 Task: Add an event  with title  Lunch and Learn: Effective Networking Skills, date '2023/11/10' to 2023/11/12 & Select Event type as  Collective. Add location for the event as  987 Unter den Linden, Berlin, Germany and add a description: The session will begin with a brief overview of the current state of transportation and its environmental implications, emphasizing the need for transformative changes. We will then delve into a series of brainstorming exercises designed to spark innovation and encourage out-of-the-box thinking.Create an event link  http-lunchandlearn:effectivenetworkingskillscom & Select the event color as  Light Pink. , logged in from the account softage.1@softage.netand send the event invitation to softage.5@softage.net and softage.6@softage.net
Action: Mouse moved to (935, 129)
Screenshot: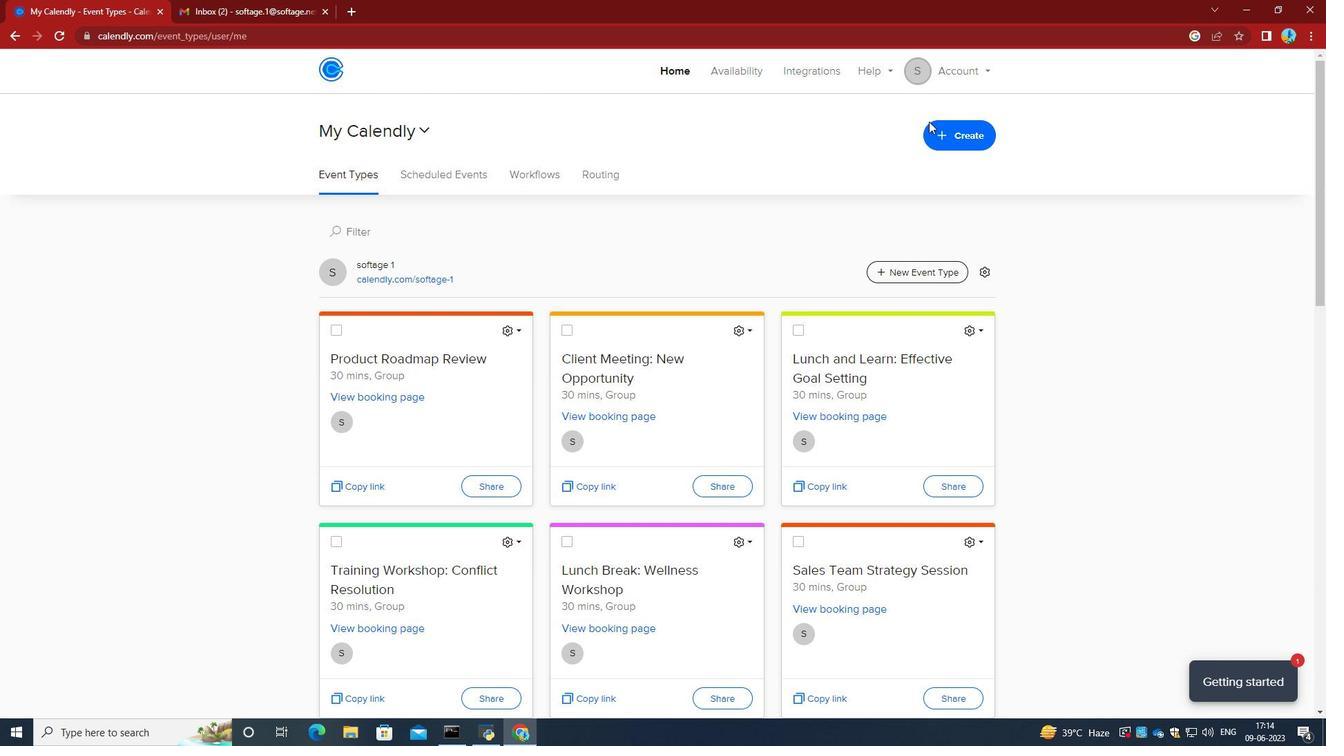 
Action: Mouse pressed left at (935, 129)
Screenshot: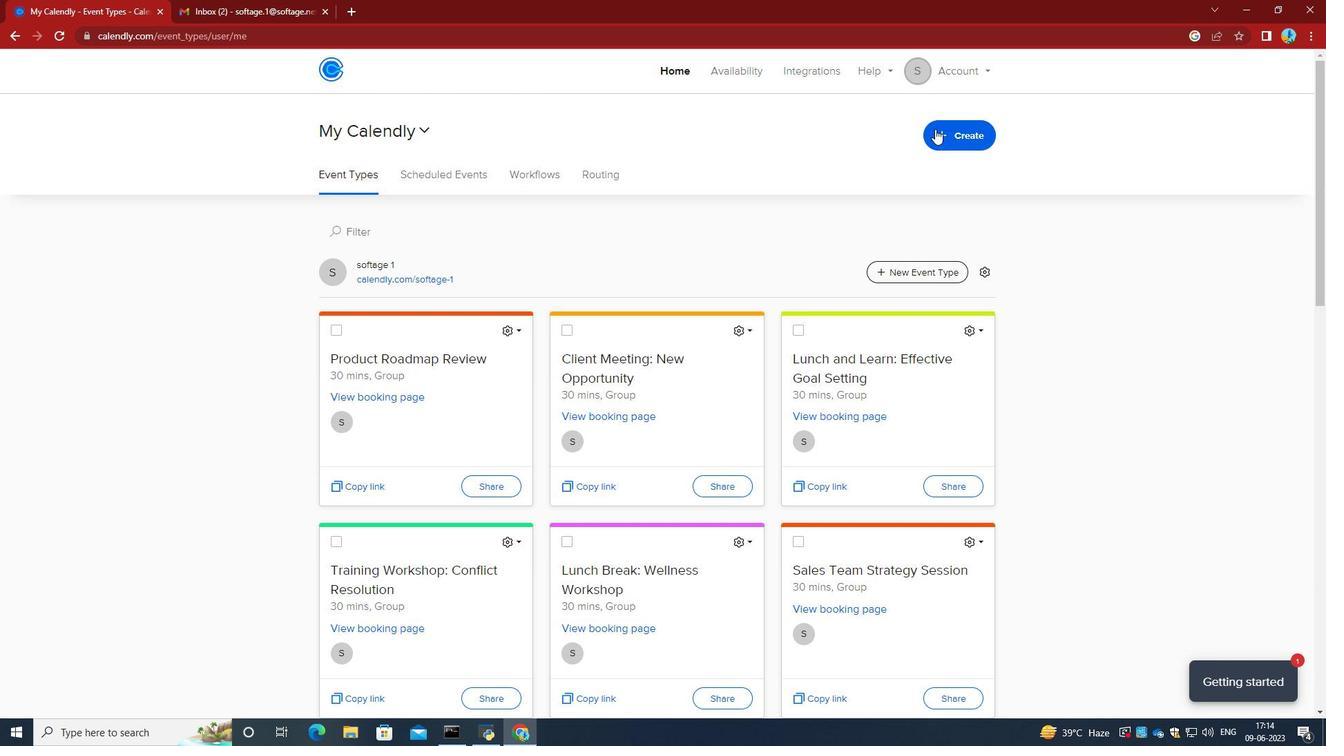 
Action: Mouse moved to (873, 181)
Screenshot: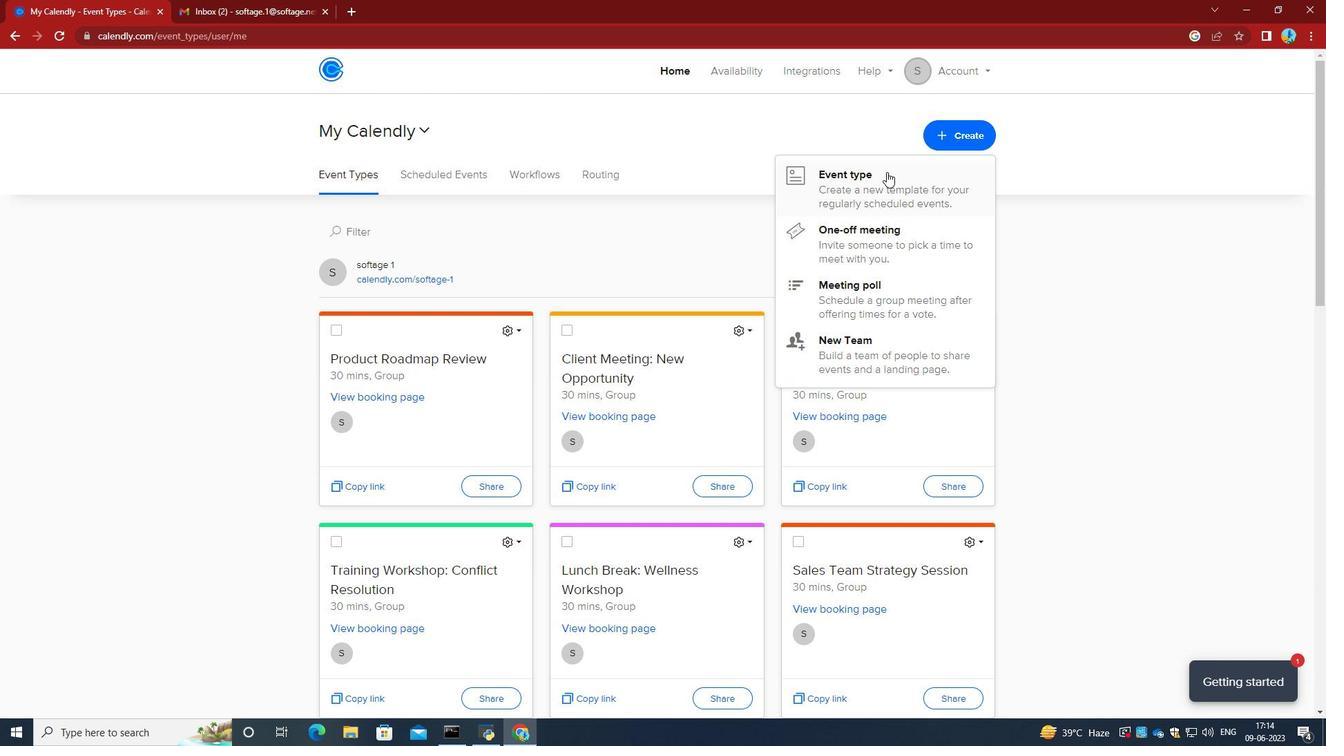 
Action: Mouse pressed left at (873, 181)
Screenshot: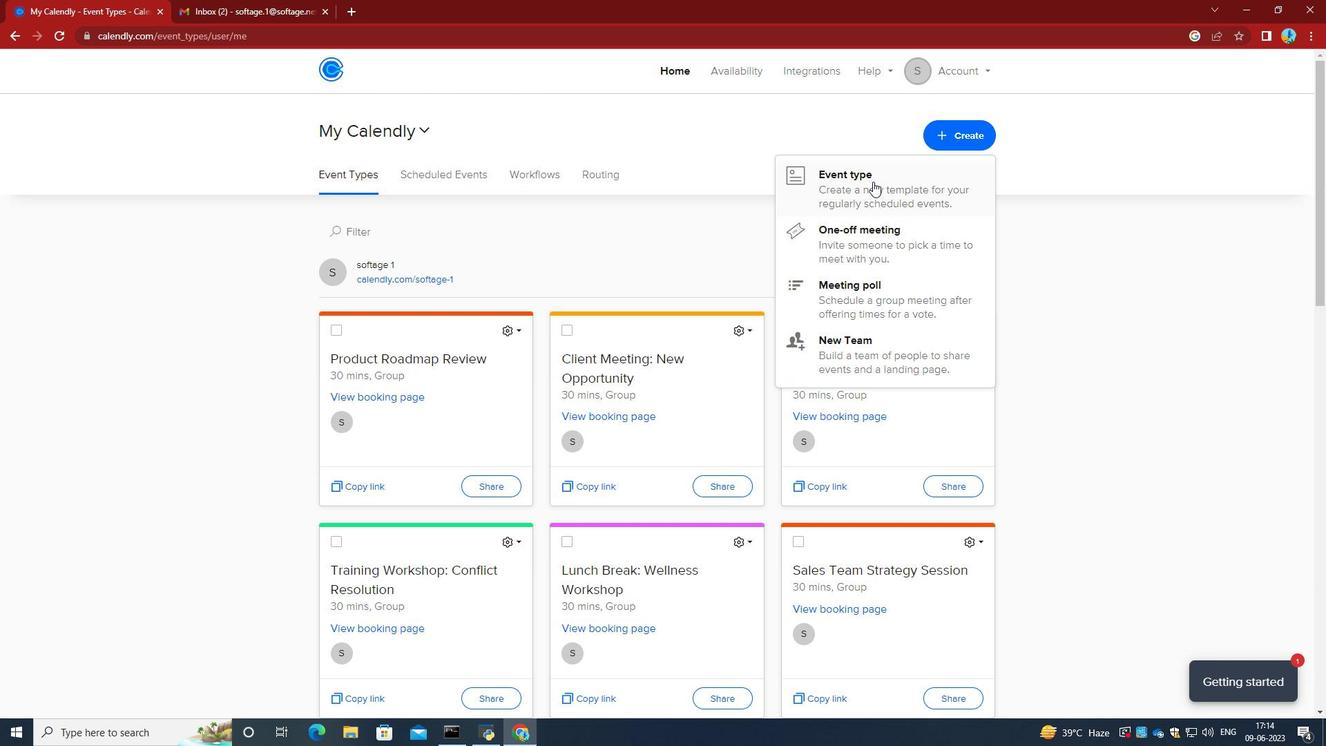 
Action: Mouse moved to (646, 403)
Screenshot: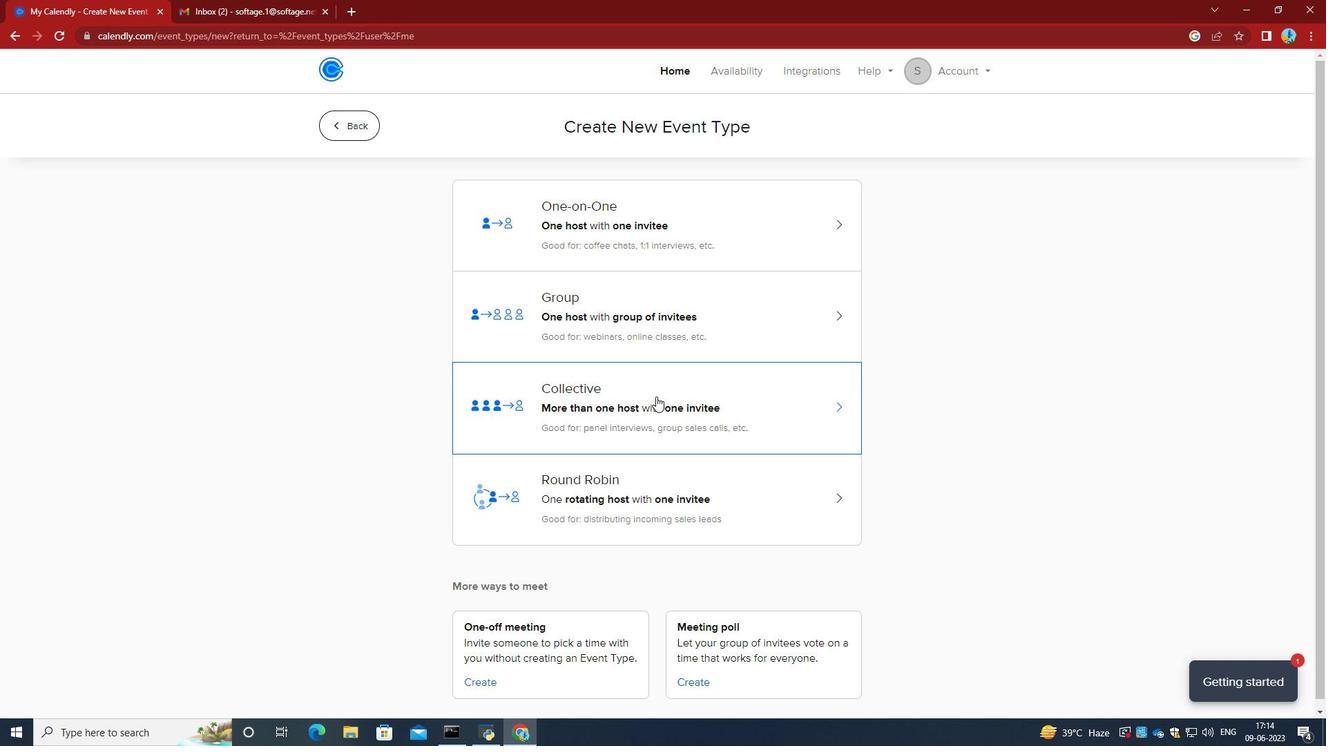 
Action: Mouse pressed left at (646, 403)
Screenshot: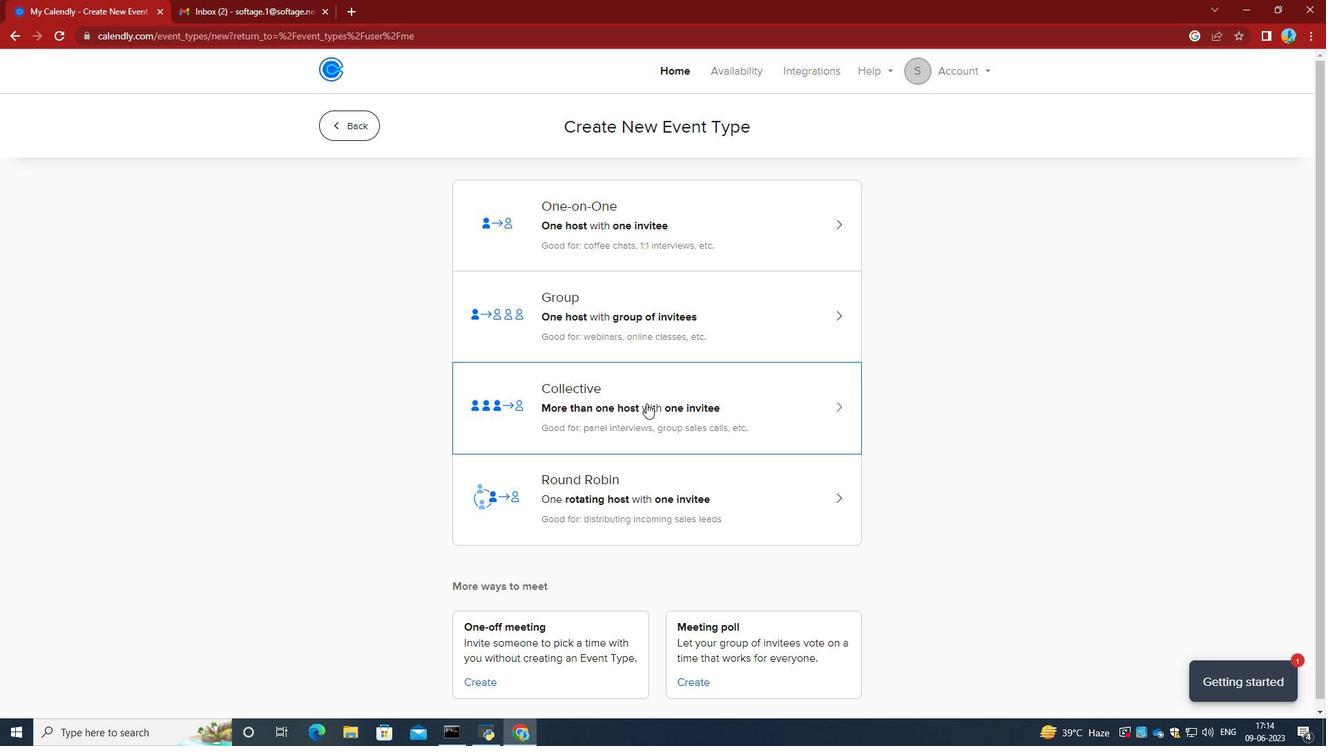 
Action: Mouse moved to (809, 301)
Screenshot: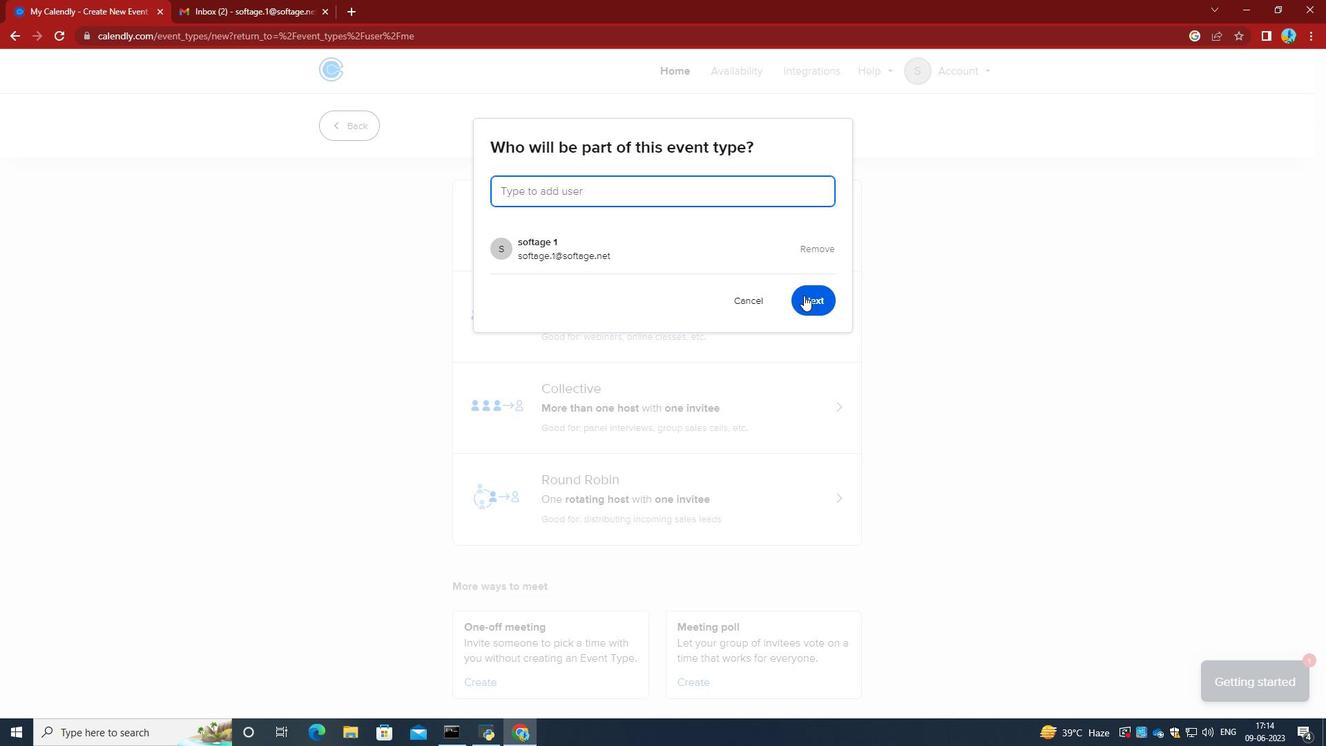 
Action: Mouse pressed left at (809, 301)
Screenshot: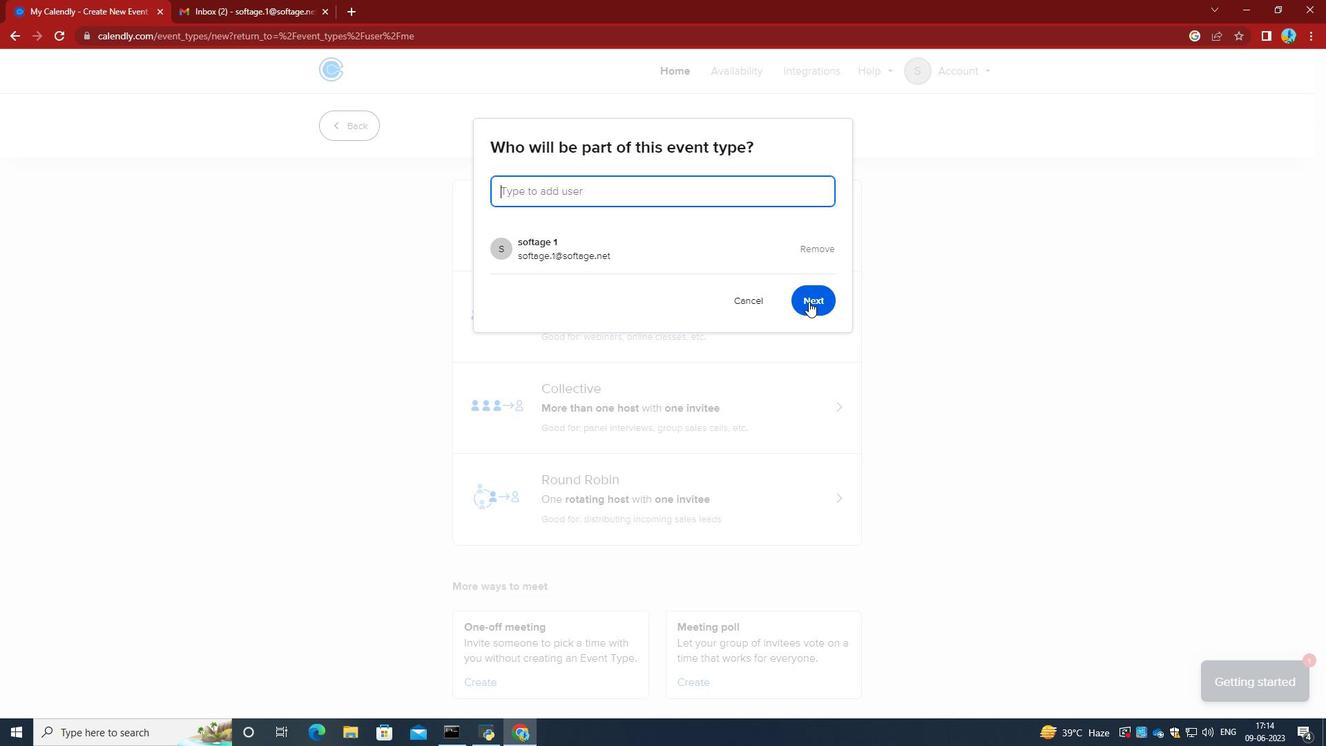 
Action: Mouse moved to (427, 325)
Screenshot: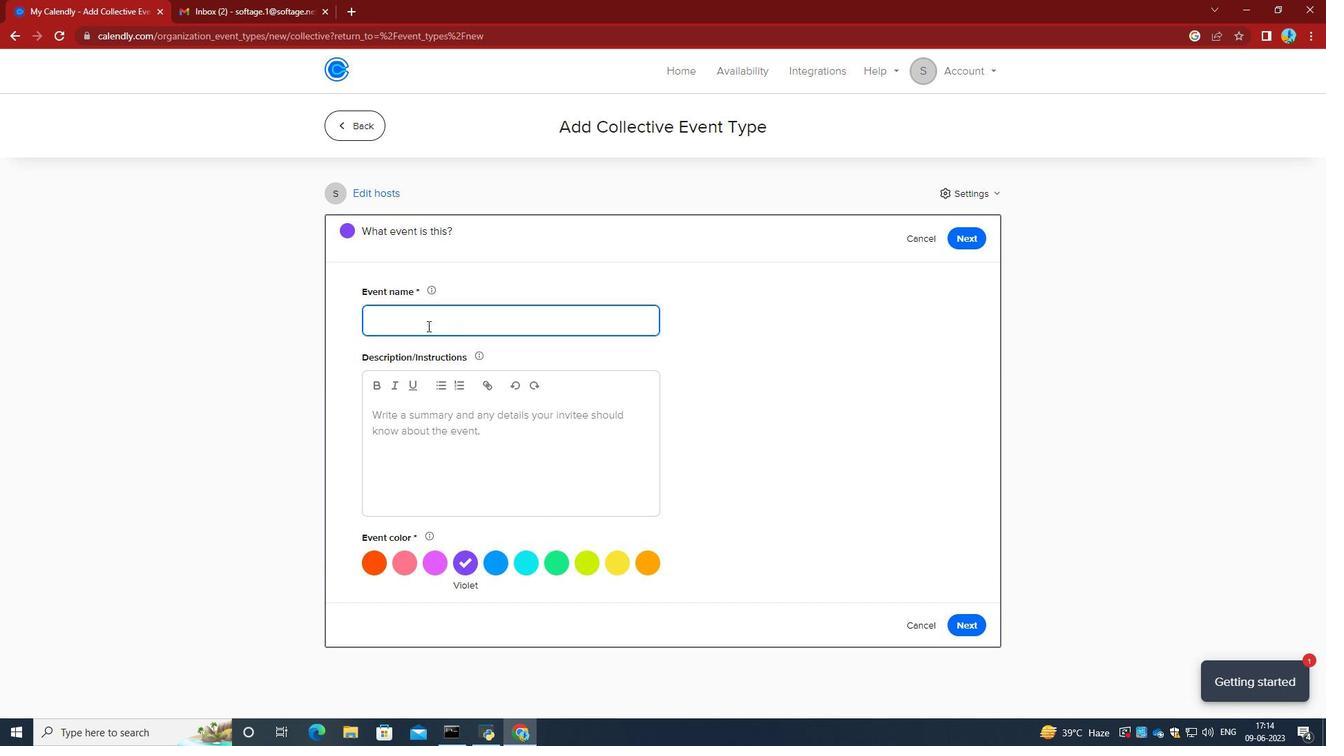 
Action: Mouse pressed left at (427, 325)
Screenshot: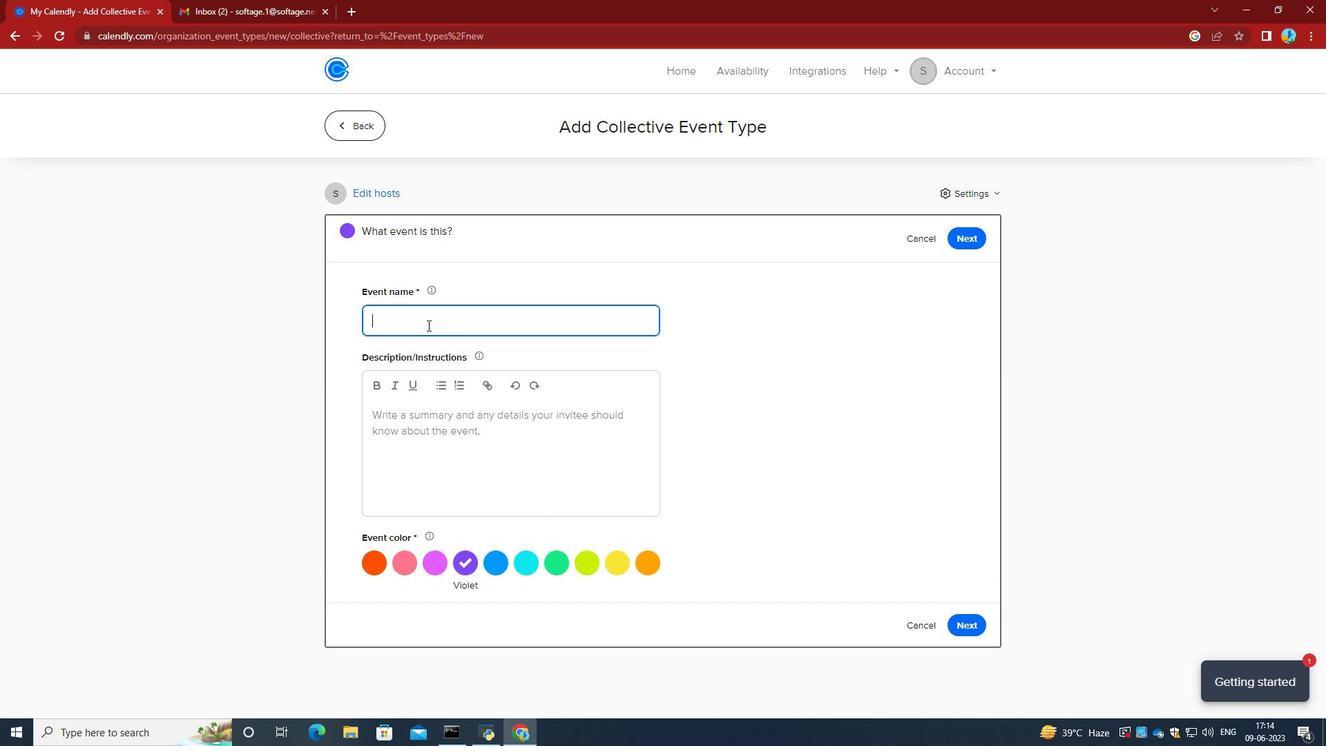 
Action: Key pressed <Key.caps_lock>L<Key.caps_lock>uc<Key.backspace>nch<Key.space>and<Key.space><Key.caps_lock>L<Key.caps_lock>earn<Key.shift_r>:<Key.space><Key.caps_lock>E<Key.caps_lock>ffective<Key.space><Key.caps_lock>N<Key.caps_lock>etow<Key.backspace><Key.backspace>working<Key.space><Key.caps_lock>S<Key.caps_lock>kills
Screenshot: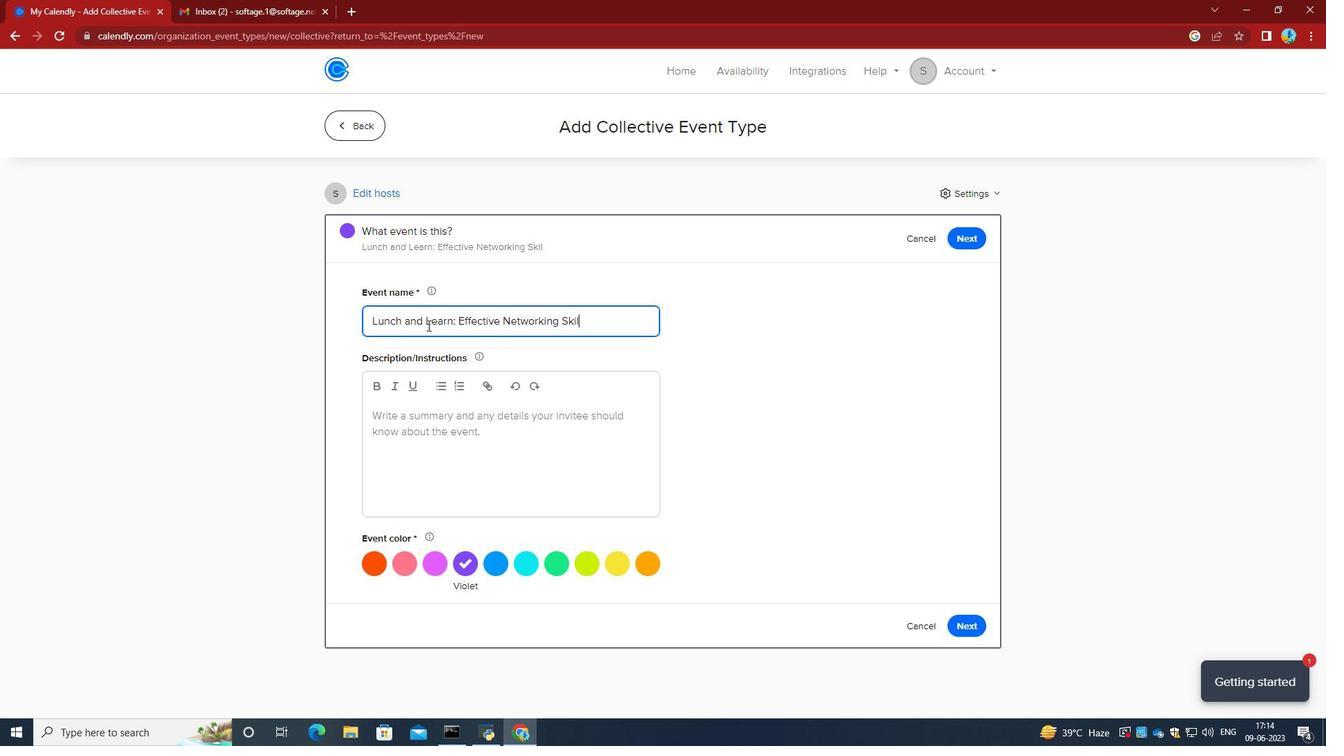 
Action: Mouse moved to (449, 438)
Screenshot: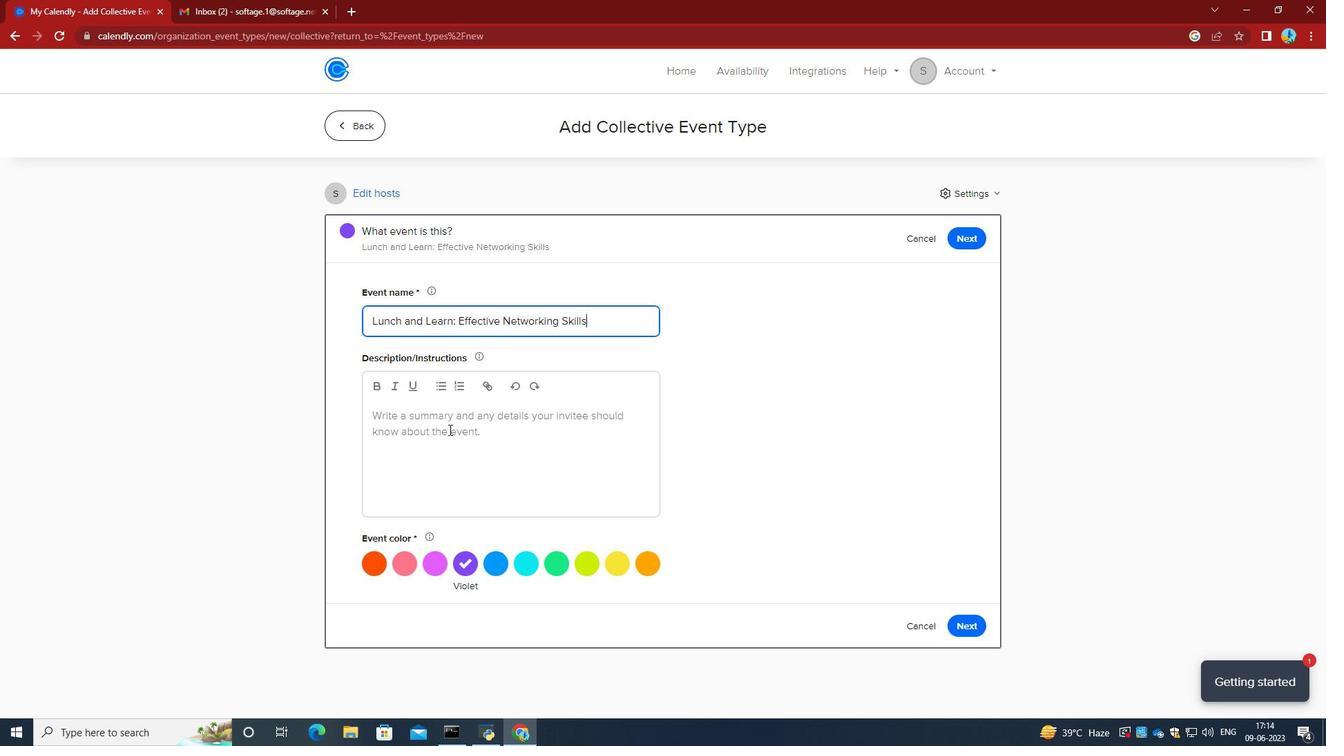 
Action: Mouse pressed left at (449, 438)
Screenshot: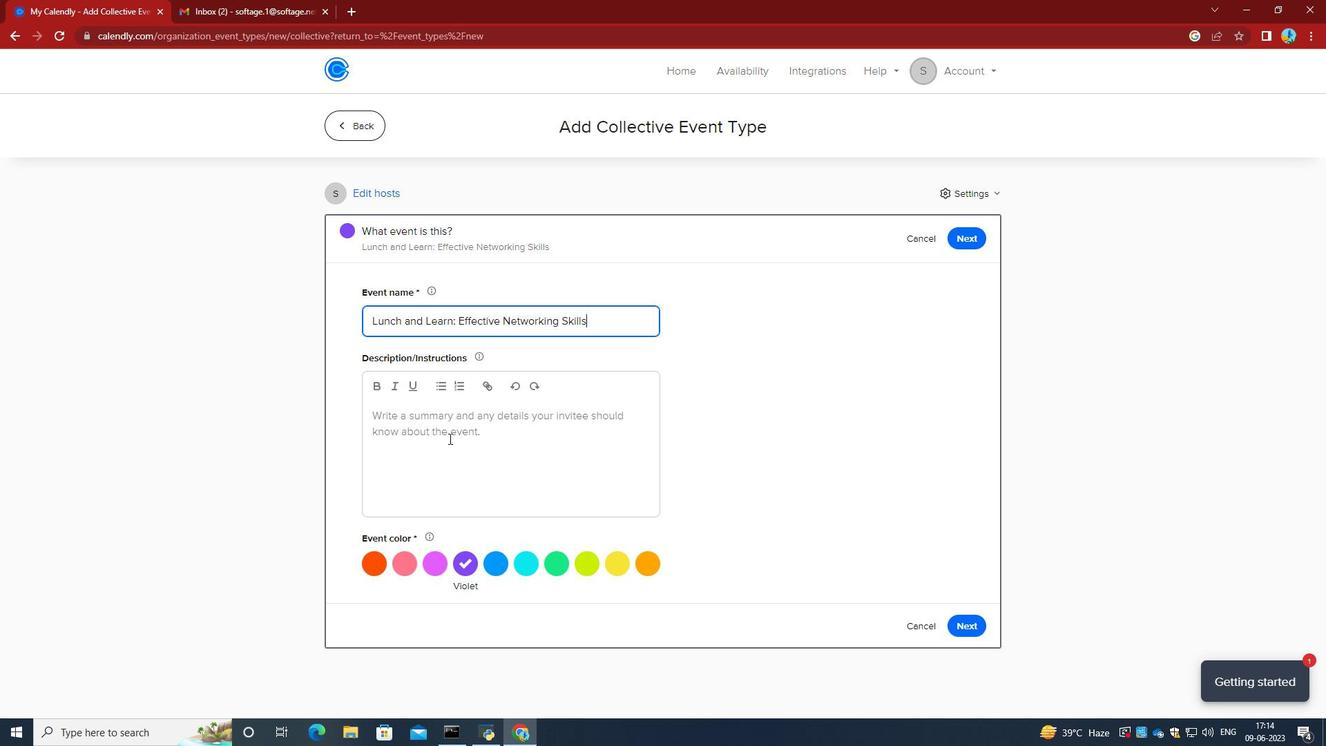 
Action: Key pressed <Key.caps_lock>T<Key.caps_lock>he<Key.space>session<Key.space>will<Key.space><Key.space>begin<Key.space>with<Key.space>a<Key.space>bried<Key.backspace>f<Key.space>overview<Key.space>of<Key.space>the<Key.space>current<Key.space>state<Key.space>of<Key.space>transportation<Key.space>and<Key.space>its<Key.space>environmental<Key.space>implications,<Key.space>emphasizing<Key.space>the<Key.space>need<Key.space>for<Key.space>transformative<Key.space>changes.<Key.space><Key.caps_lock>W<Key.caps_lock>e<Key.space>will<Key.space>then<Key.space>delve<Key.space>into<Key.space>a<Key.space>series<Key.space>of<Key.space>brainstorming<Key.space>exercise<Key.space>desinged<Key.space>to<Key.space>spark<Key.backspace><Key.backspace><Key.backspace><Key.backspace><Key.backspace><Key.backspace><Key.backspace><Key.backspace><Key.backspace><Key.backspace><Key.backspace><Key.backspace><Key.backspace>gned<Key.space>to<Key.space>spark<Key.space>inn<Key.backspace>novation<Key.space>and<Key.space>encourage<Key.space>out-of-the-box<Key.space>thingking<Key.backspace><Key.backspace><Key.backspace><Key.backspace><Key.backspace><Key.backspace>ni<Key.backspace>king.
Screenshot: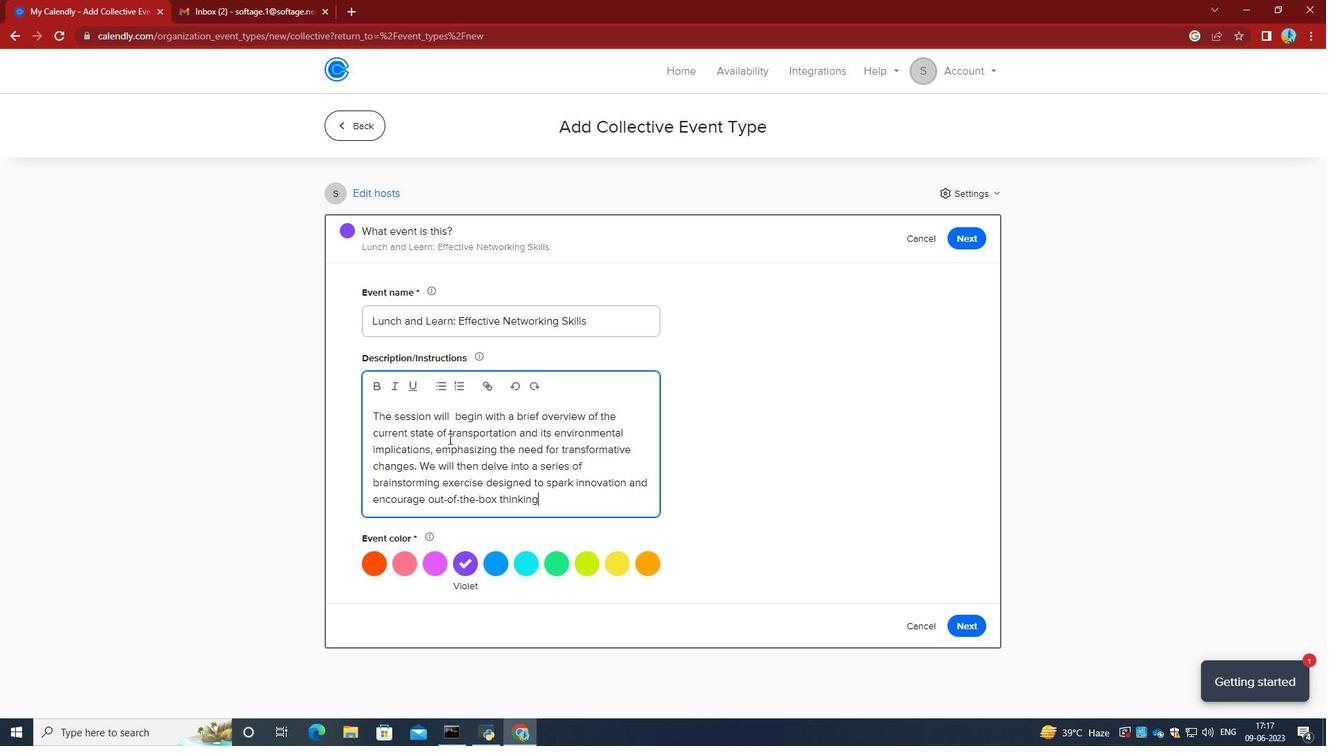 
Action: Mouse moved to (402, 566)
Screenshot: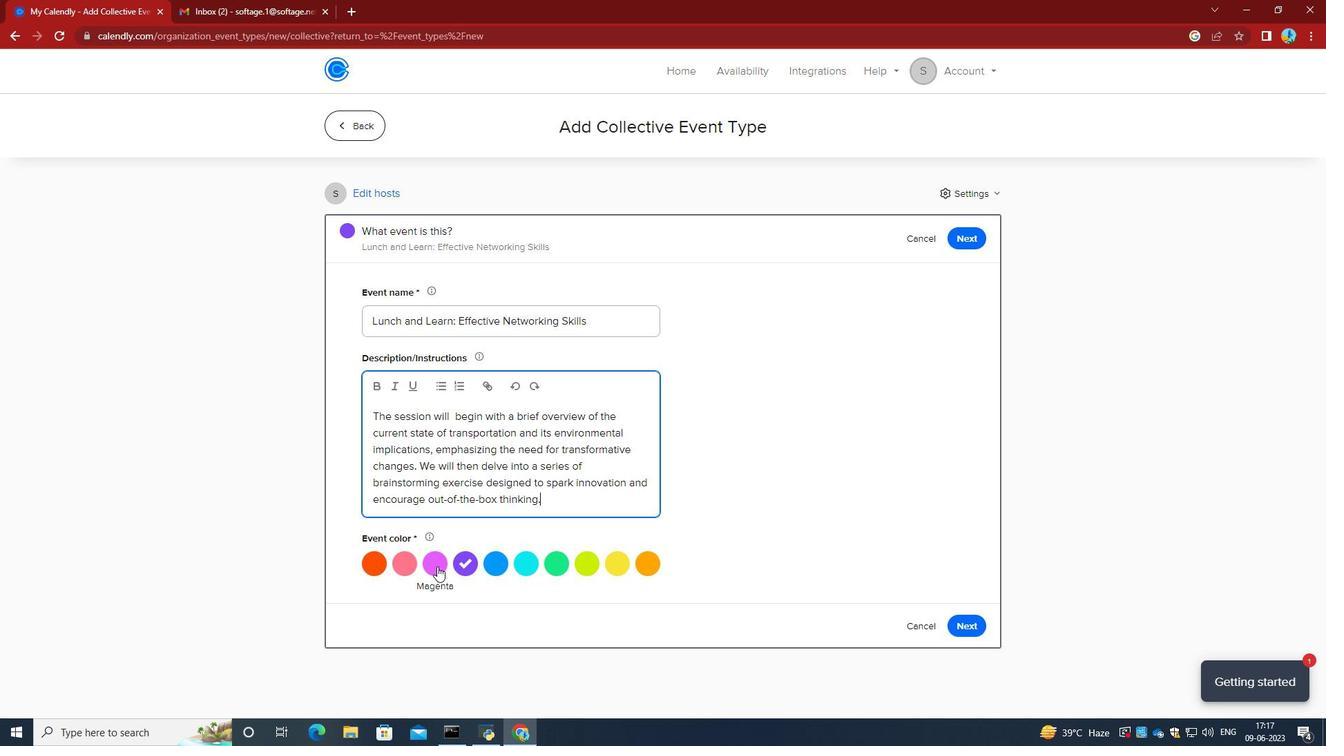 
Action: Mouse pressed left at (402, 566)
Screenshot: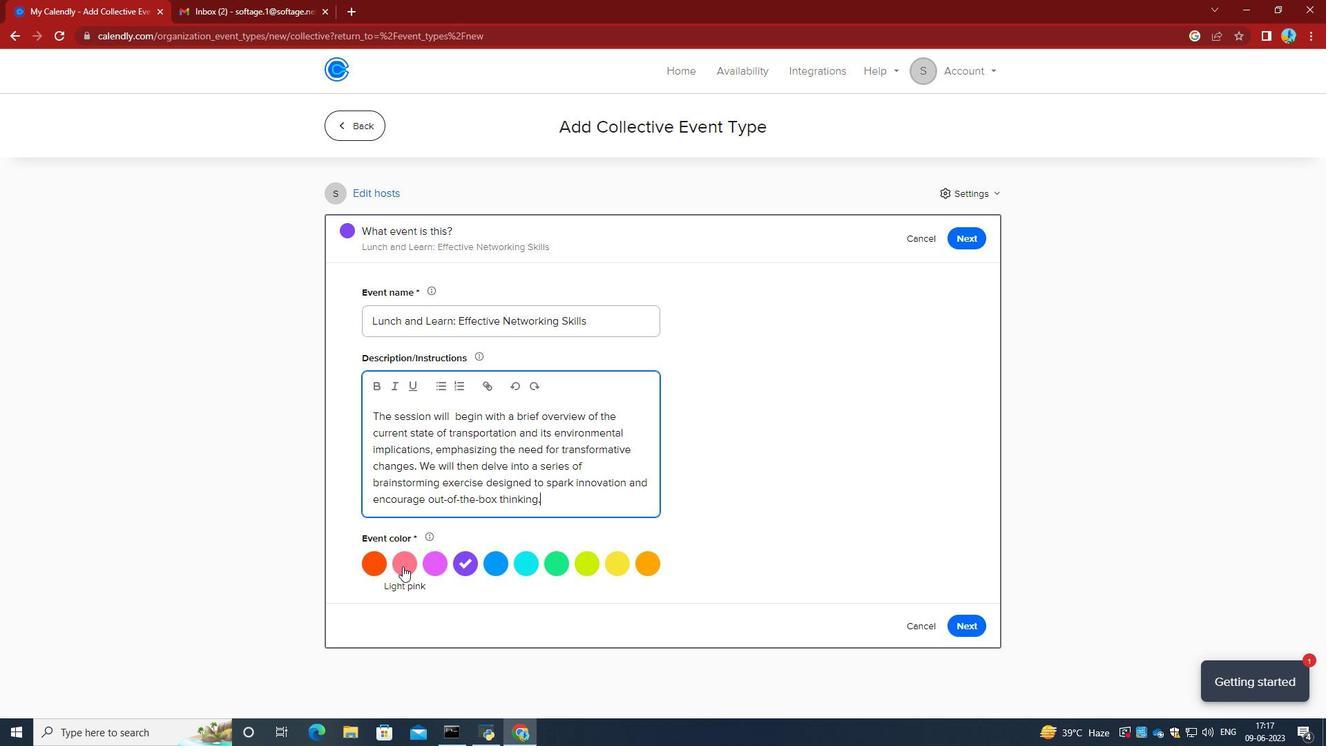 
Action: Mouse moved to (963, 623)
Screenshot: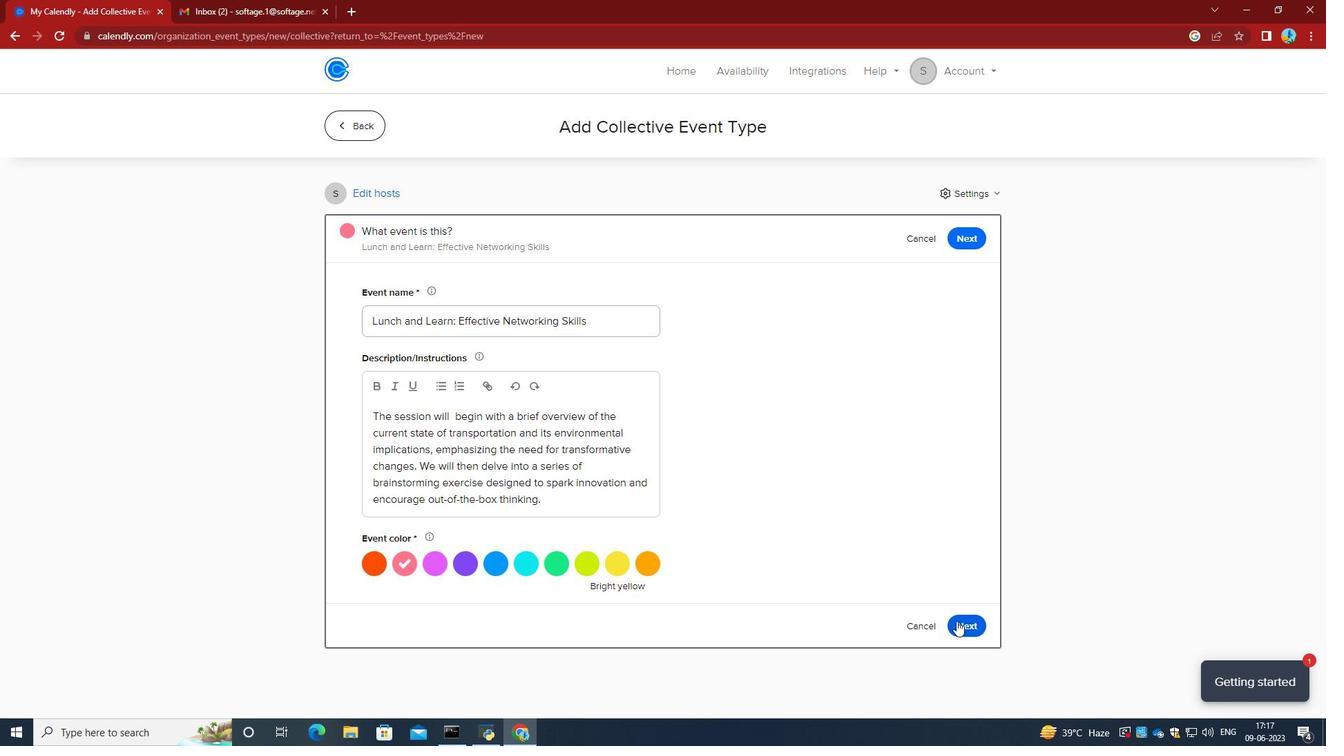 
Action: Mouse pressed left at (963, 623)
Screenshot: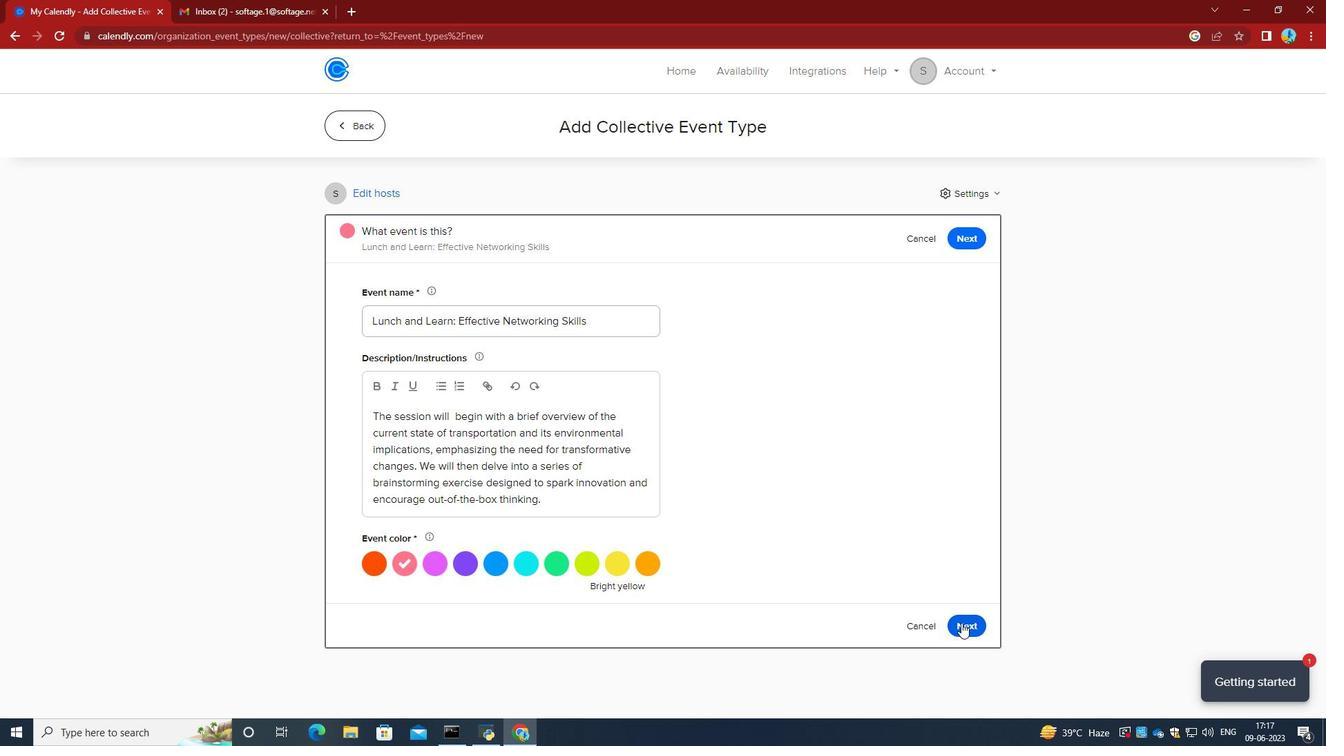 
Action: Mouse moved to (443, 412)
Screenshot: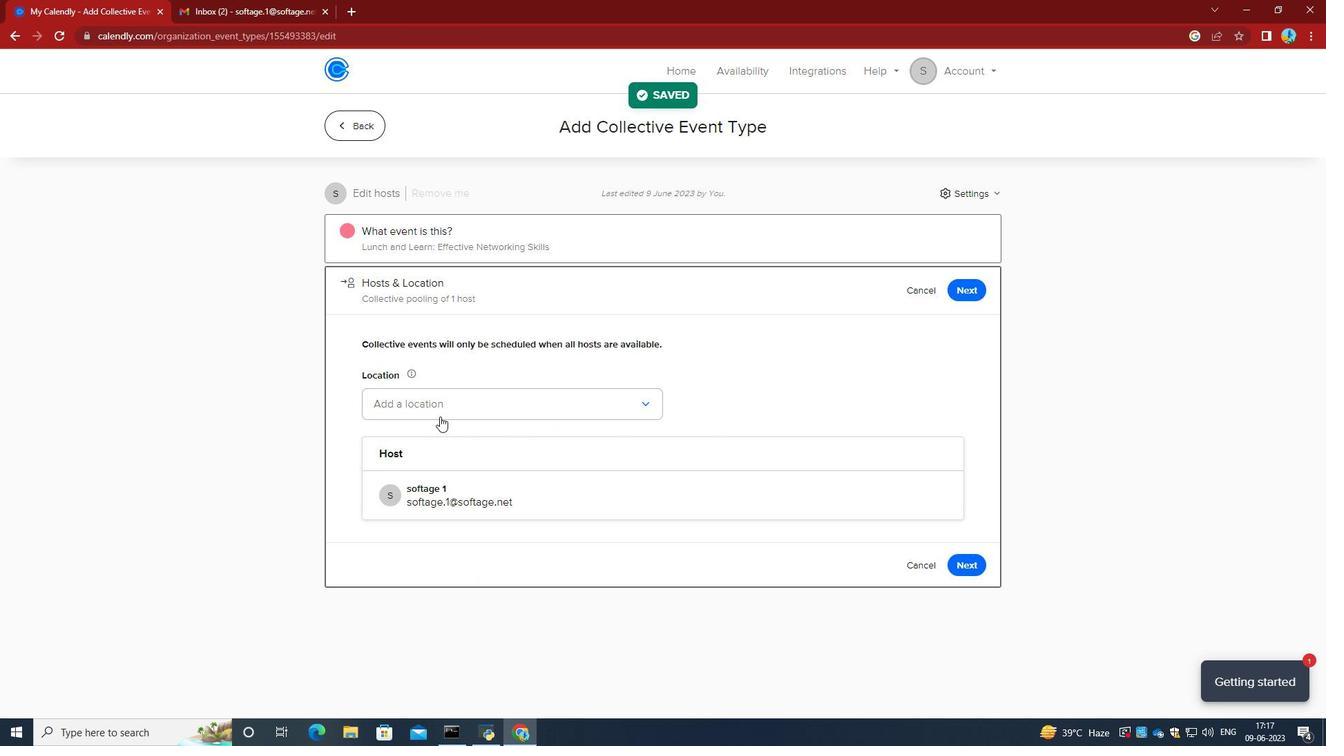 
Action: Mouse pressed left at (443, 412)
Screenshot: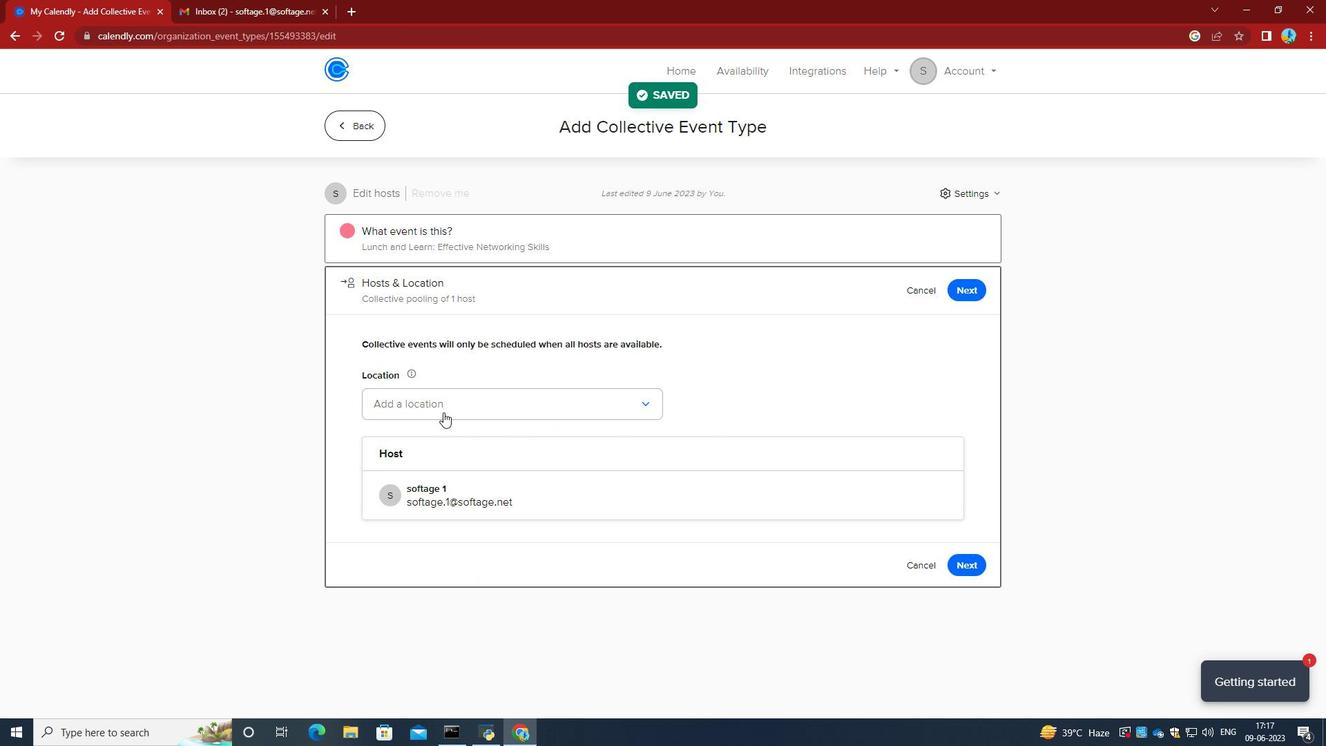 
Action: Mouse moved to (446, 449)
Screenshot: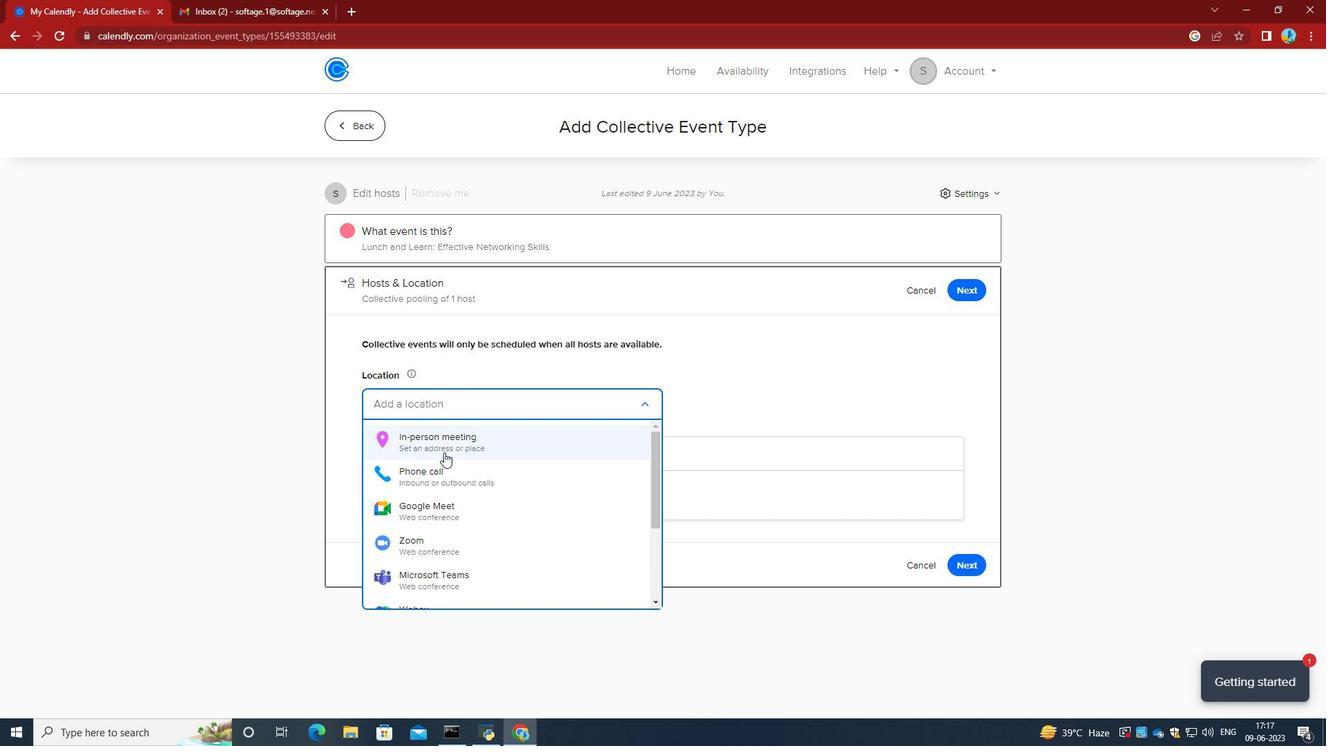 
Action: Mouse pressed left at (446, 449)
Screenshot: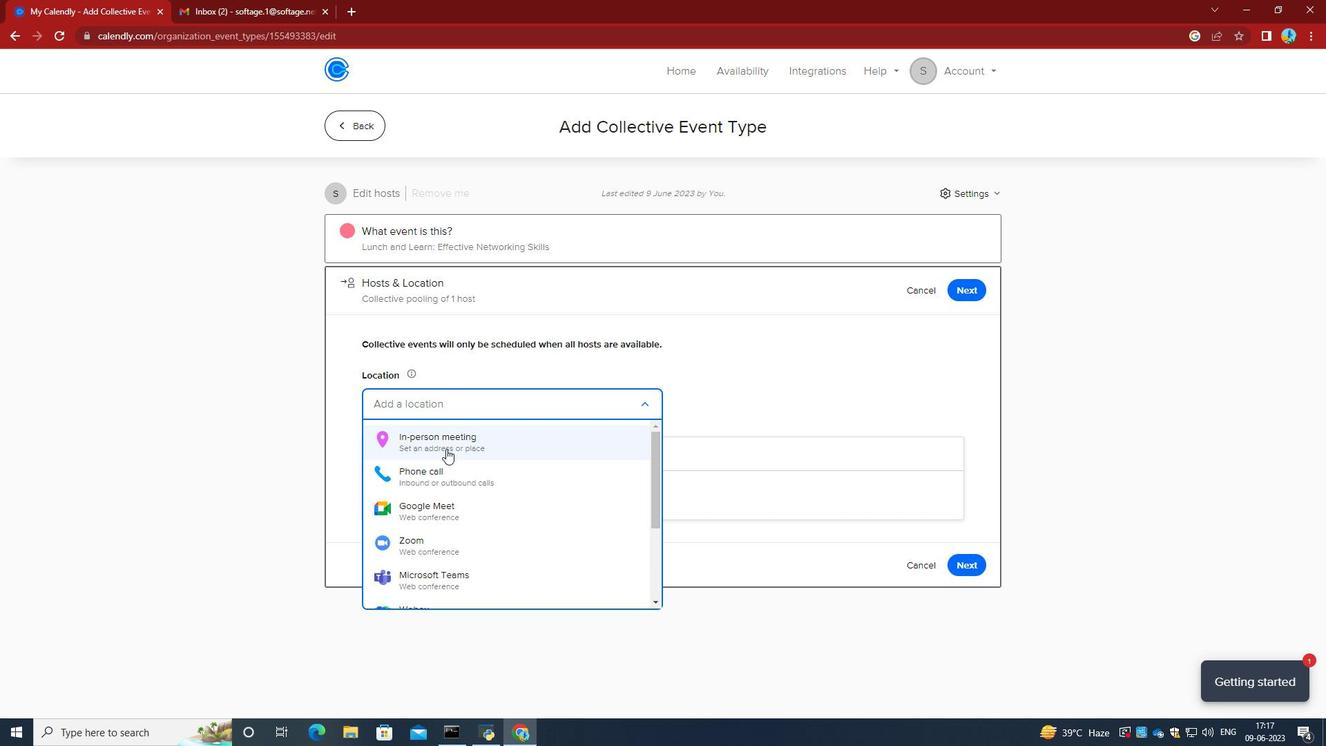 
Action: Mouse moved to (601, 234)
Screenshot: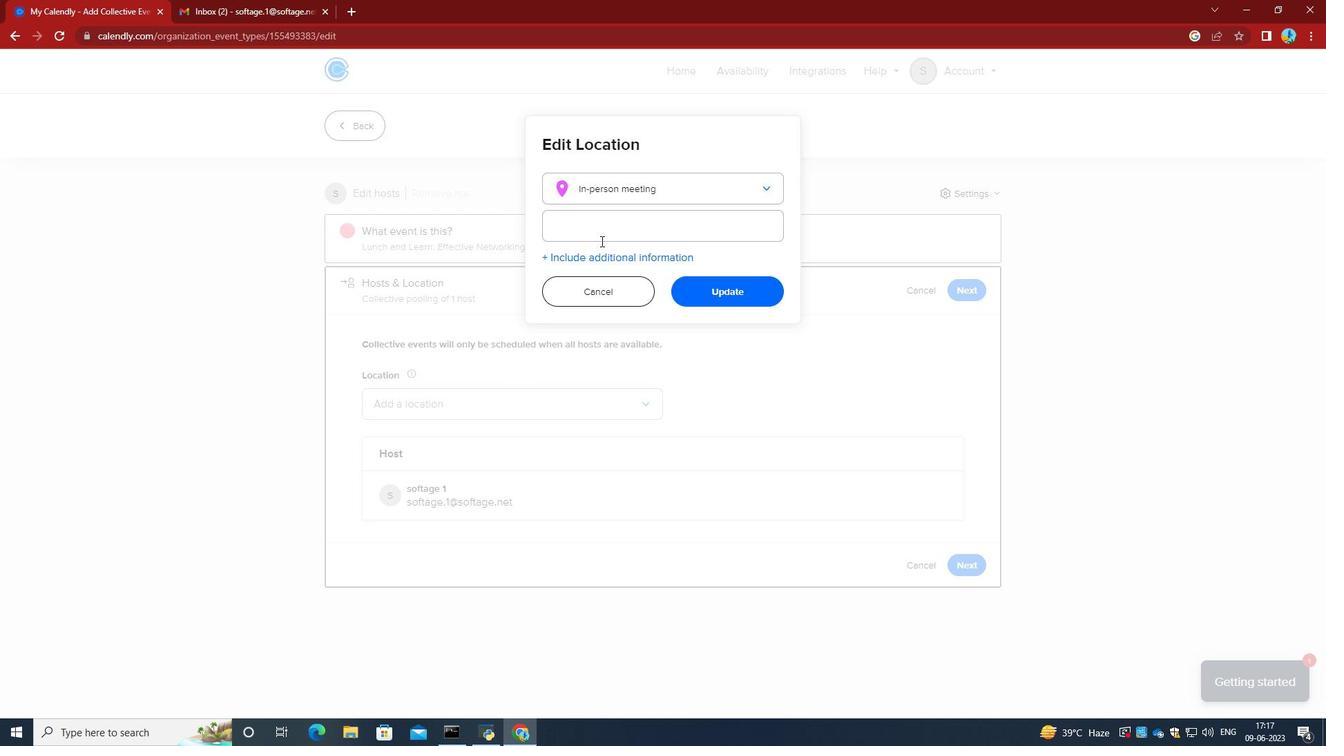 
Action: Mouse pressed left at (601, 234)
Screenshot: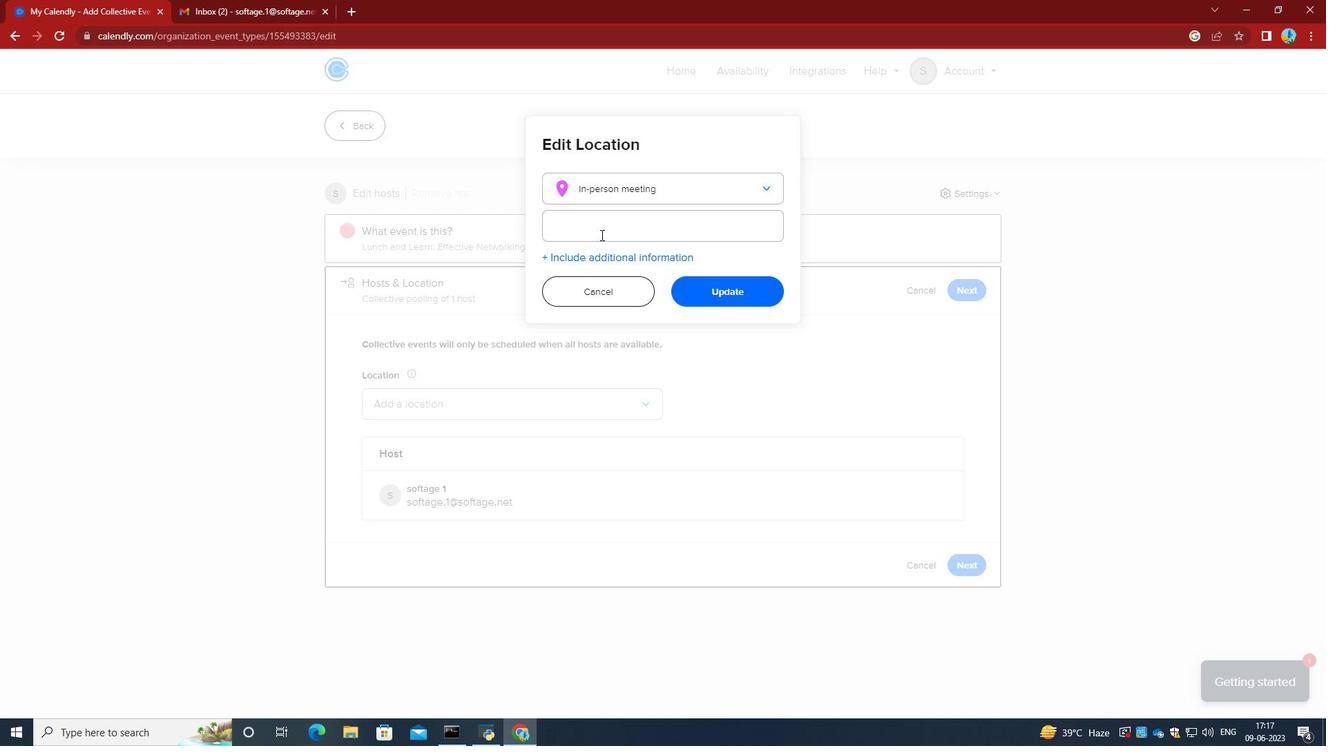 
Action: Key pressed 987<Key.space><Key.caps_lock>U<Key.caps_lock>nter<Key.space><Key.caps_lock>D<Key.caps_lock><Key.backspace><Key.backspace><Key.space>den<Key.space><Key.caps_lock>L<Key.caps_lock>inden,<Key.space><Key.caps_lock>B<Key.caps_lock>erlin,<Key.caps_lock><Key.space>G<Key.caps_lock>ermany
Screenshot: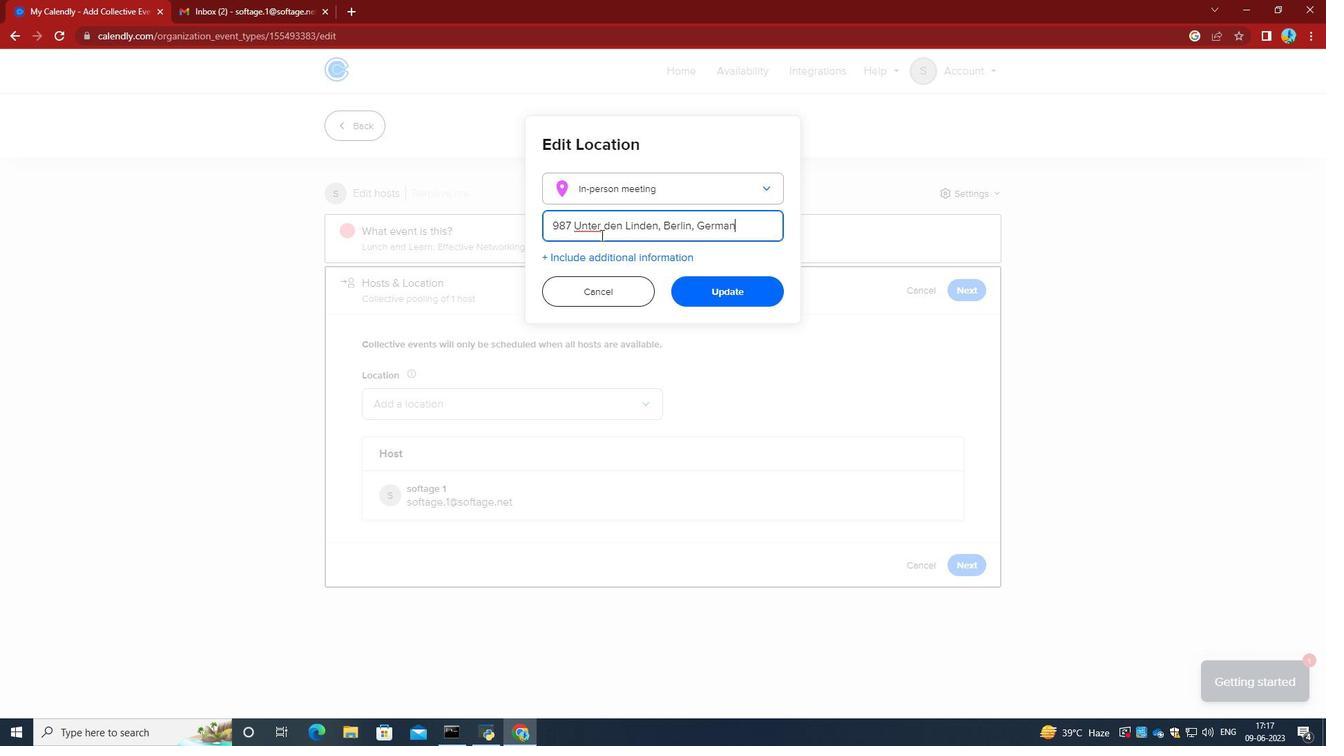 
Action: Mouse moved to (751, 286)
Screenshot: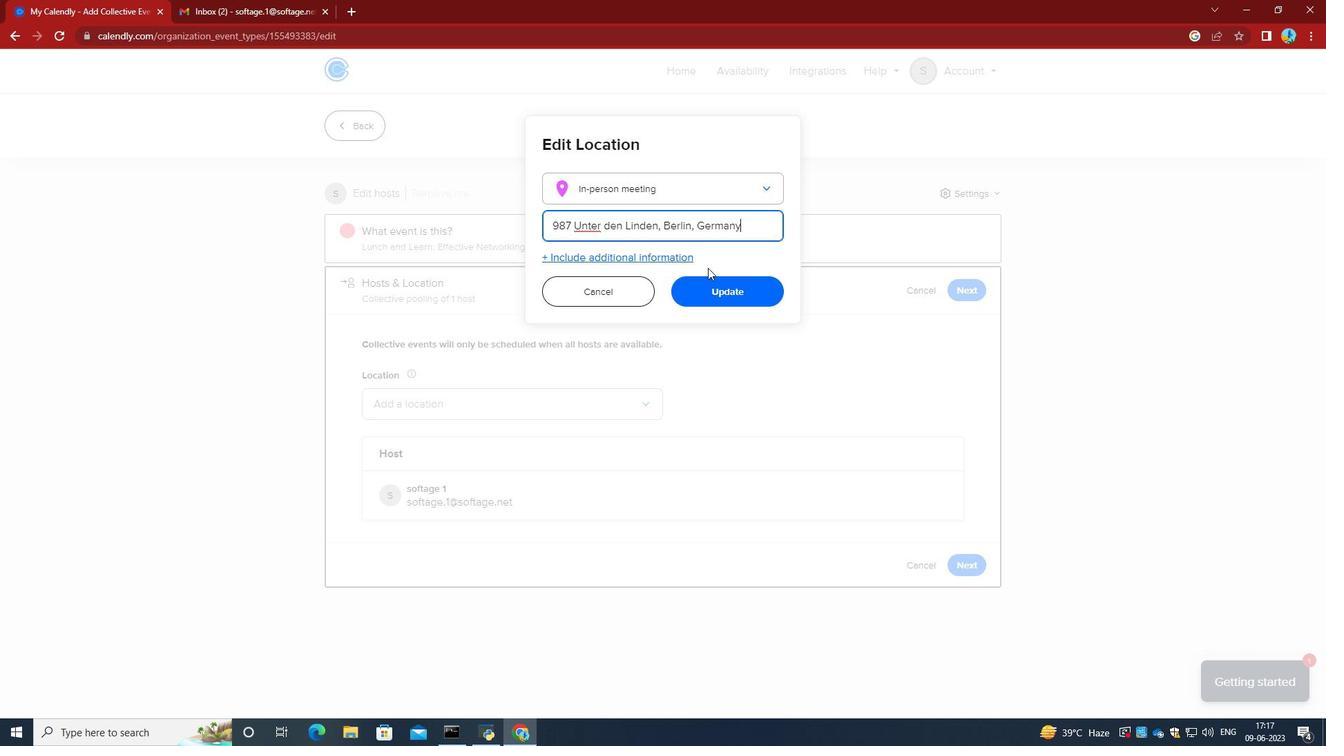 
Action: Mouse pressed left at (751, 286)
Screenshot: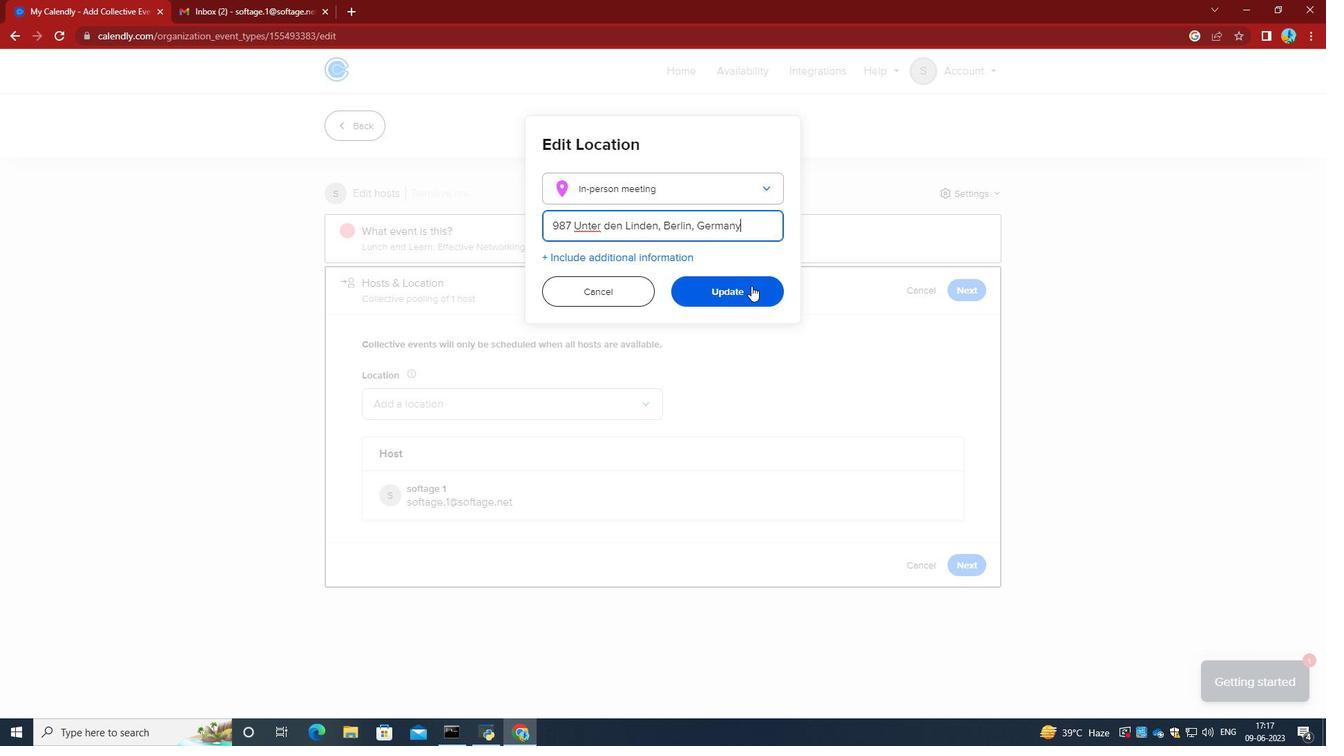 
Action: Mouse moved to (970, 576)
Screenshot: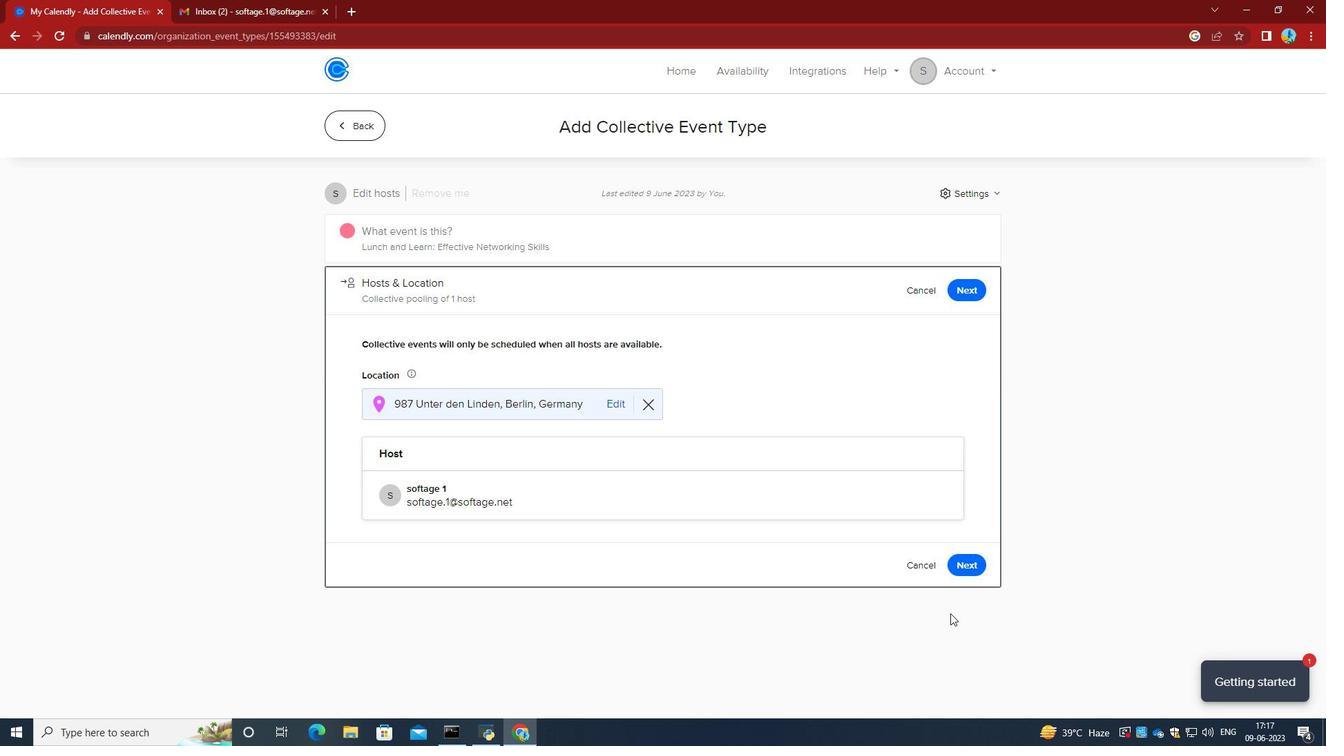 
Action: Mouse pressed left at (970, 576)
Screenshot: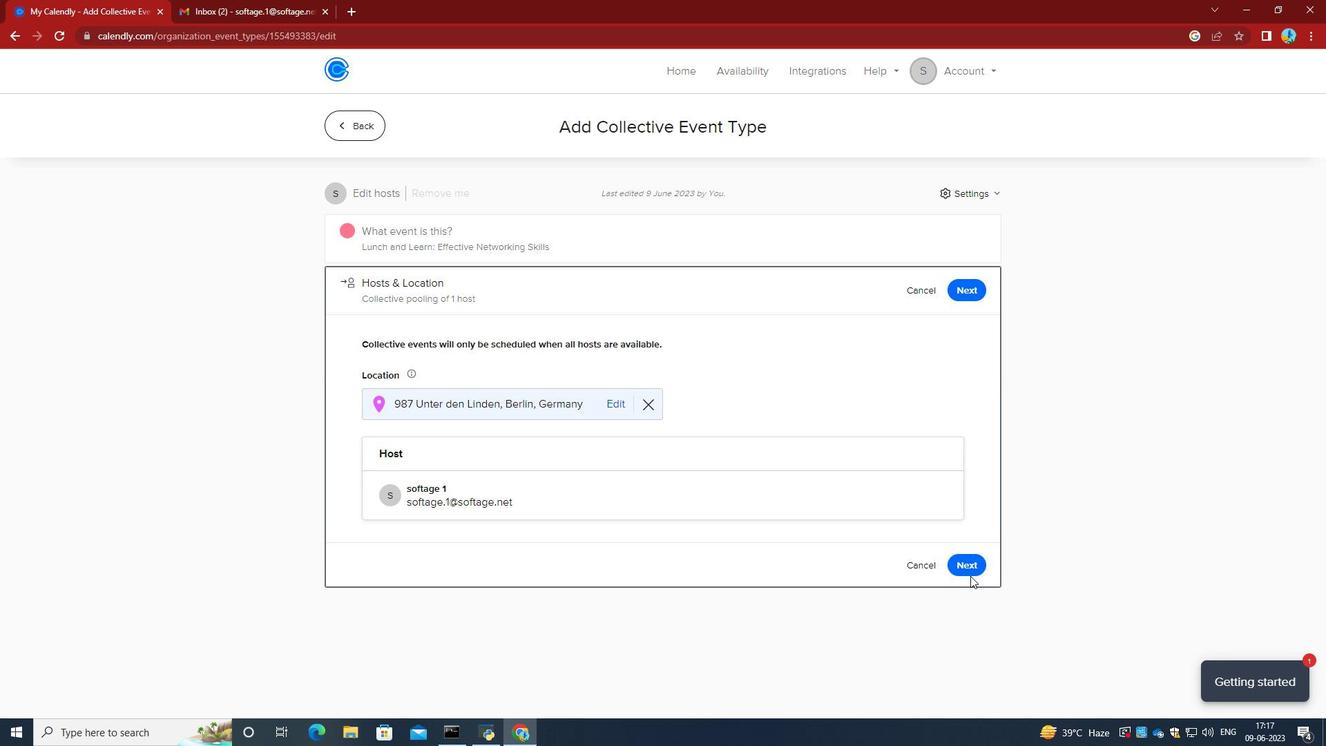 
Action: Mouse moved to (972, 572)
Screenshot: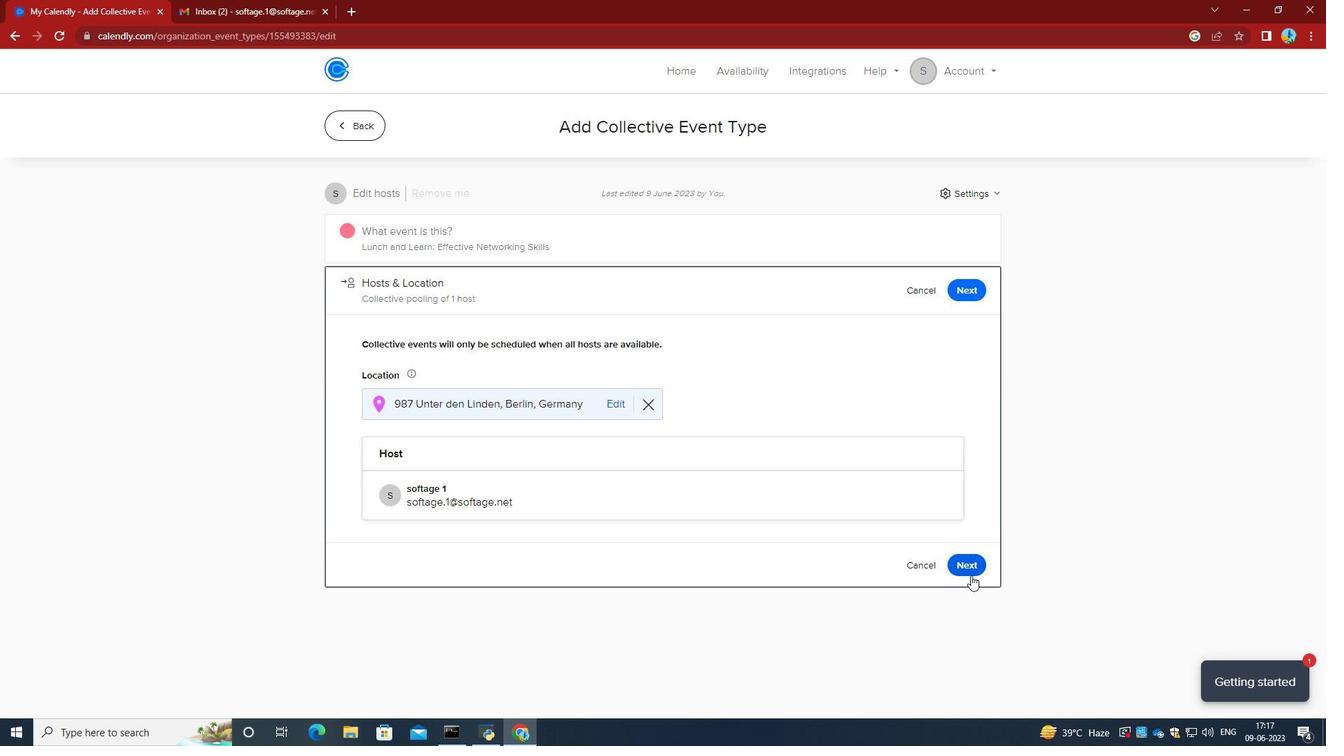 
Action: Mouse pressed left at (972, 572)
Screenshot: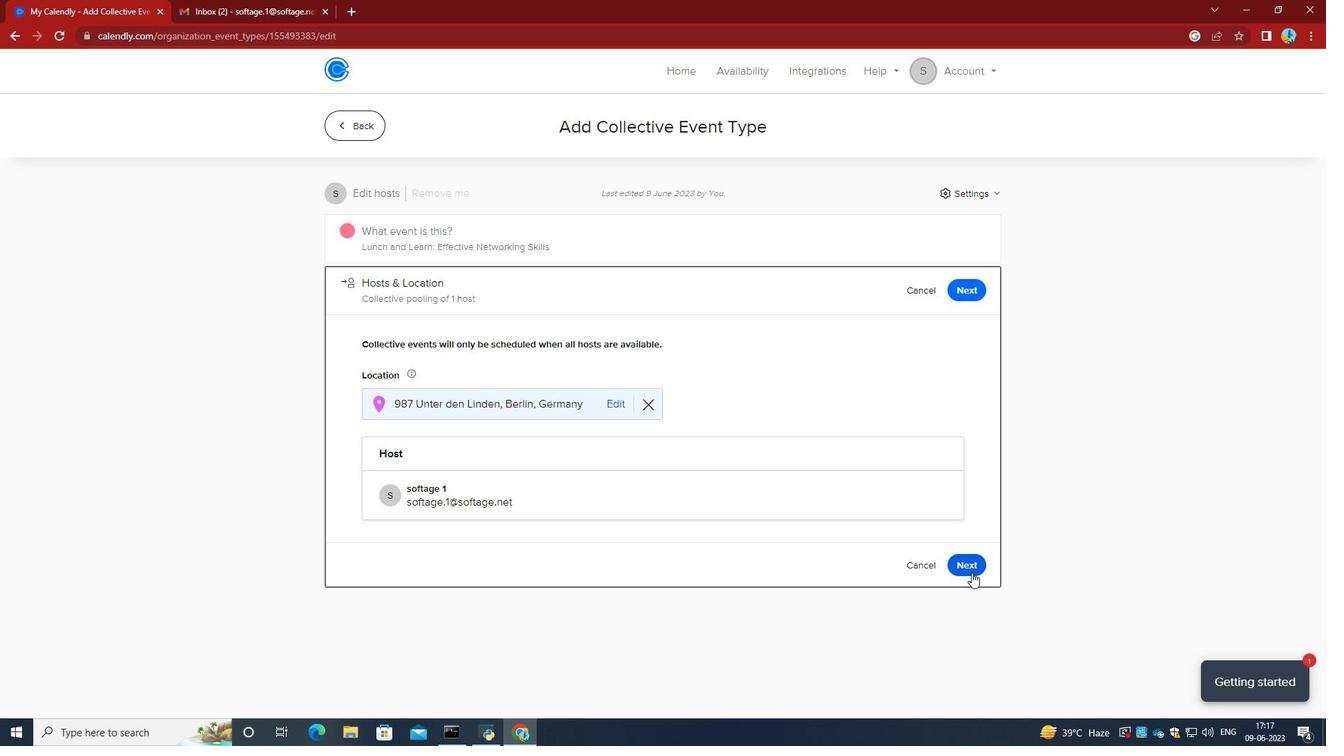 
Action: Mouse moved to (798, 398)
Screenshot: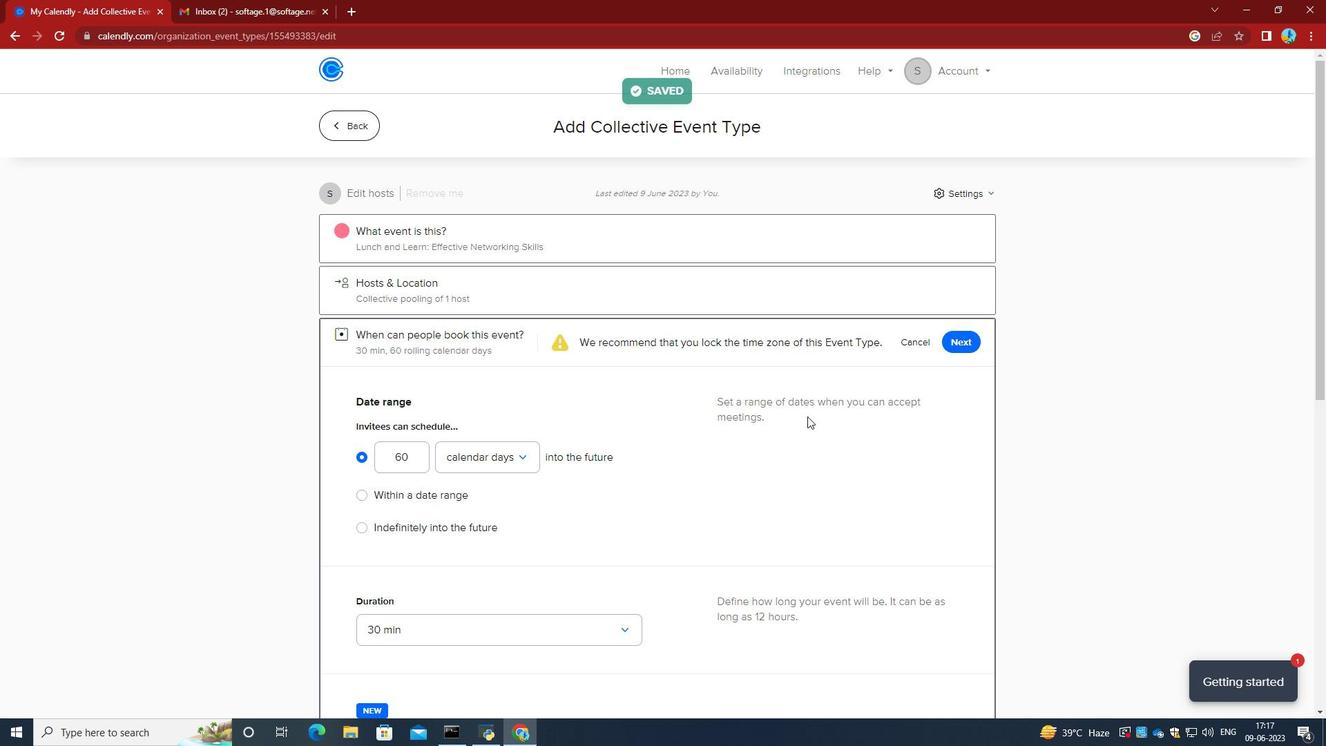 
Action: Mouse scrolled (798, 397) with delta (0, 0)
Screenshot: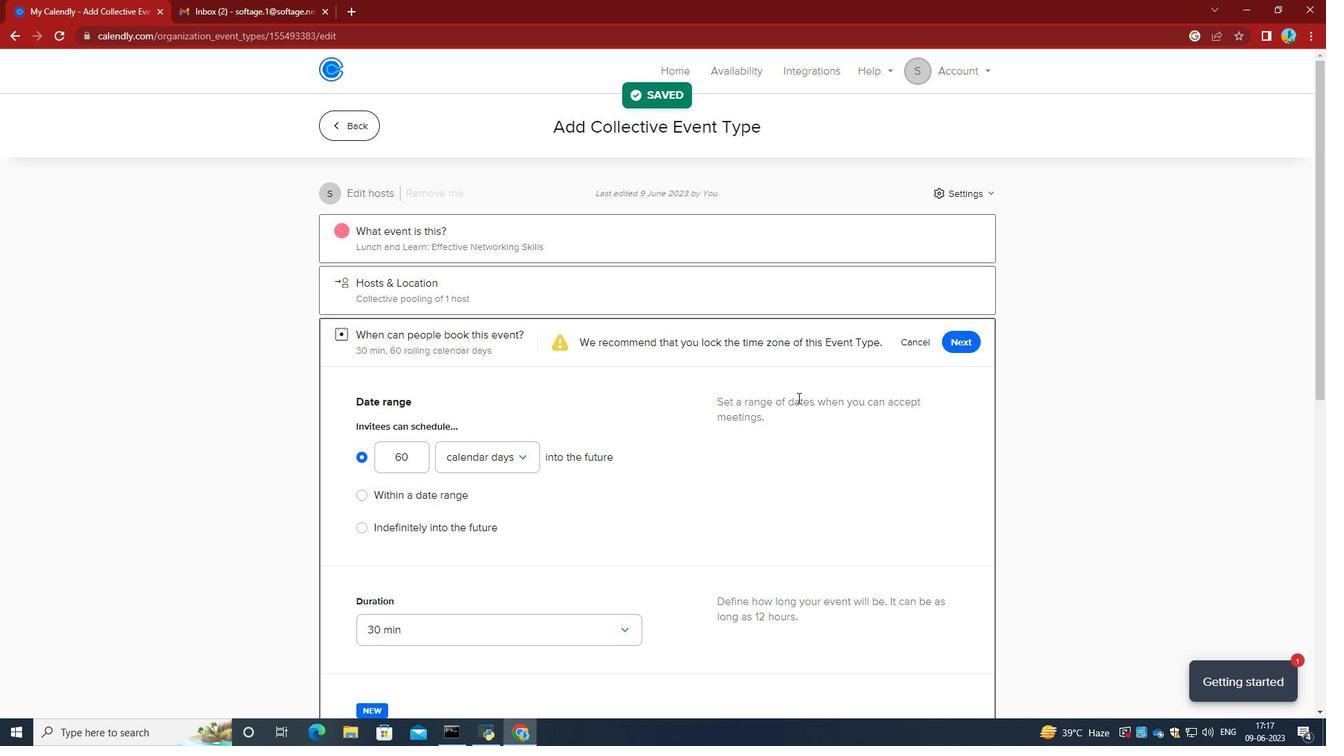 
Action: Mouse moved to (377, 423)
Screenshot: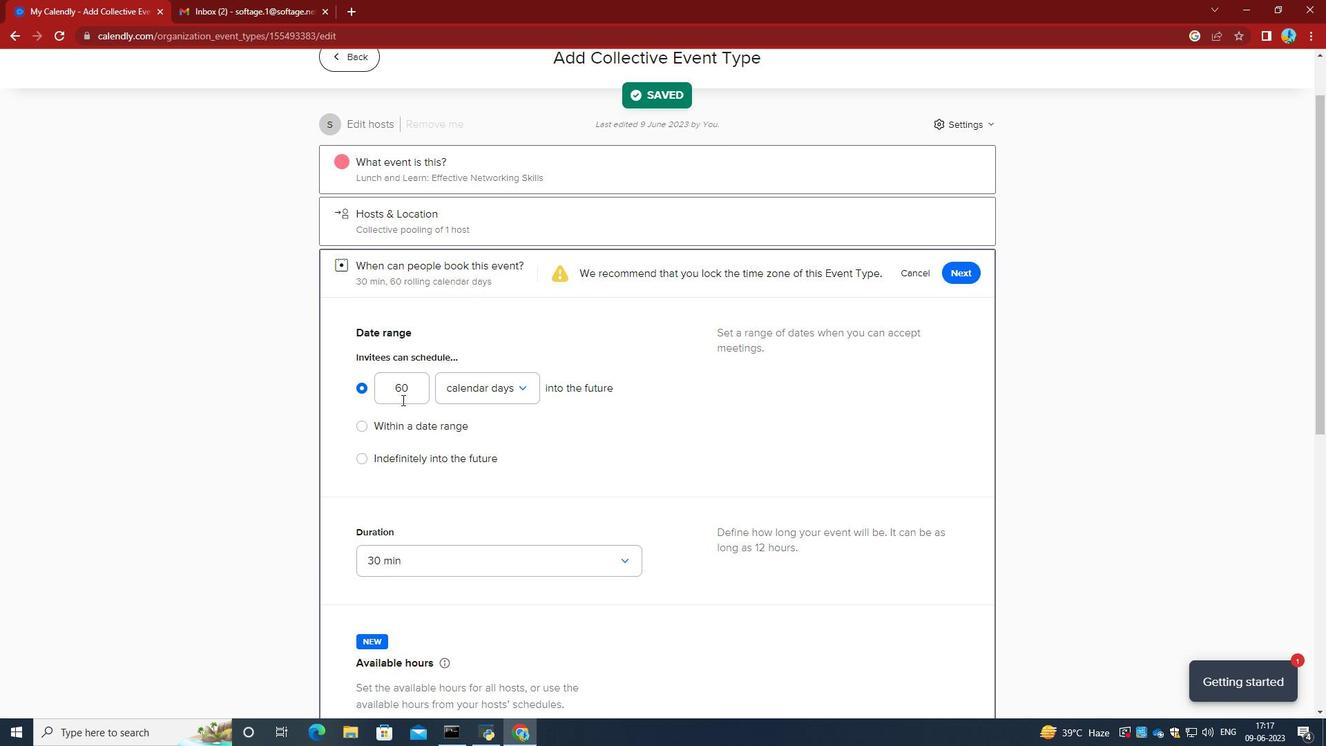 
Action: Mouse pressed left at (377, 423)
Screenshot: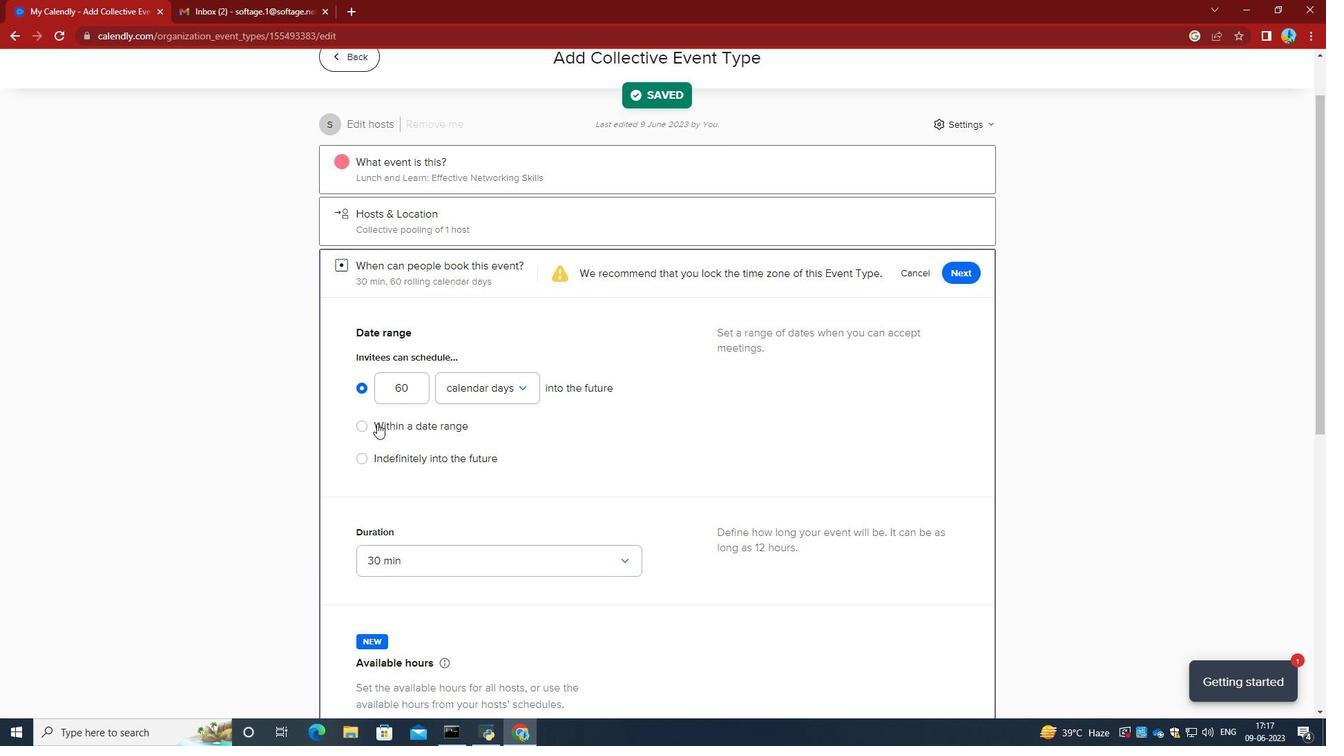 
Action: Mouse moved to (500, 440)
Screenshot: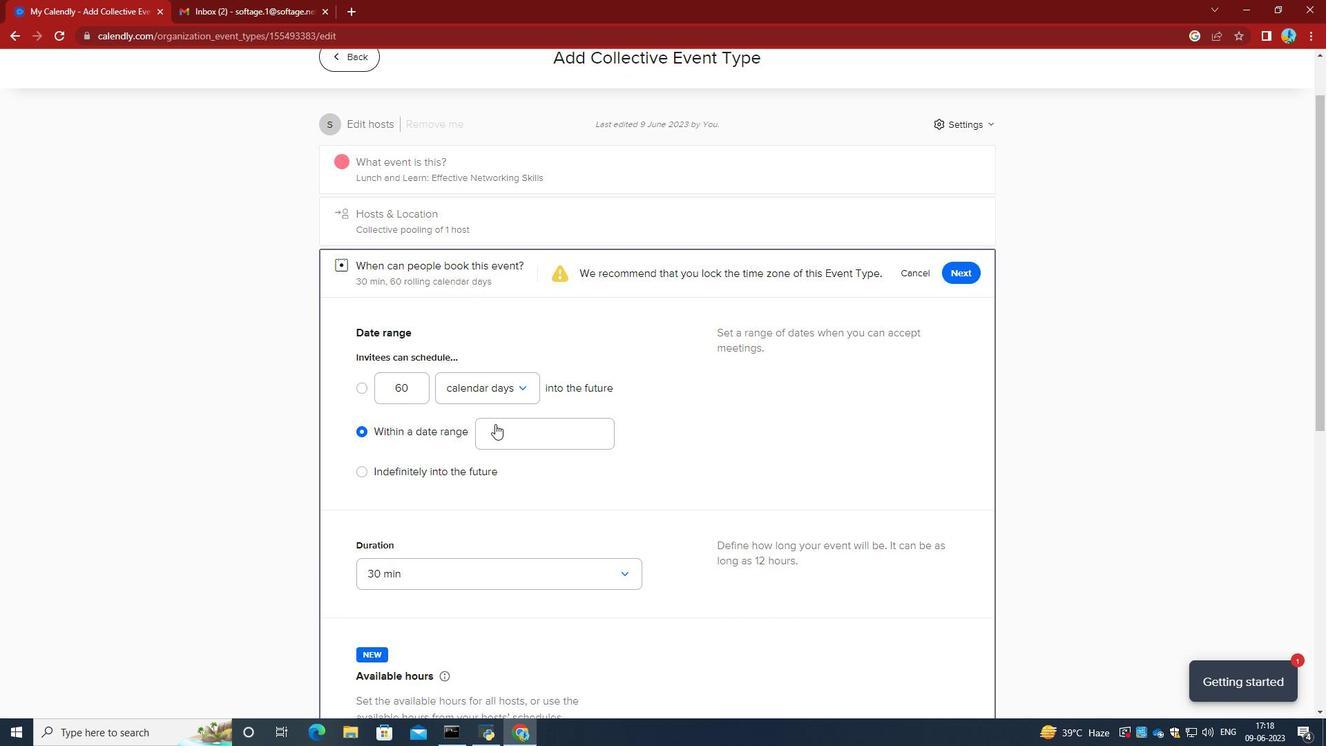 
Action: Mouse pressed left at (500, 440)
Screenshot: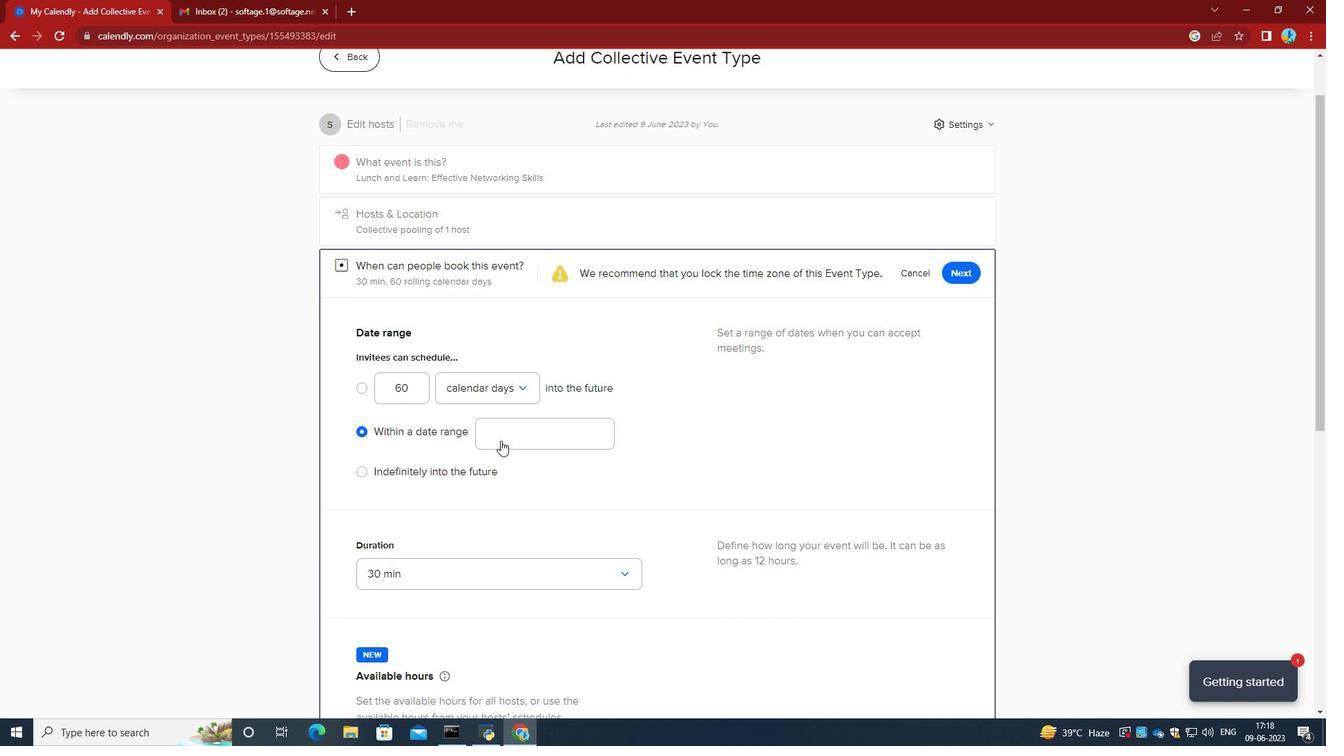 
Action: Mouse moved to (582, 485)
Screenshot: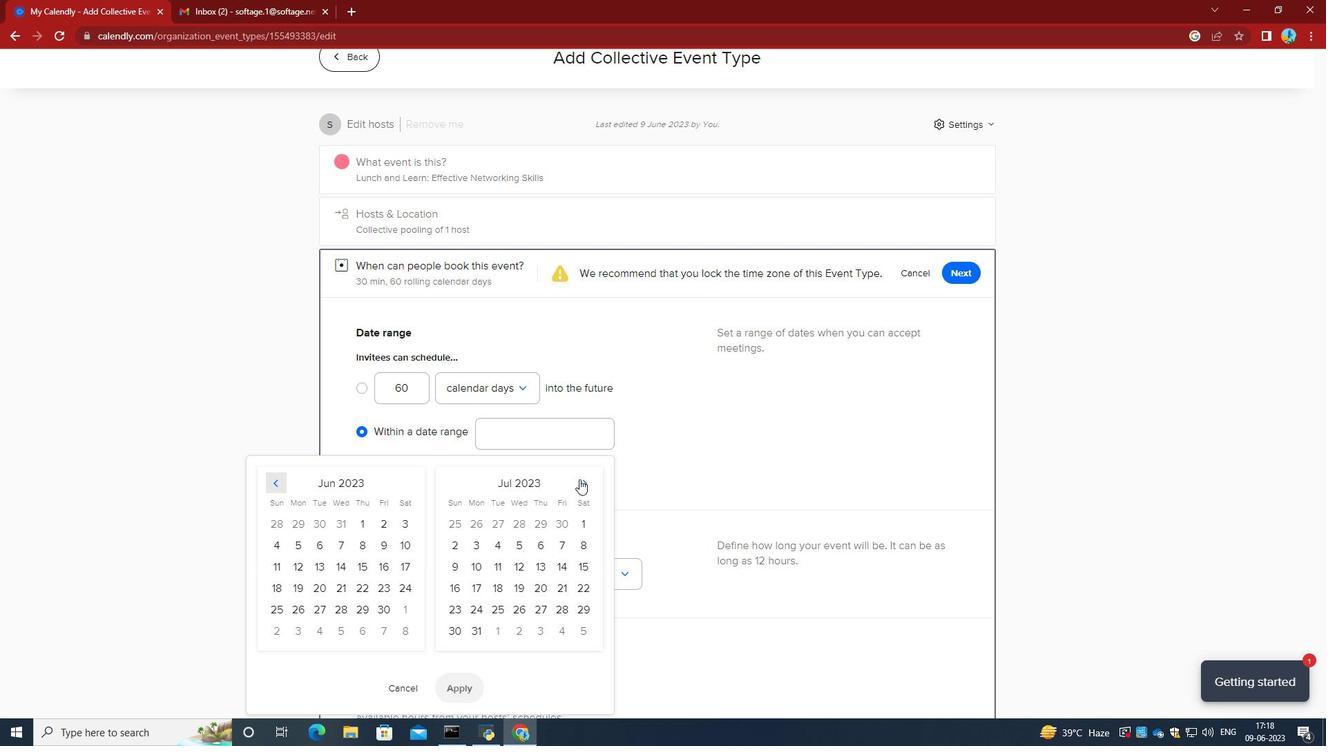 
Action: Mouse pressed left at (582, 485)
Screenshot: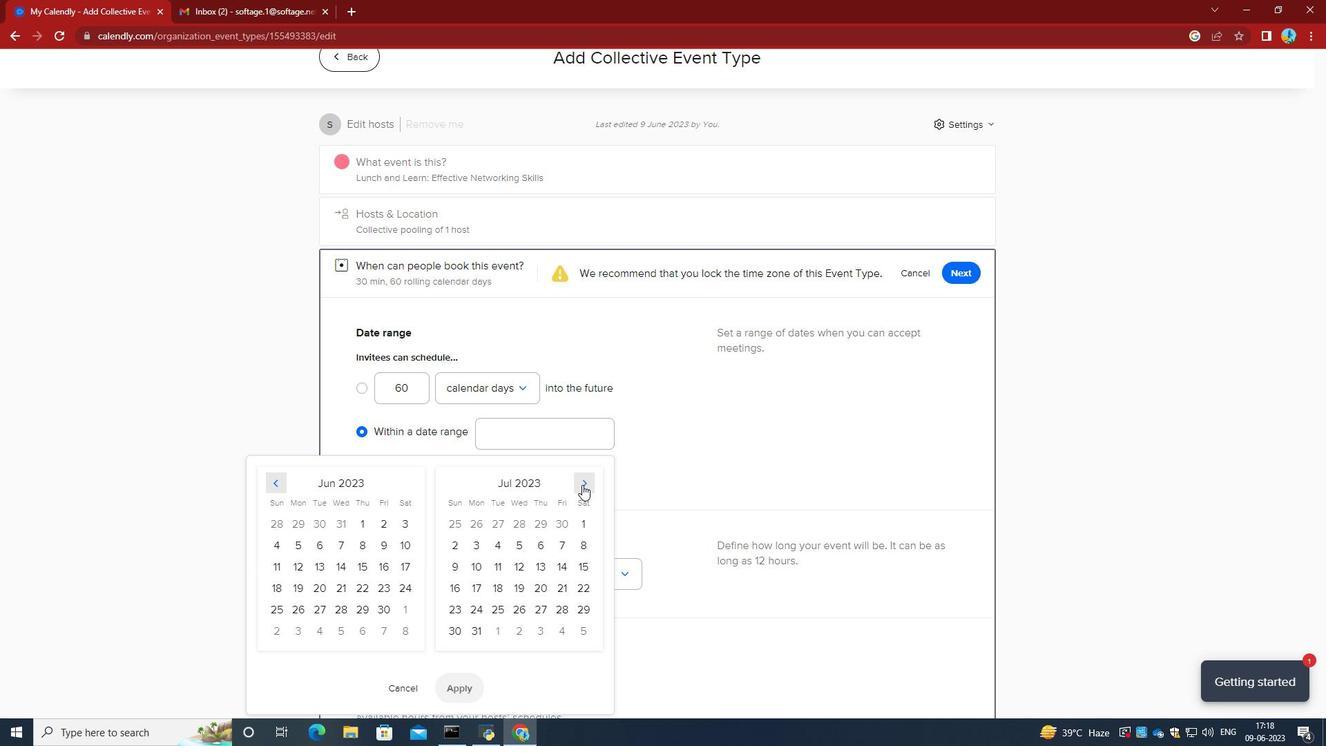 
Action: Mouse pressed left at (582, 485)
Screenshot: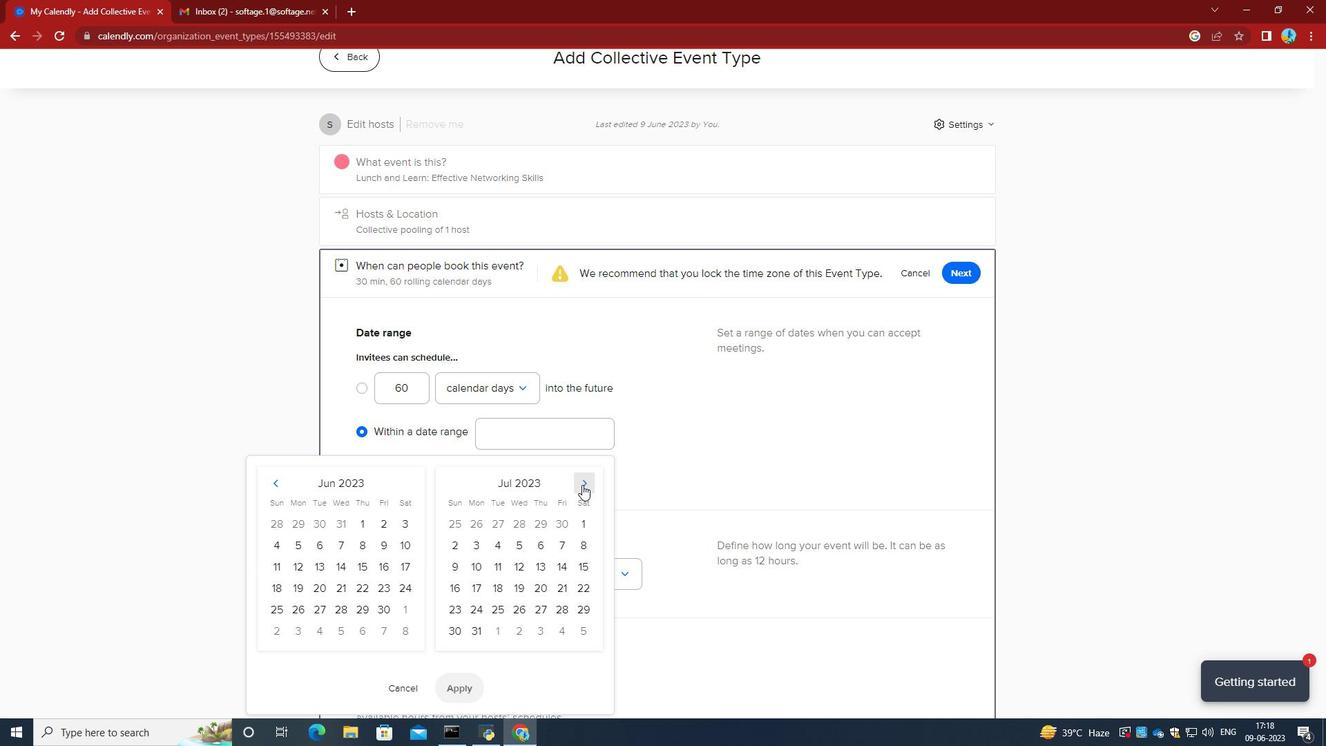 
Action: Mouse pressed left at (582, 485)
Screenshot: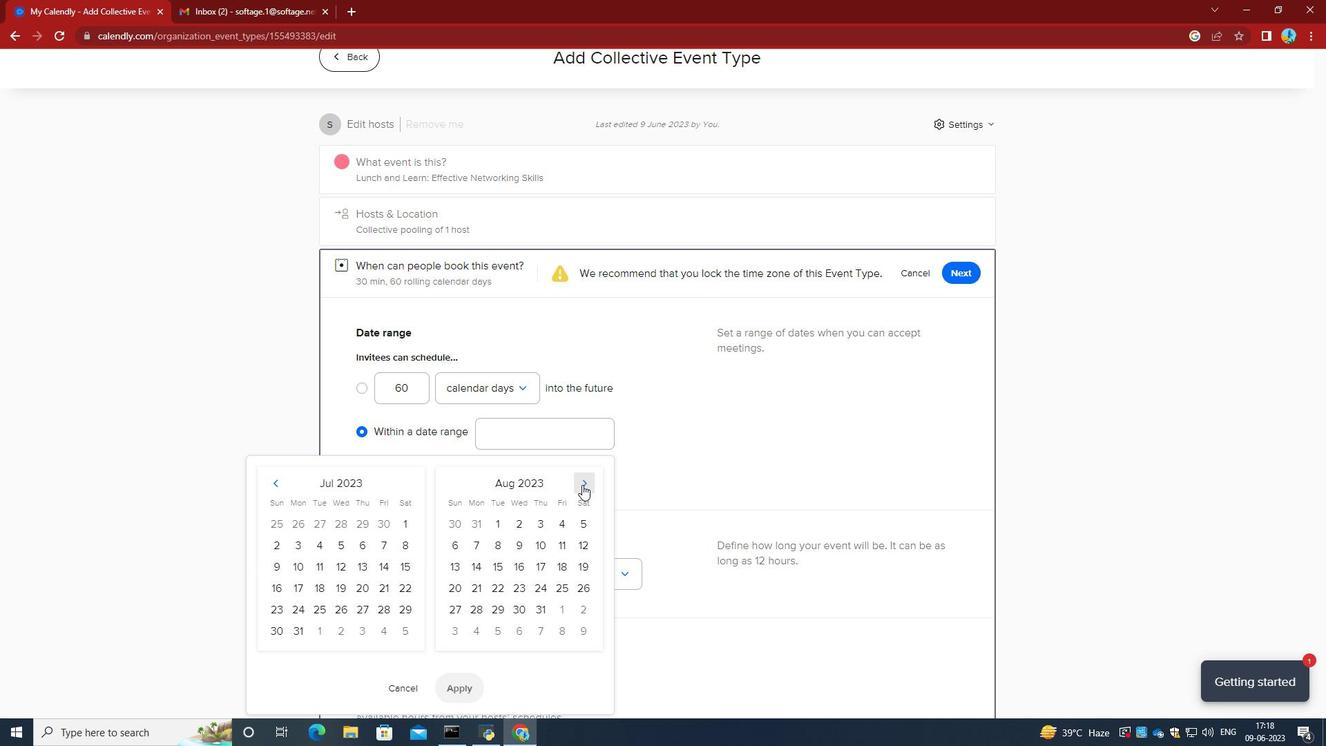 
Action: Mouse pressed left at (582, 485)
Screenshot: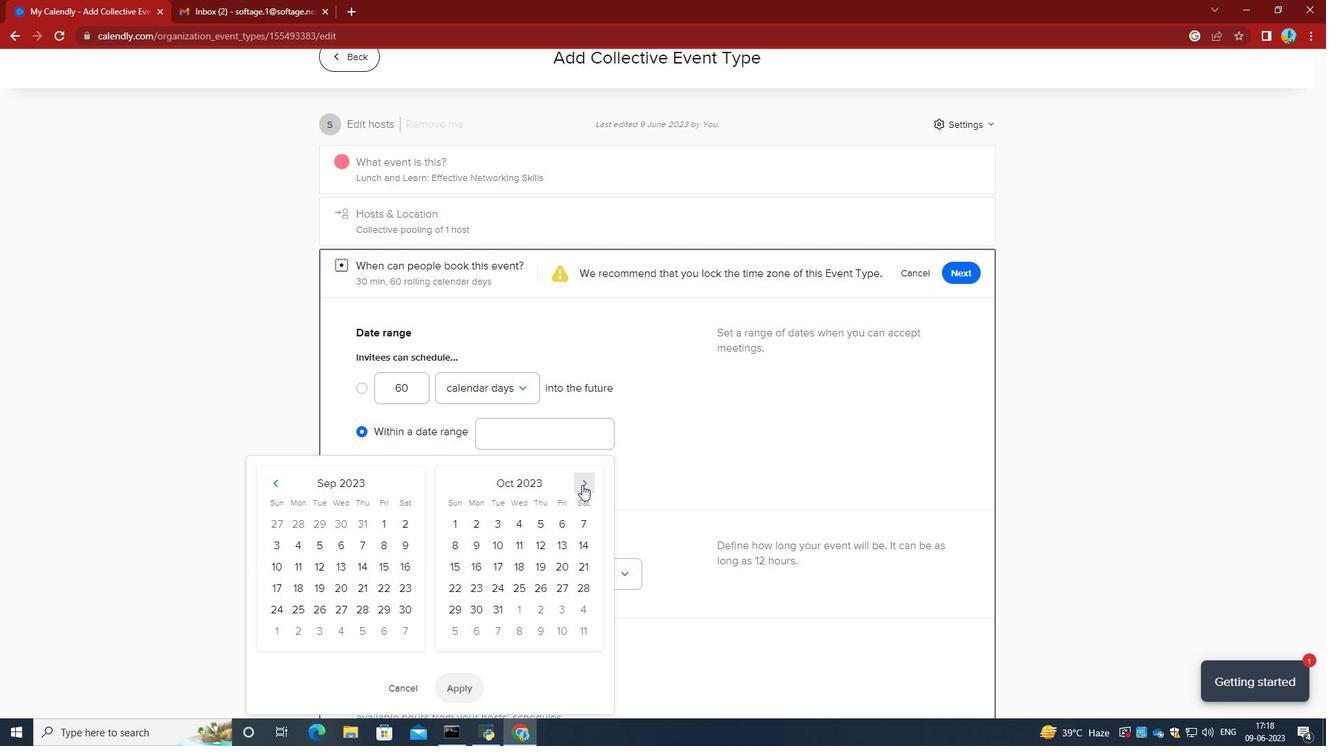 
Action: Mouse pressed left at (582, 485)
Screenshot: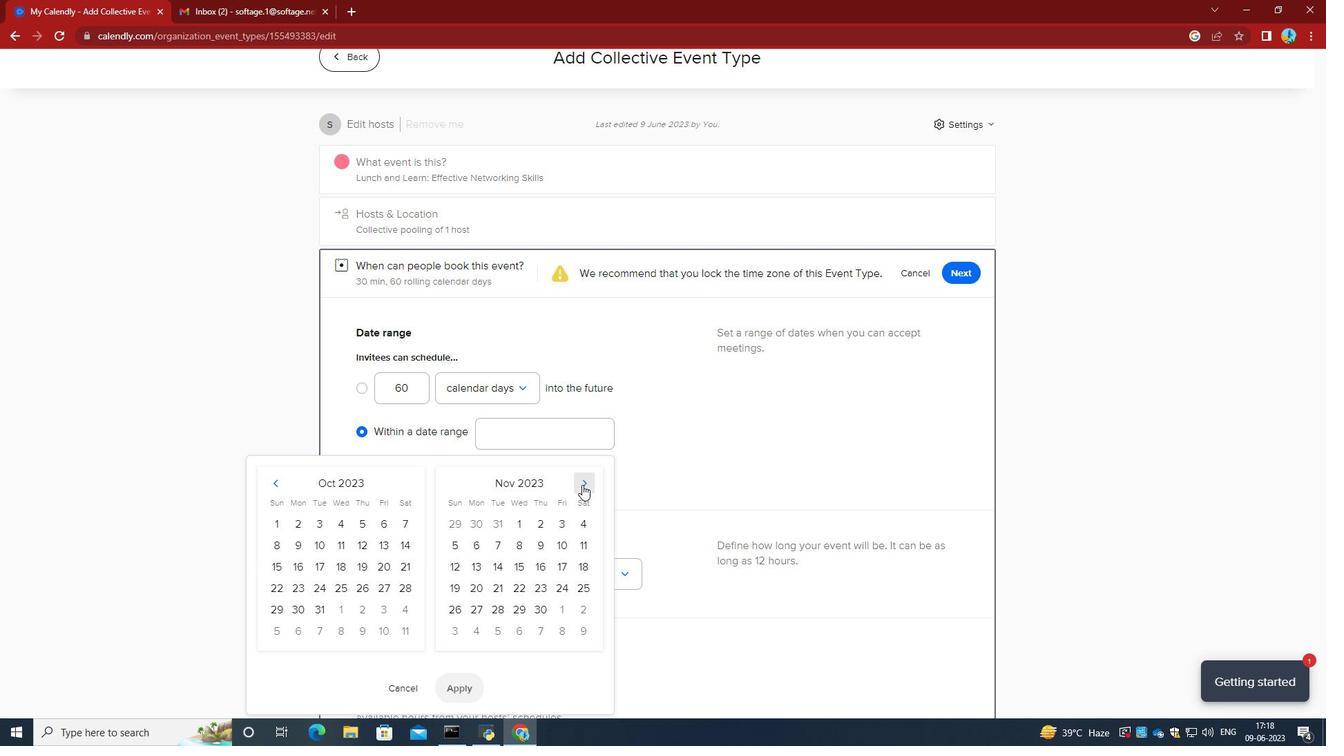 
Action: Mouse moved to (278, 483)
Screenshot: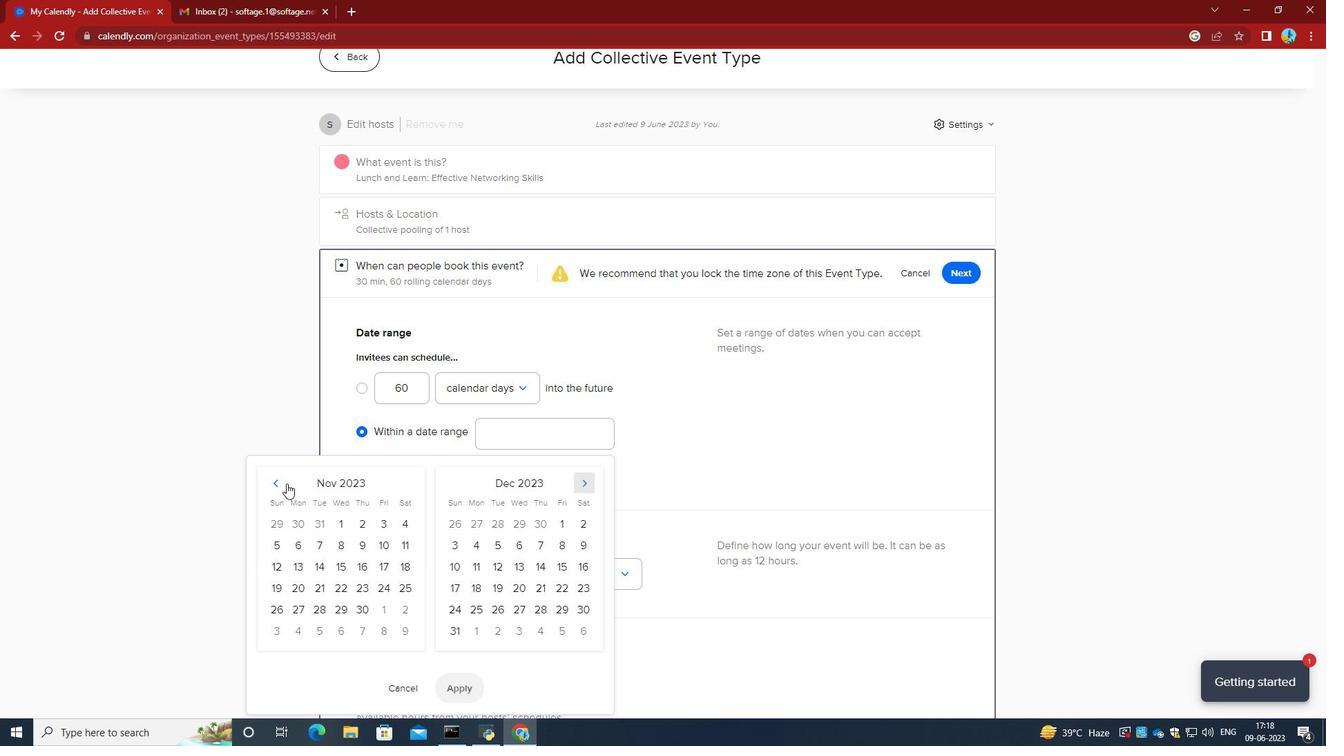 
Action: Mouse pressed left at (278, 483)
Screenshot: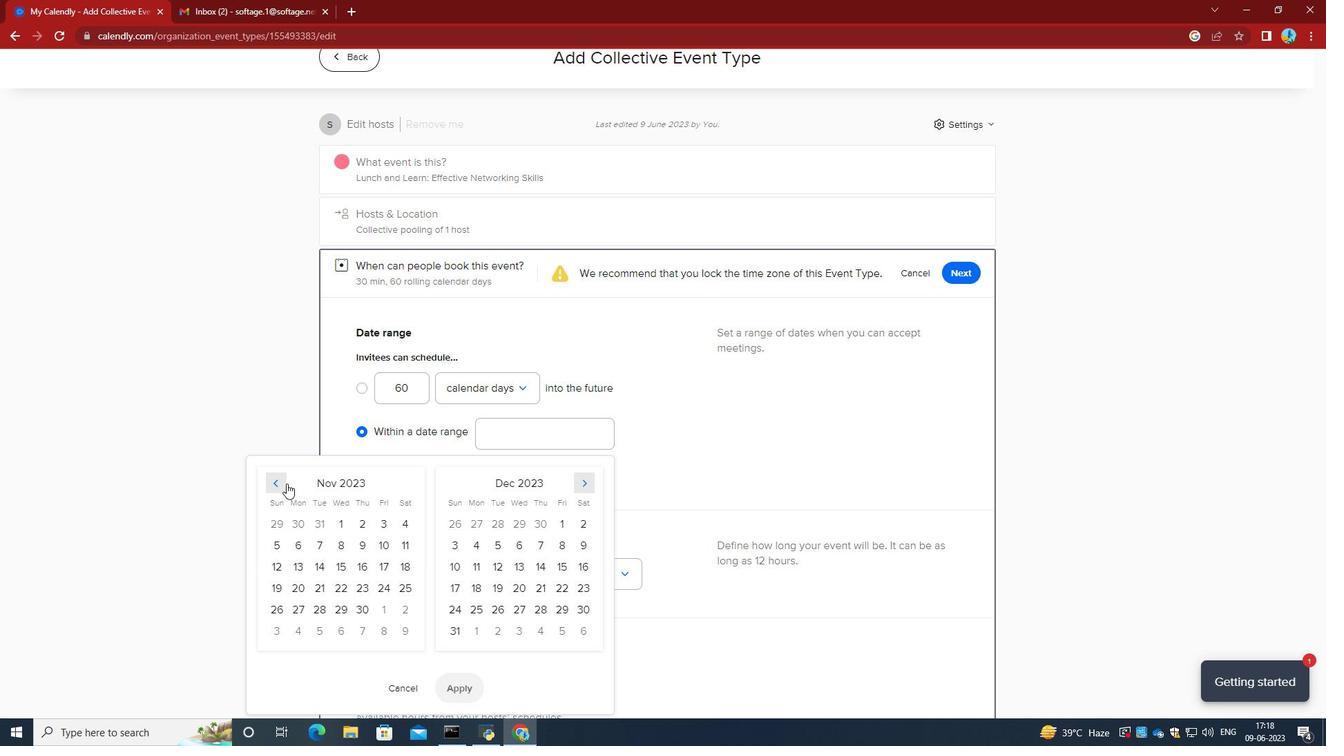 
Action: Mouse moved to (339, 543)
Screenshot: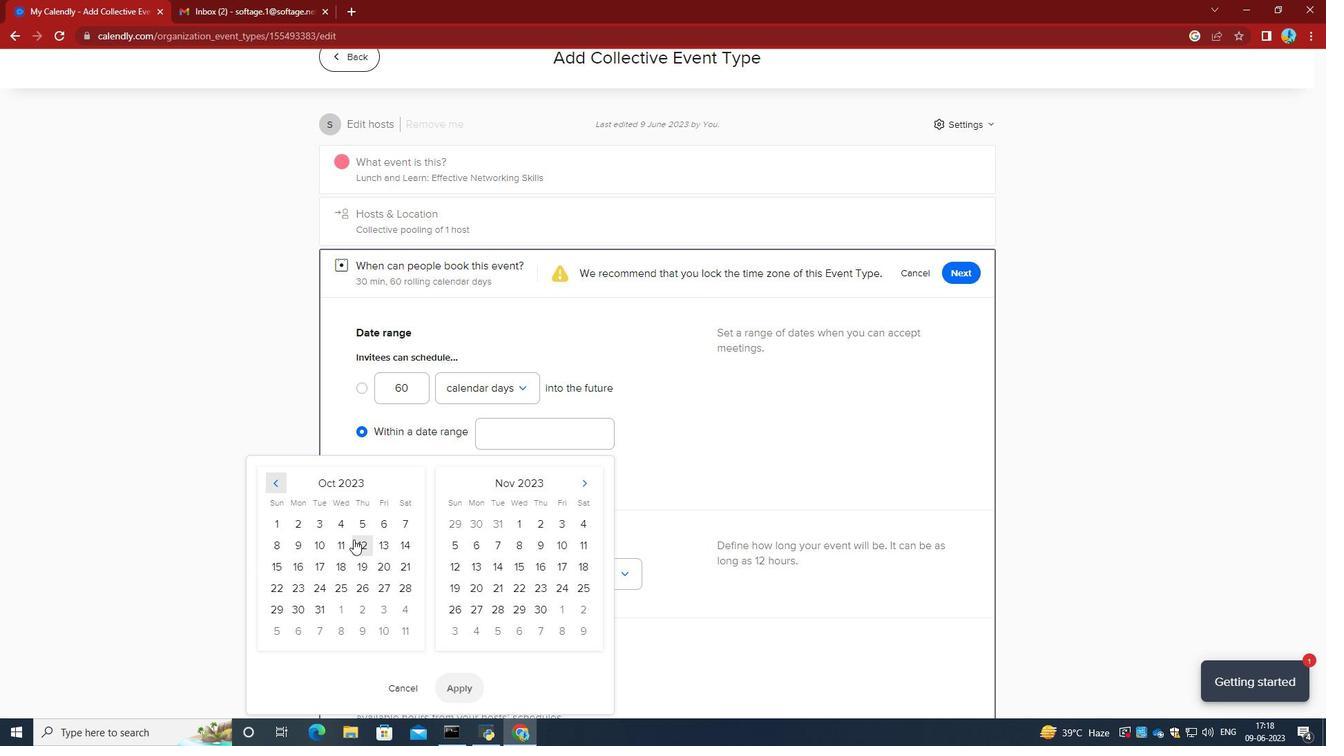
Action: Mouse pressed left at (339, 543)
Screenshot: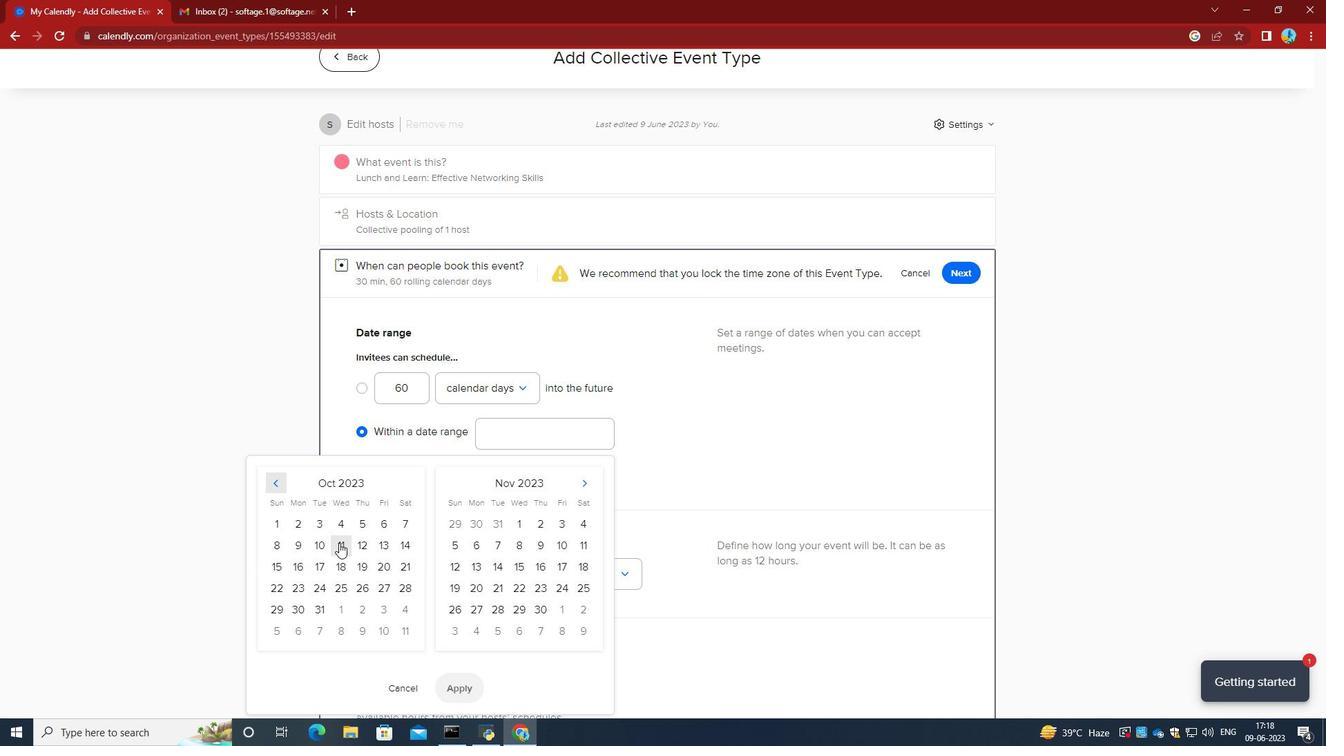 
Action: Mouse moved to (388, 545)
Screenshot: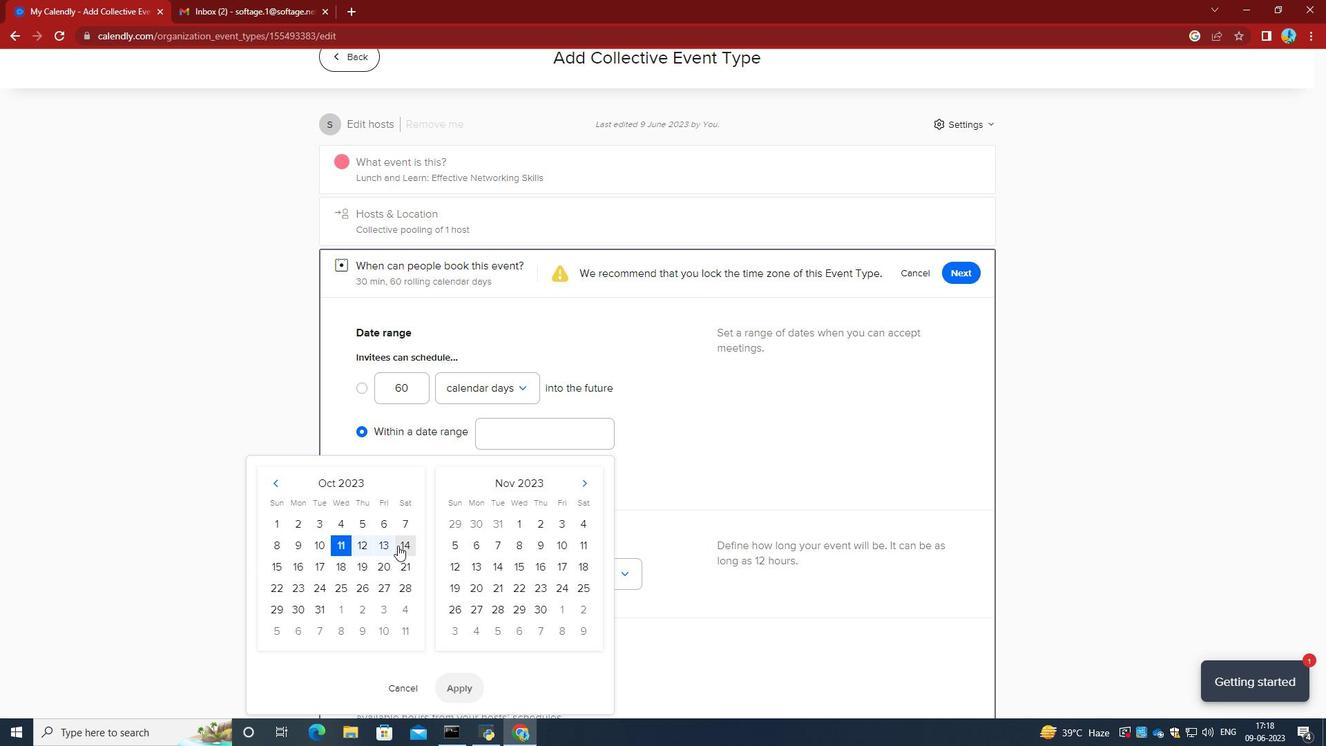 
Action: Mouse pressed left at (388, 545)
Screenshot: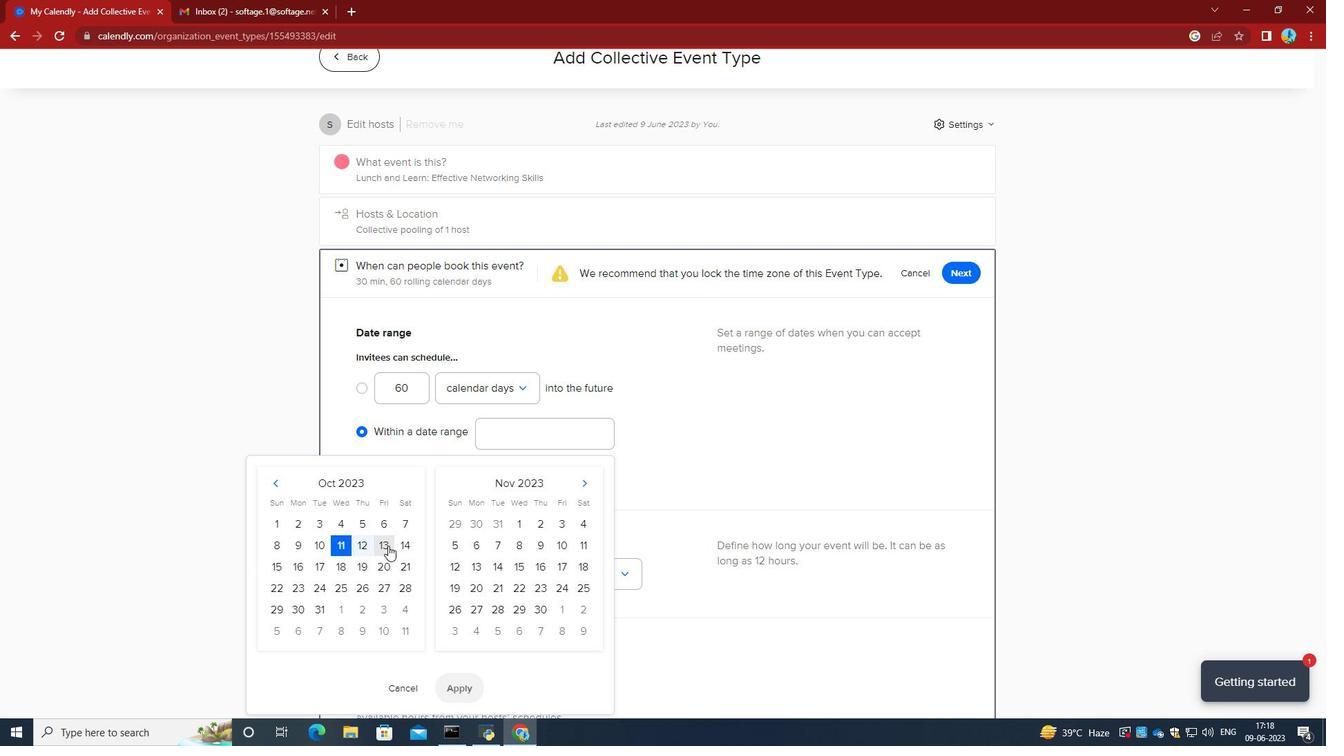 
Action: Mouse moved to (465, 685)
Screenshot: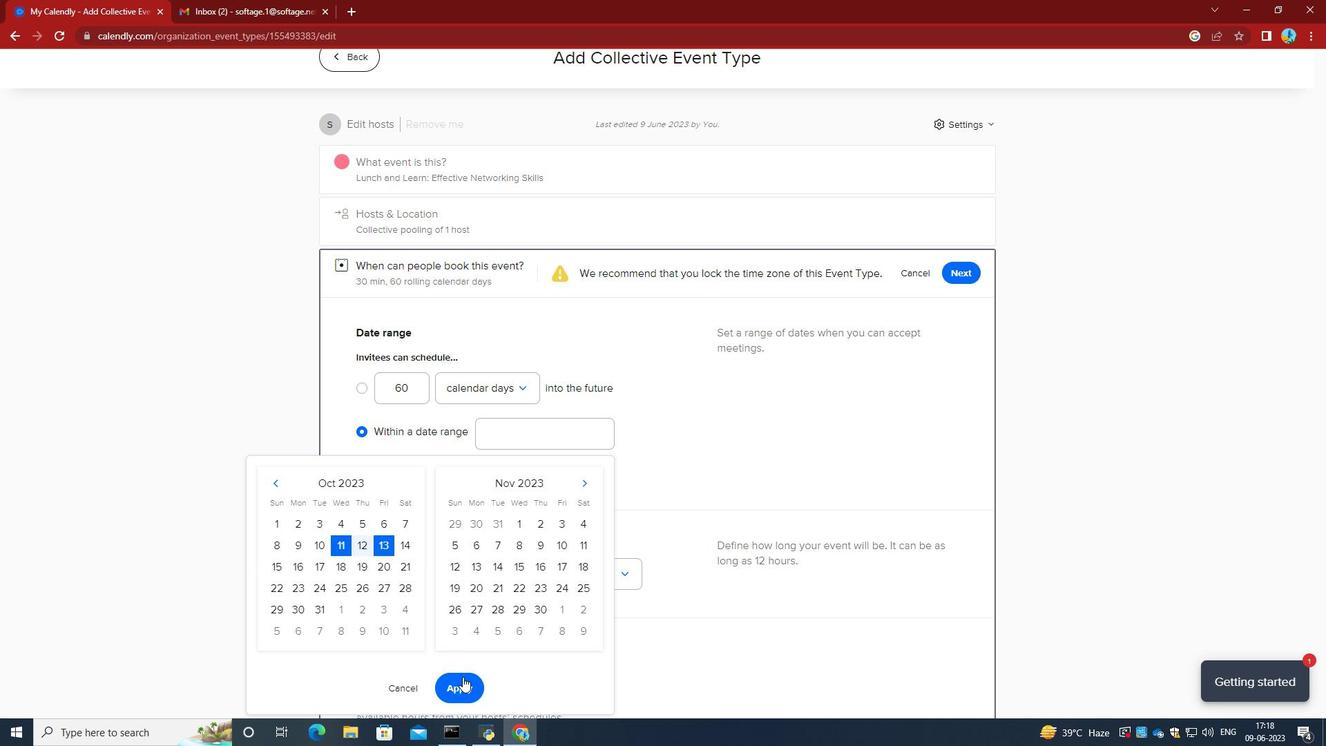 
Action: Mouse pressed left at (465, 685)
Screenshot: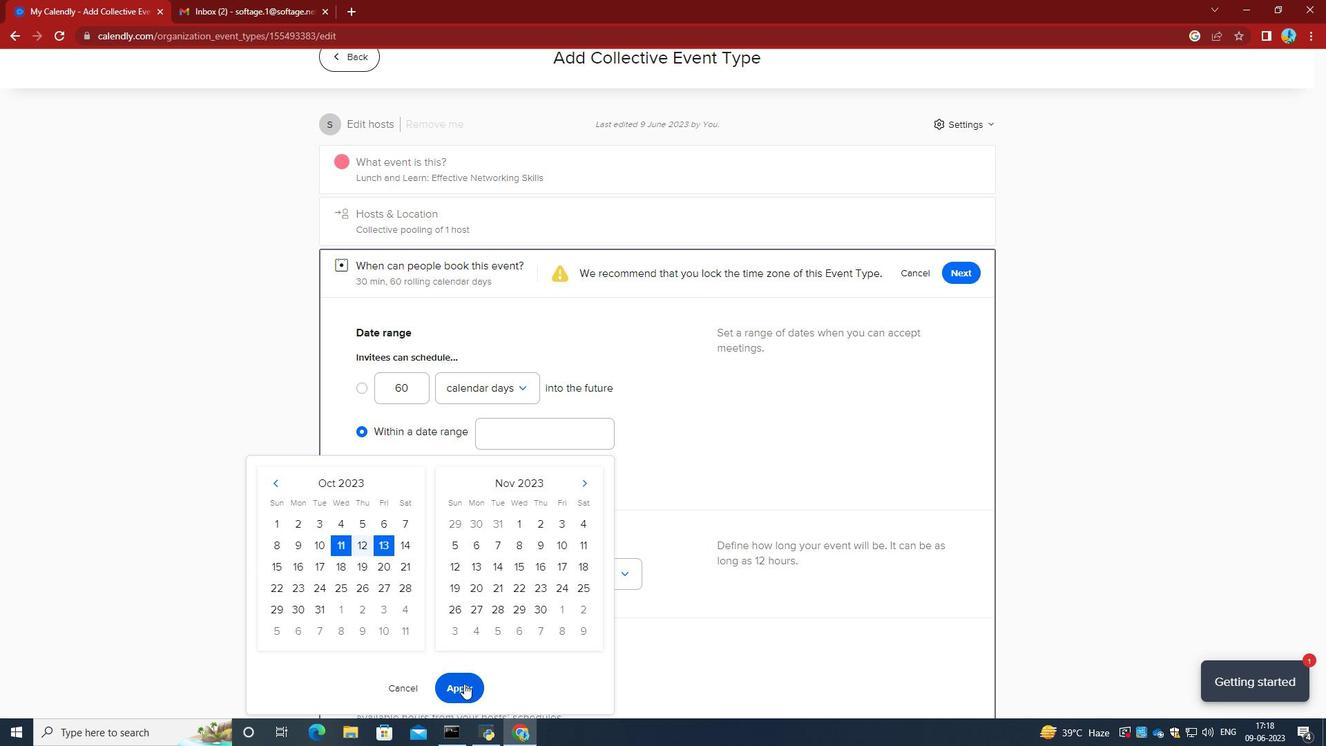 
Action: Mouse moved to (1042, 500)
Screenshot: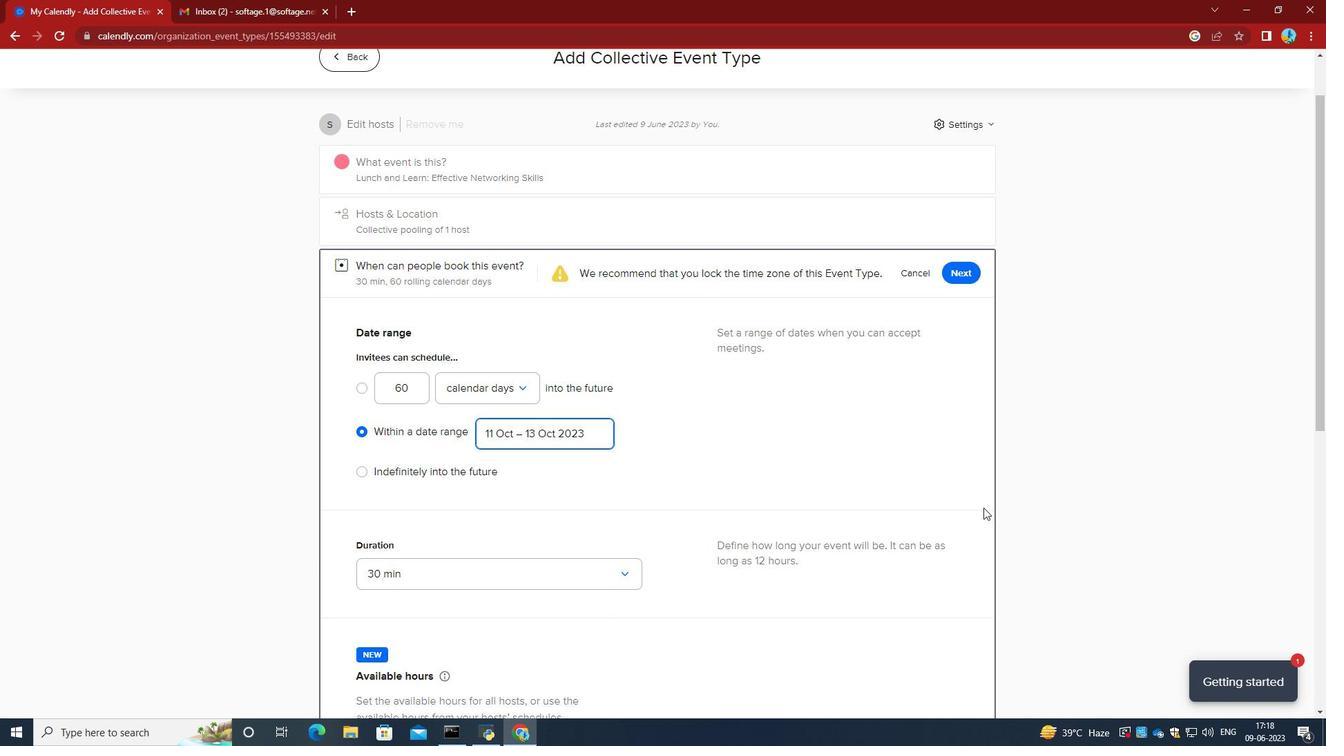 
Action: Mouse scrolled (1042, 500) with delta (0, 0)
Screenshot: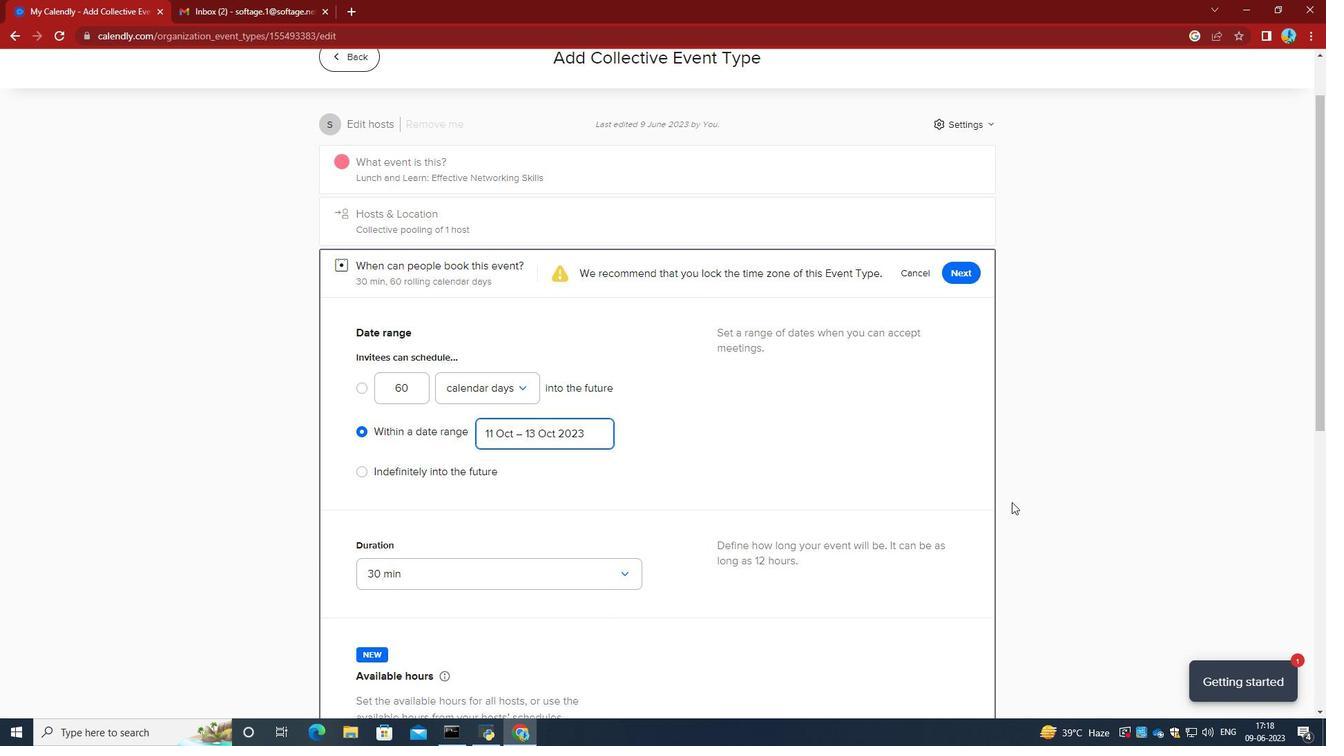 
Action: Mouse scrolled (1042, 500) with delta (0, 0)
Screenshot: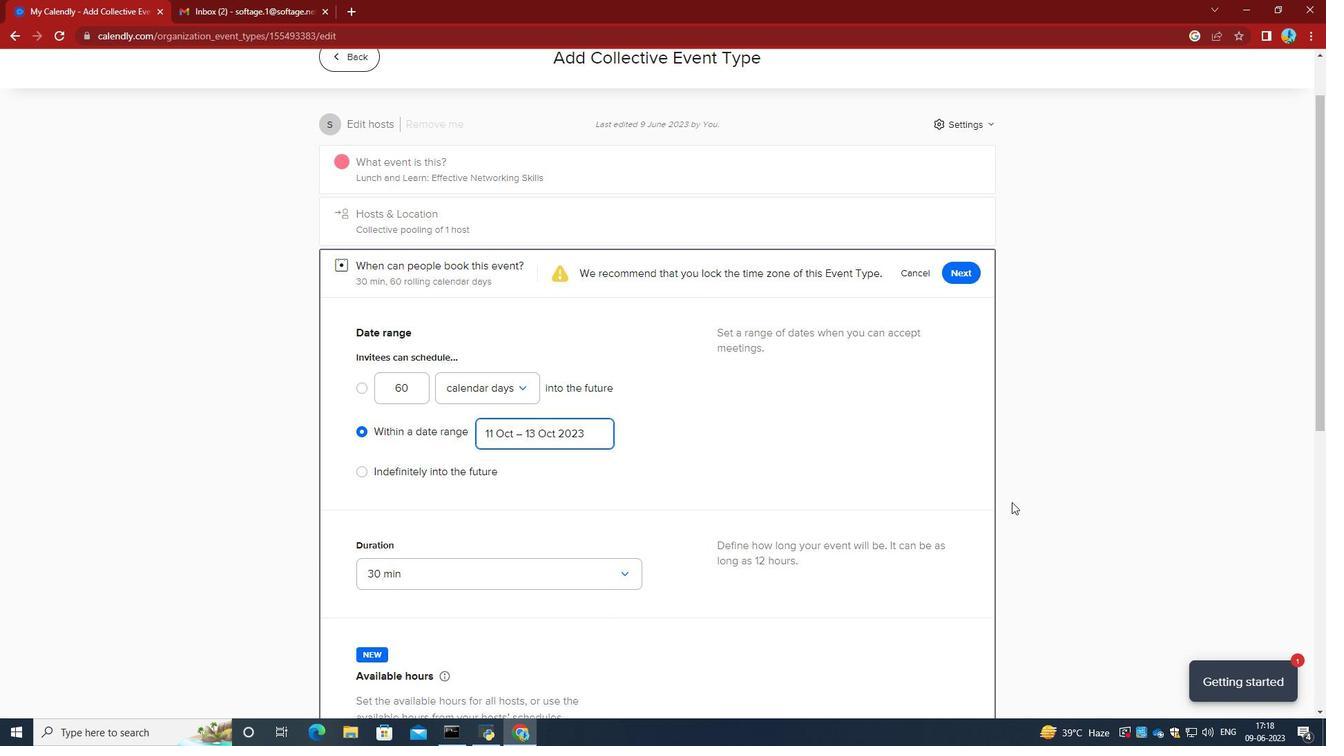 
Action: Mouse scrolled (1042, 500) with delta (0, 0)
Screenshot: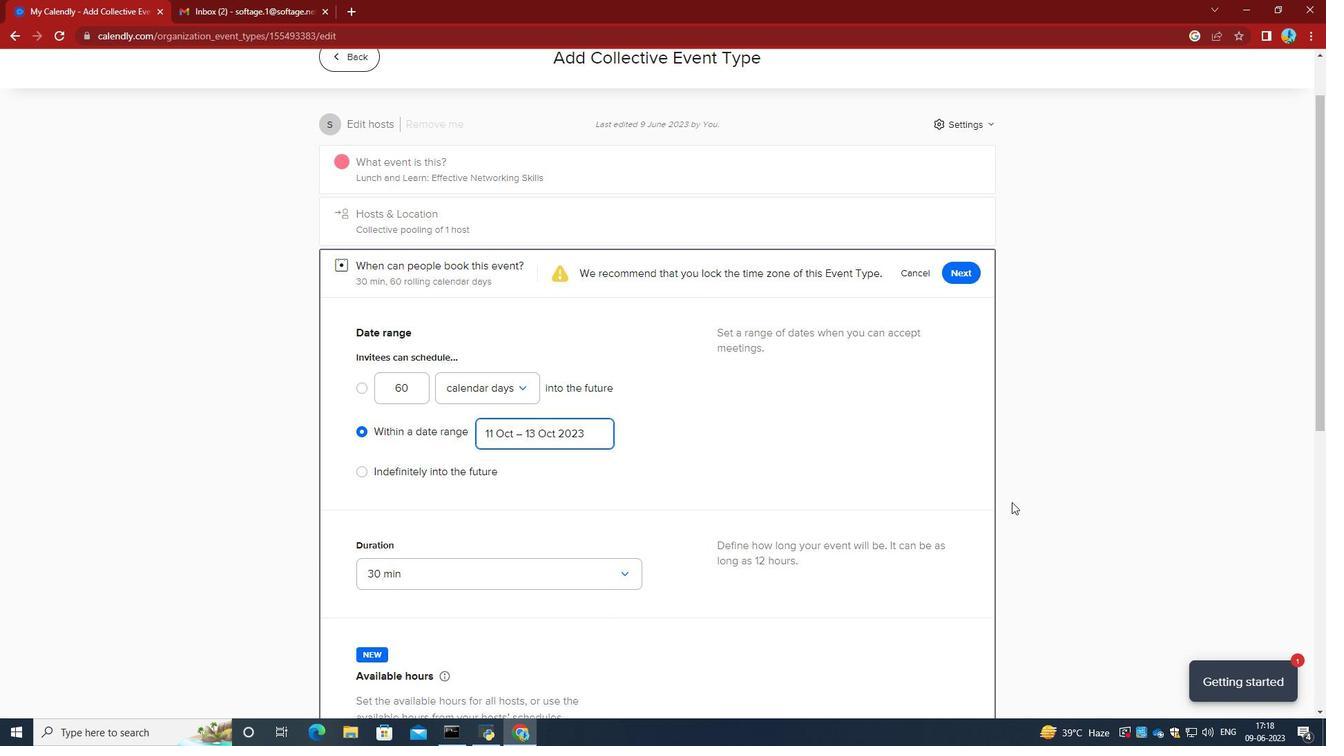 
Action: Mouse moved to (1294, 449)
Screenshot: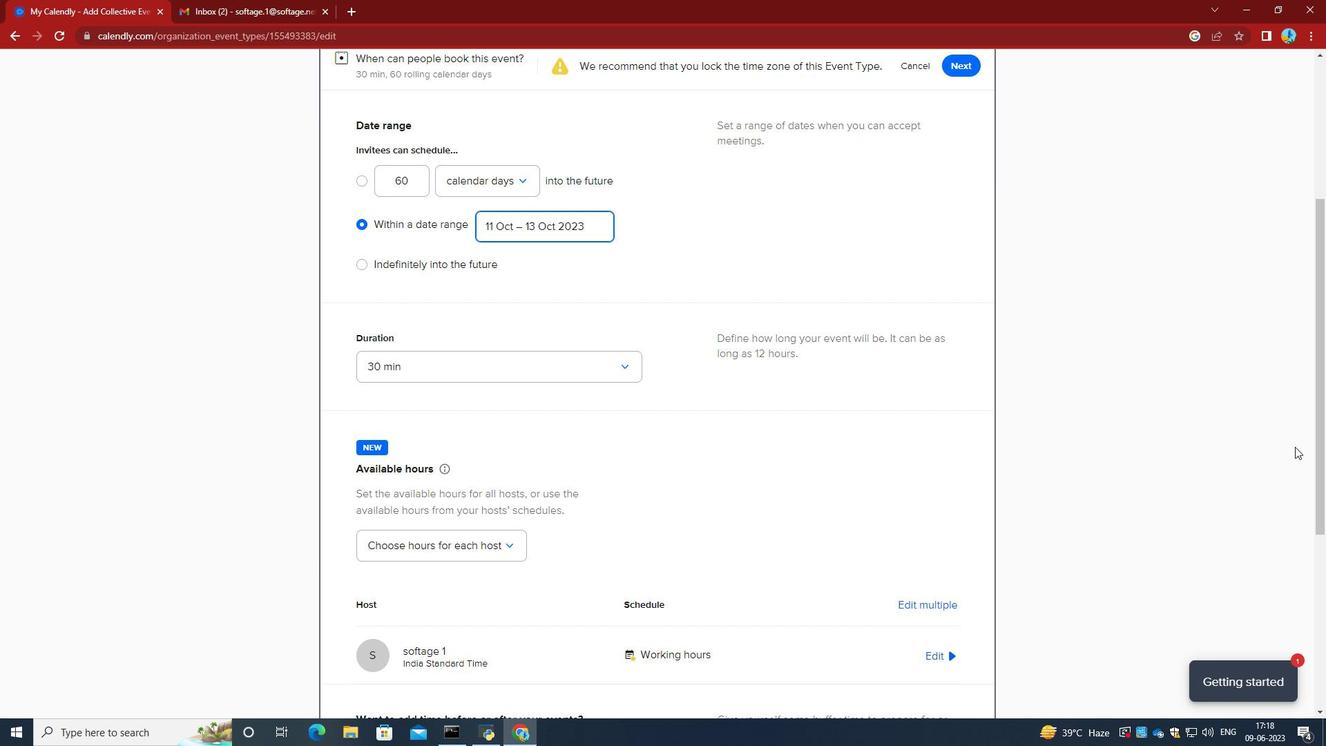 
Action: Mouse scrolled (1294, 448) with delta (0, 0)
Screenshot: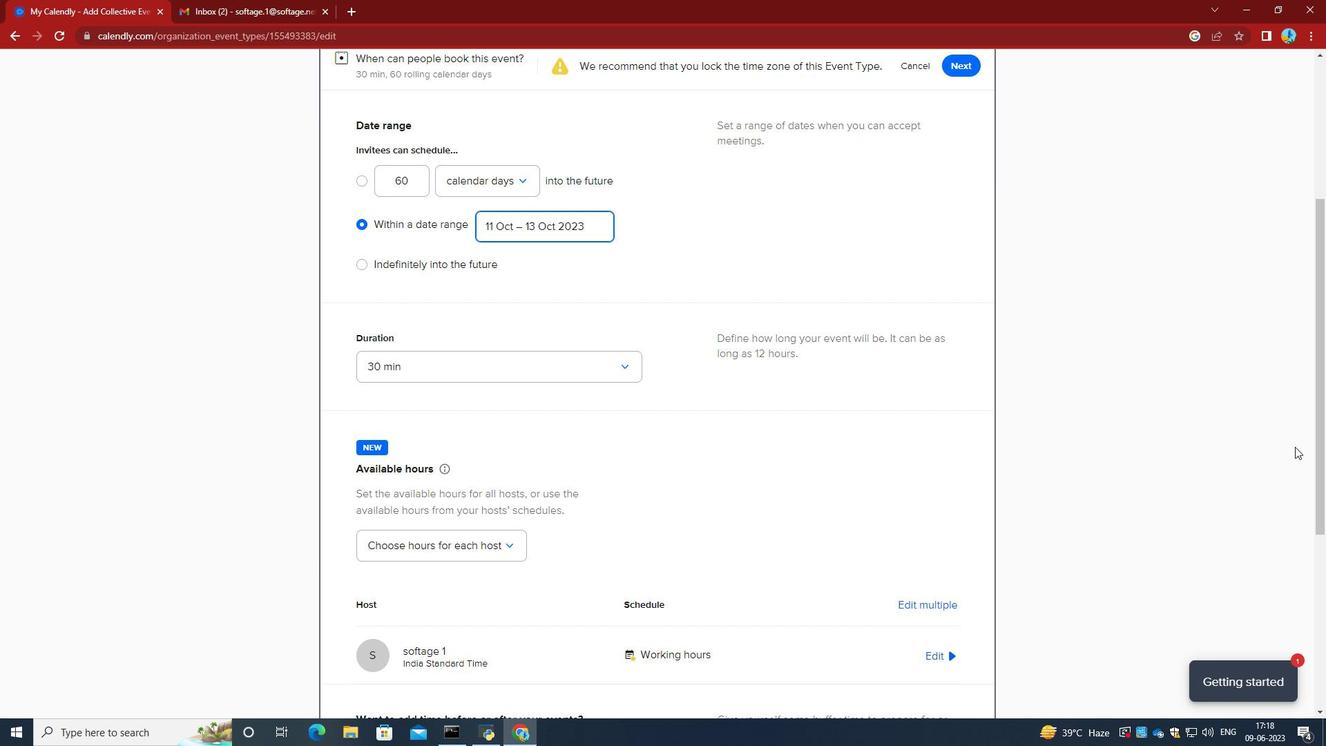
Action: Mouse moved to (1294, 449)
Screenshot: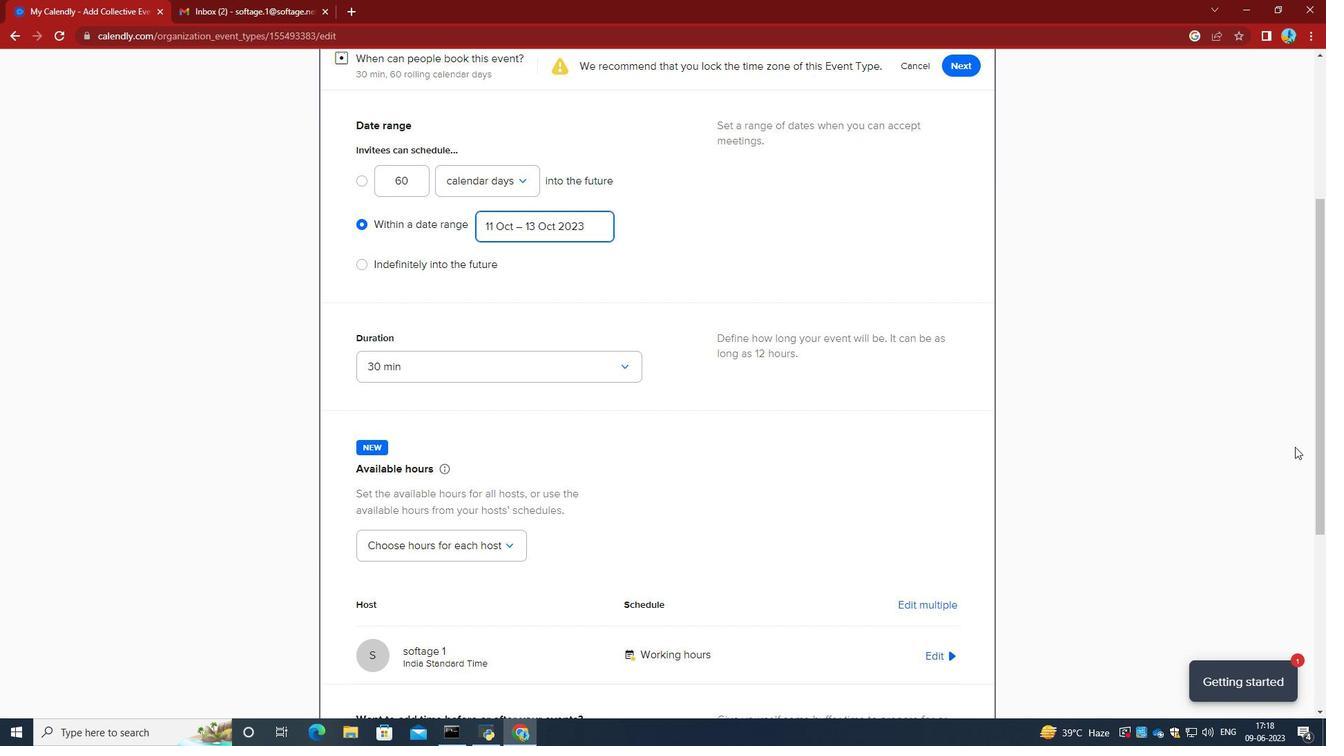 
Action: Mouse scrolled (1294, 448) with delta (0, 0)
Screenshot: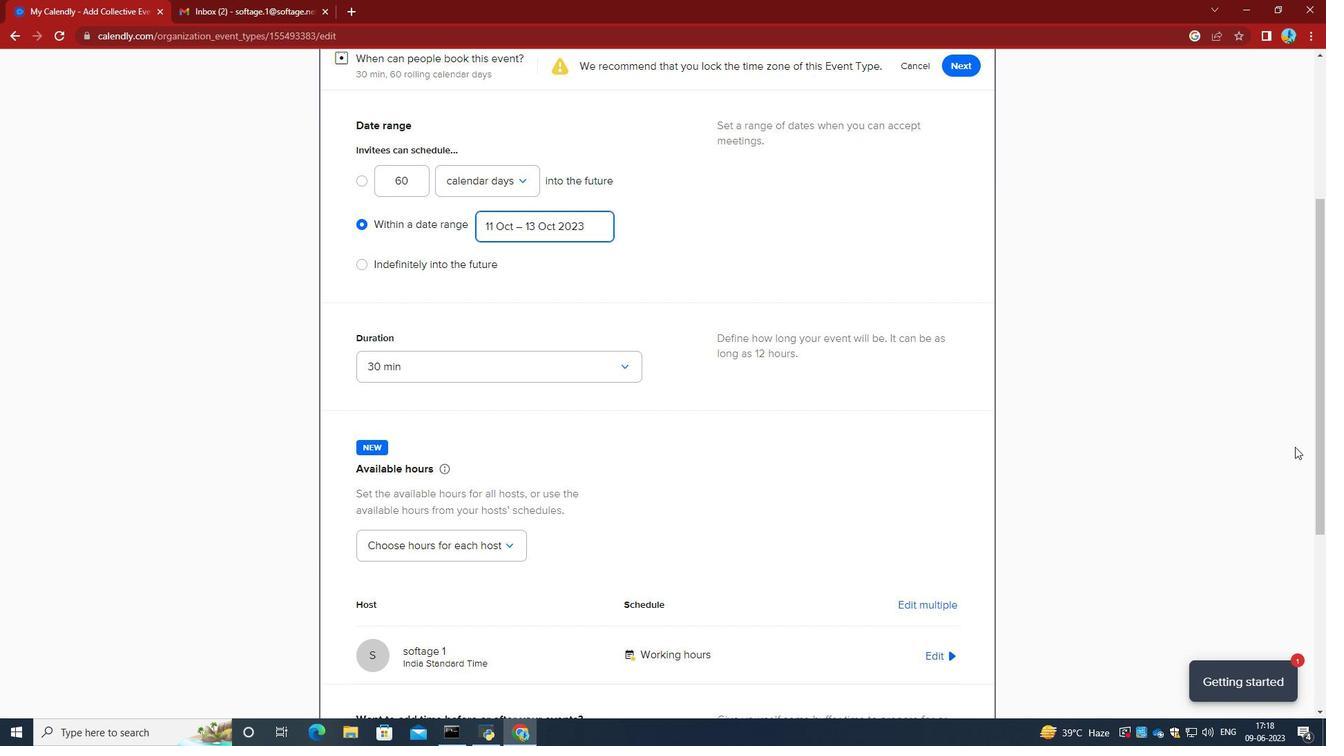 
Action: Mouse scrolled (1294, 448) with delta (0, 0)
Screenshot: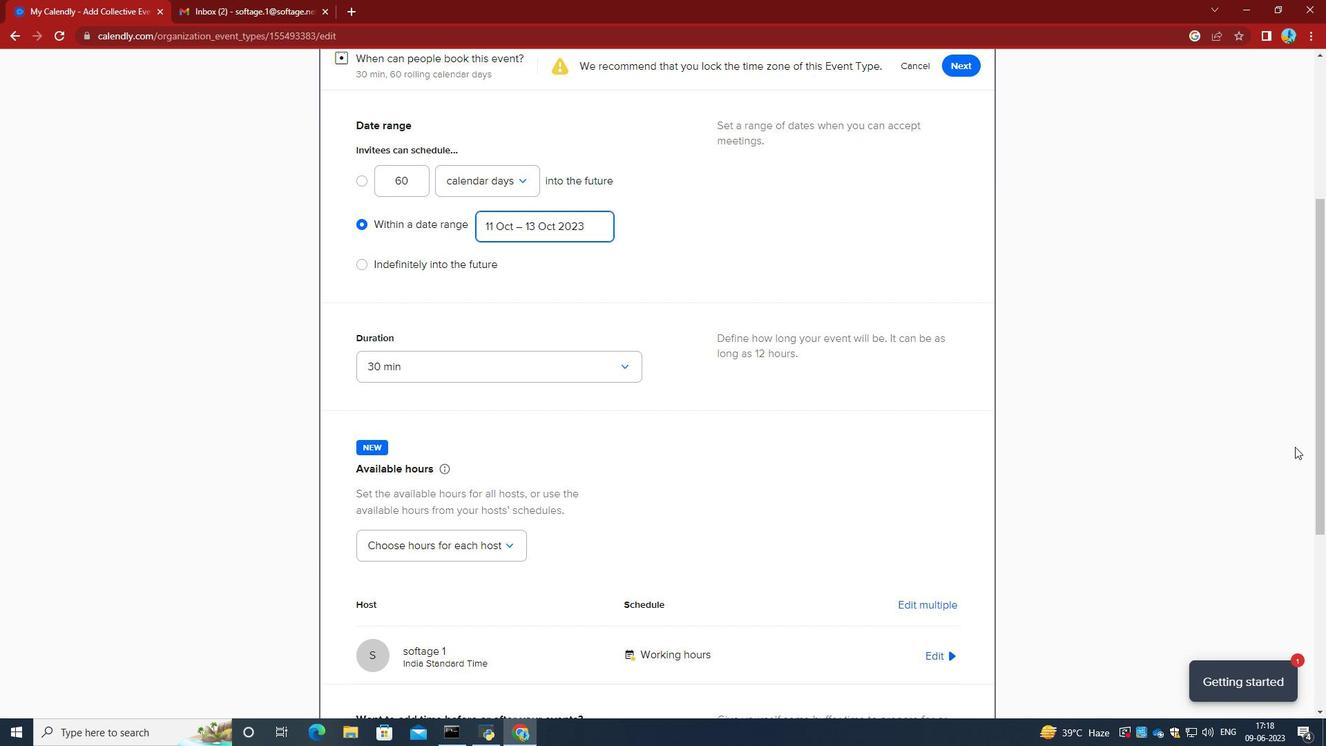 
Action: Mouse scrolled (1294, 448) with delta (0, 0)
Screenshot: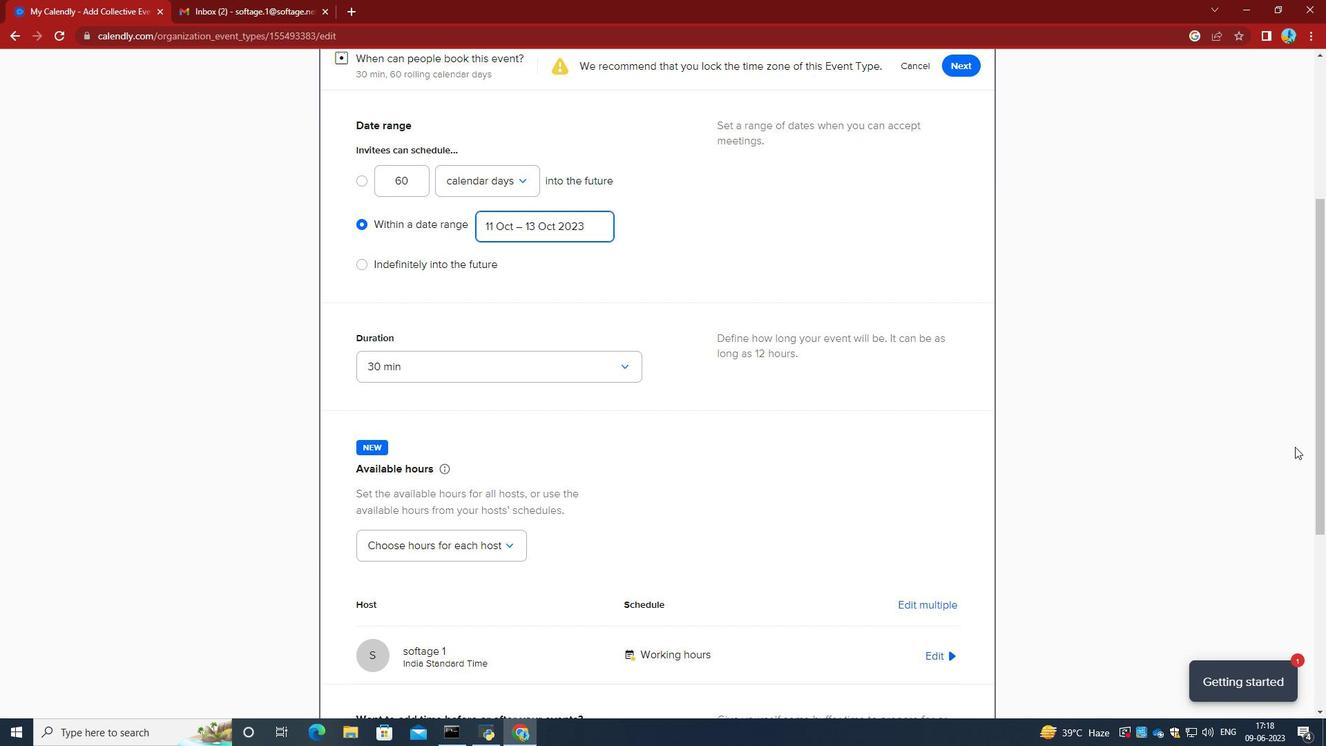 
Action: Mouse moved to (1293, 458)
Screenshot: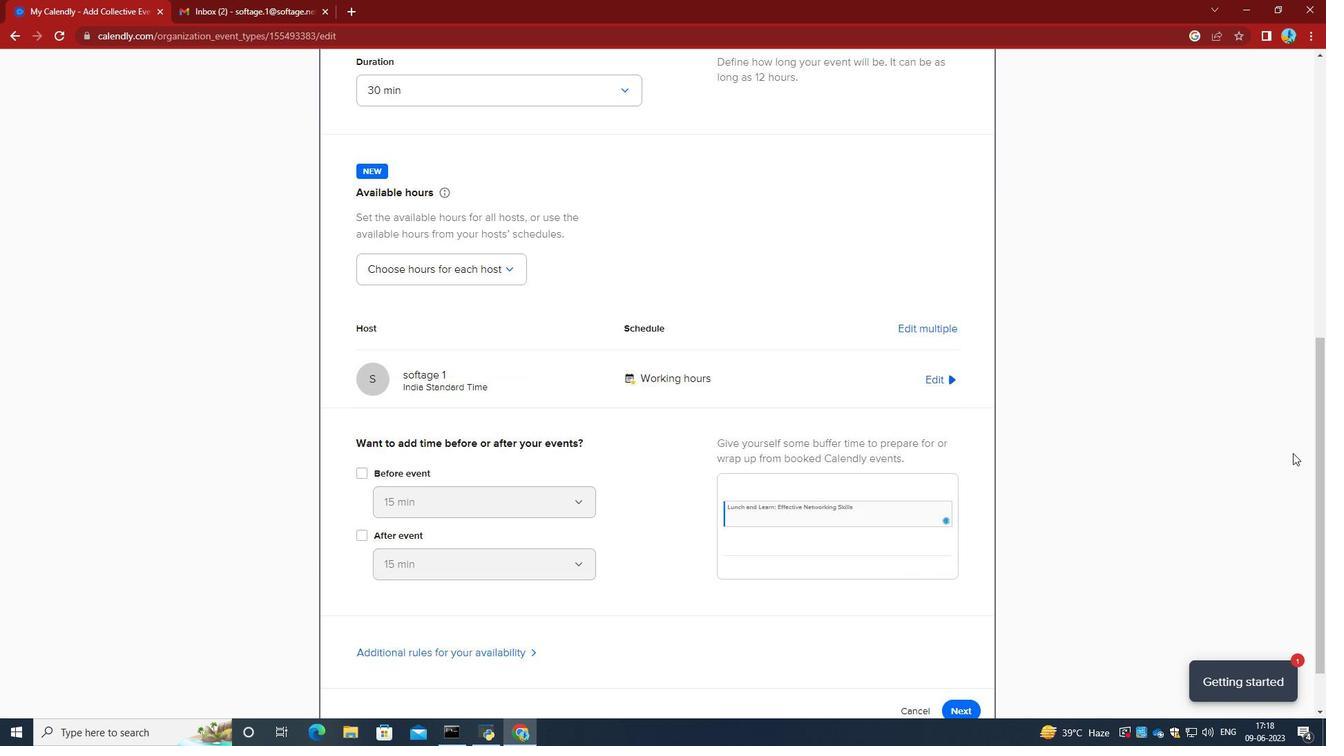 
Action: Mouse scrolled (1293, 457) with delta (0, 0)
Screenshot: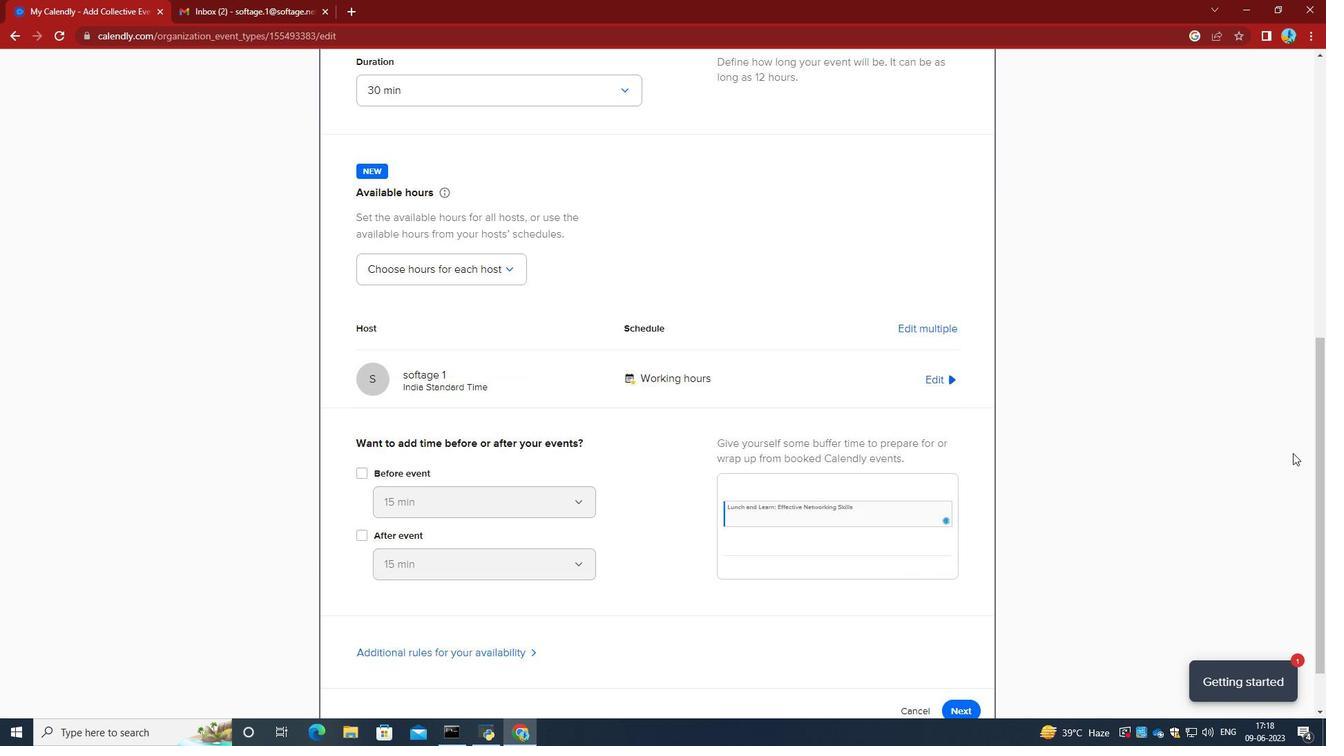 
Action: Mouse scrolled (1293, 457) with delta (0, 0)
Screenshot: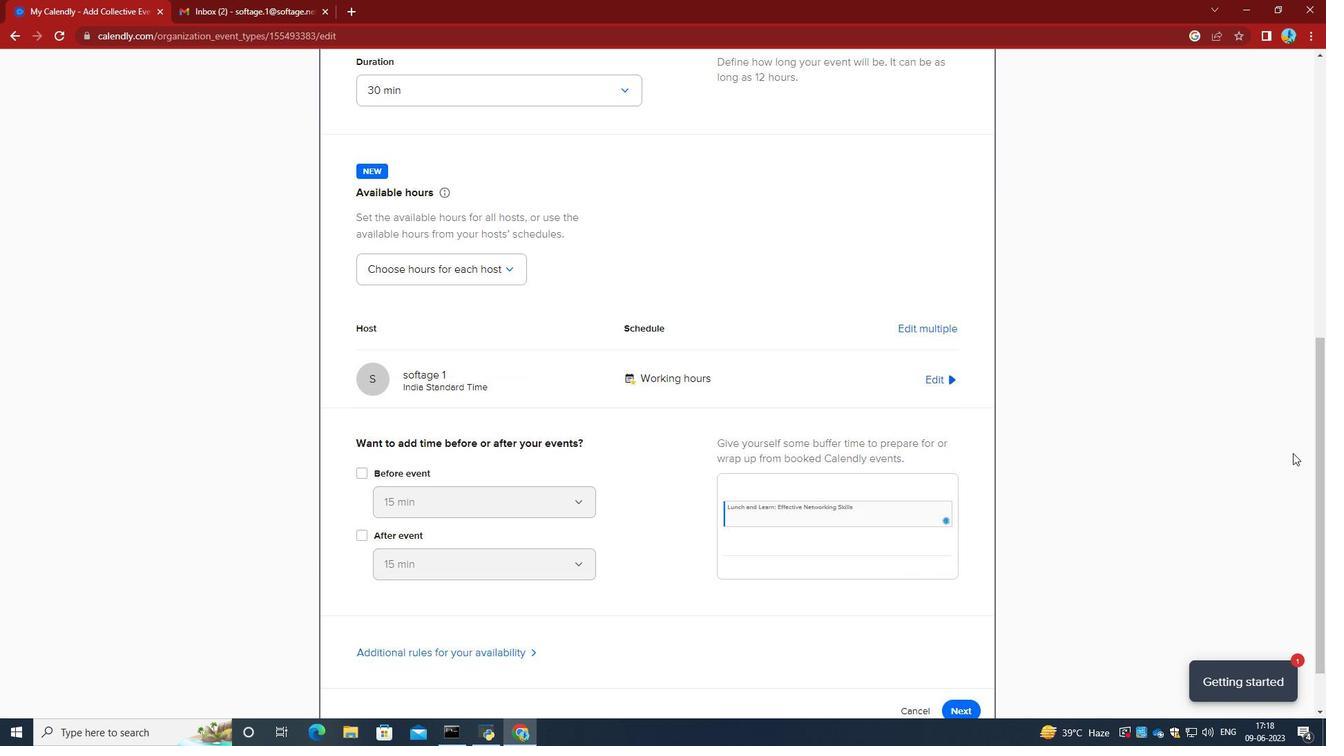 
Action: Mouse scrolled (1293, 457) with delta (0, 0)
Screenshot: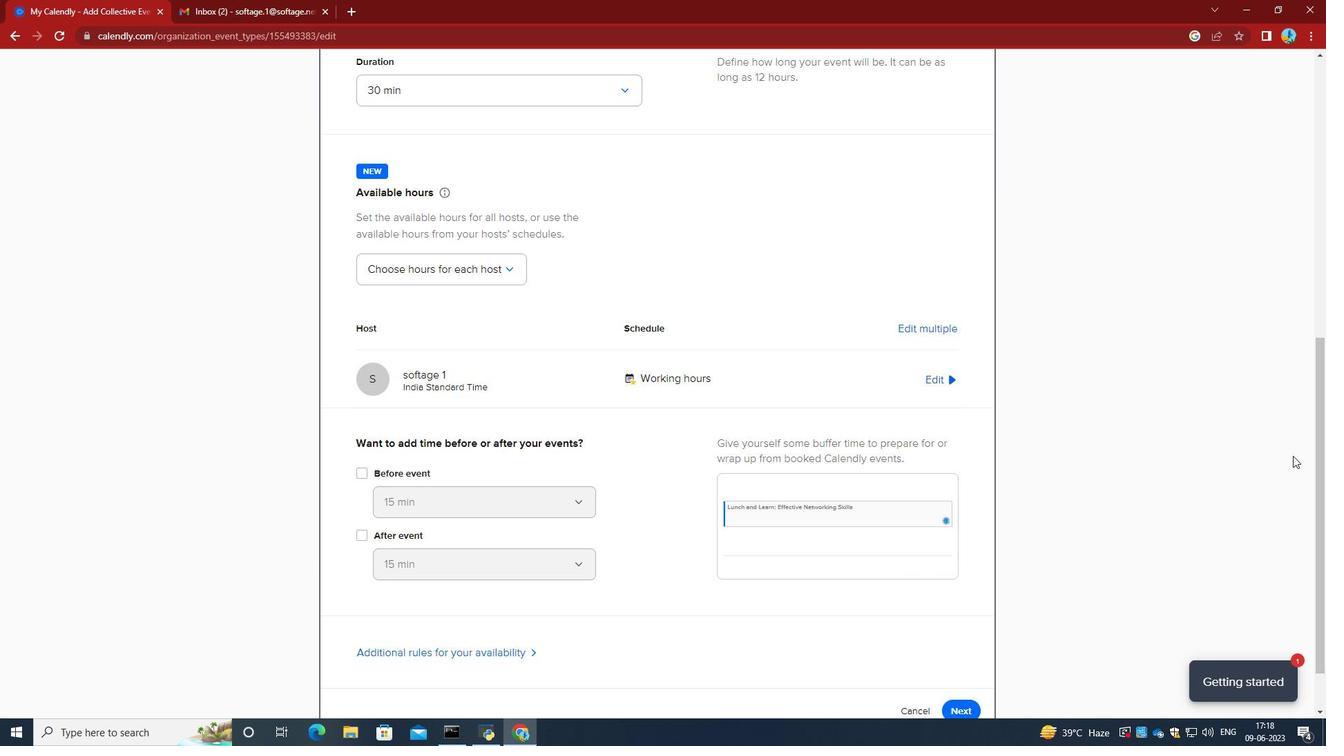 
Action: Mouse moved to (966, 648)
Screenshot: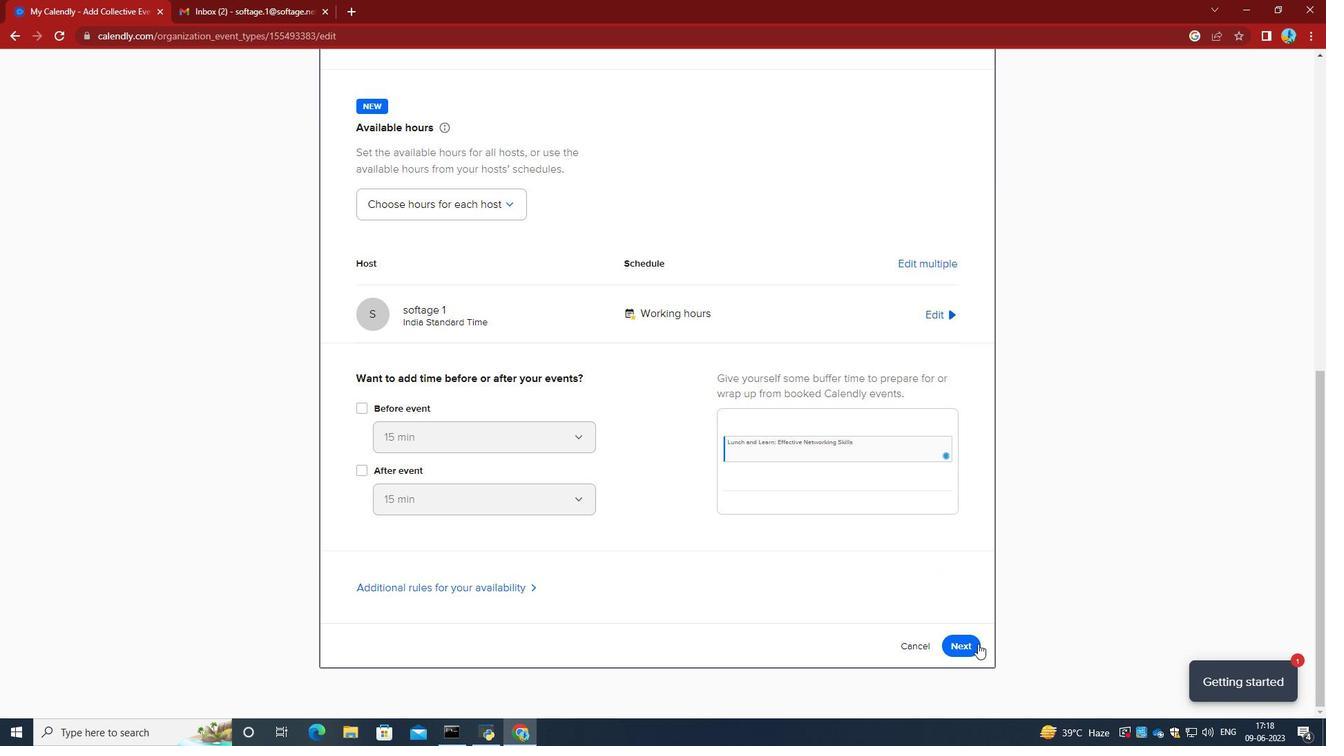
Action: Mouse pressed left at (966, 648)
Screenshot: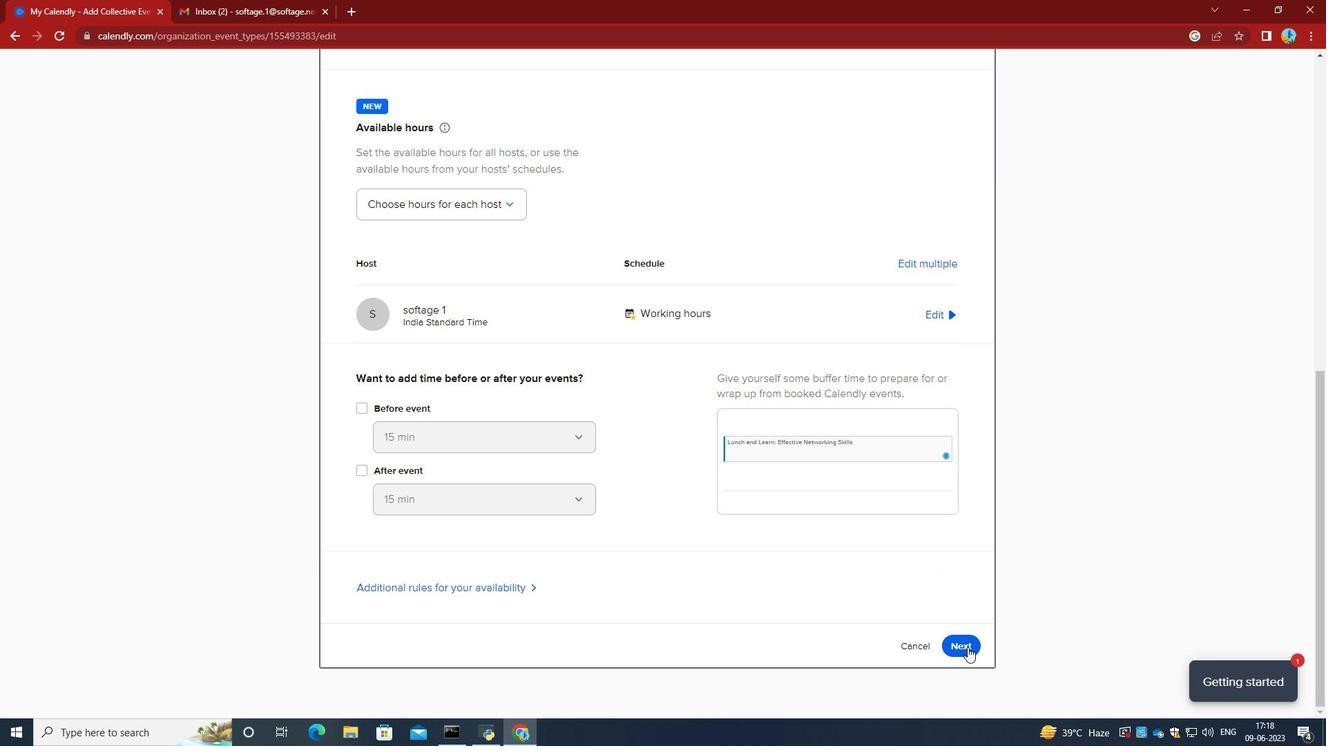 
Action: Mouse moved to (974, 127)
Screenshot: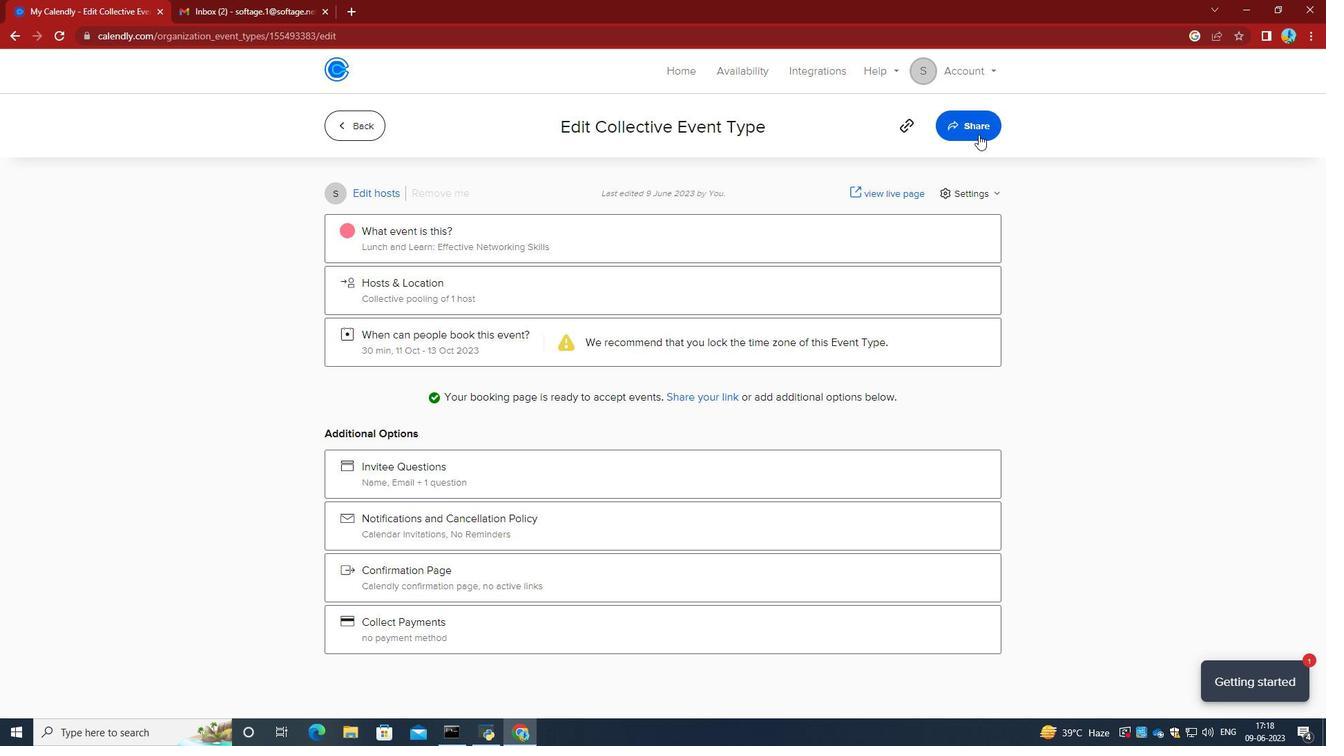 
Action: Mouse pressed left at (974, 127)
Screenshot: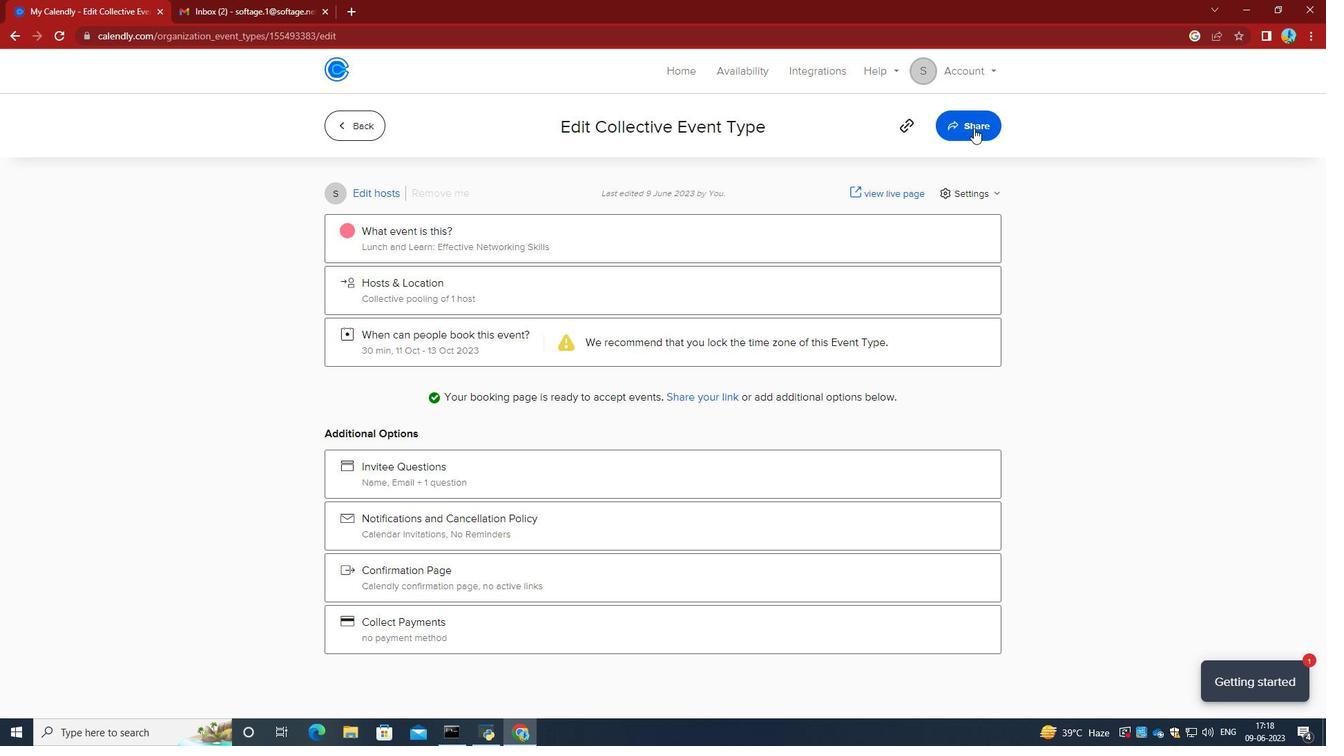 
Action: Mouse moved to (833, 252)
Screenshot: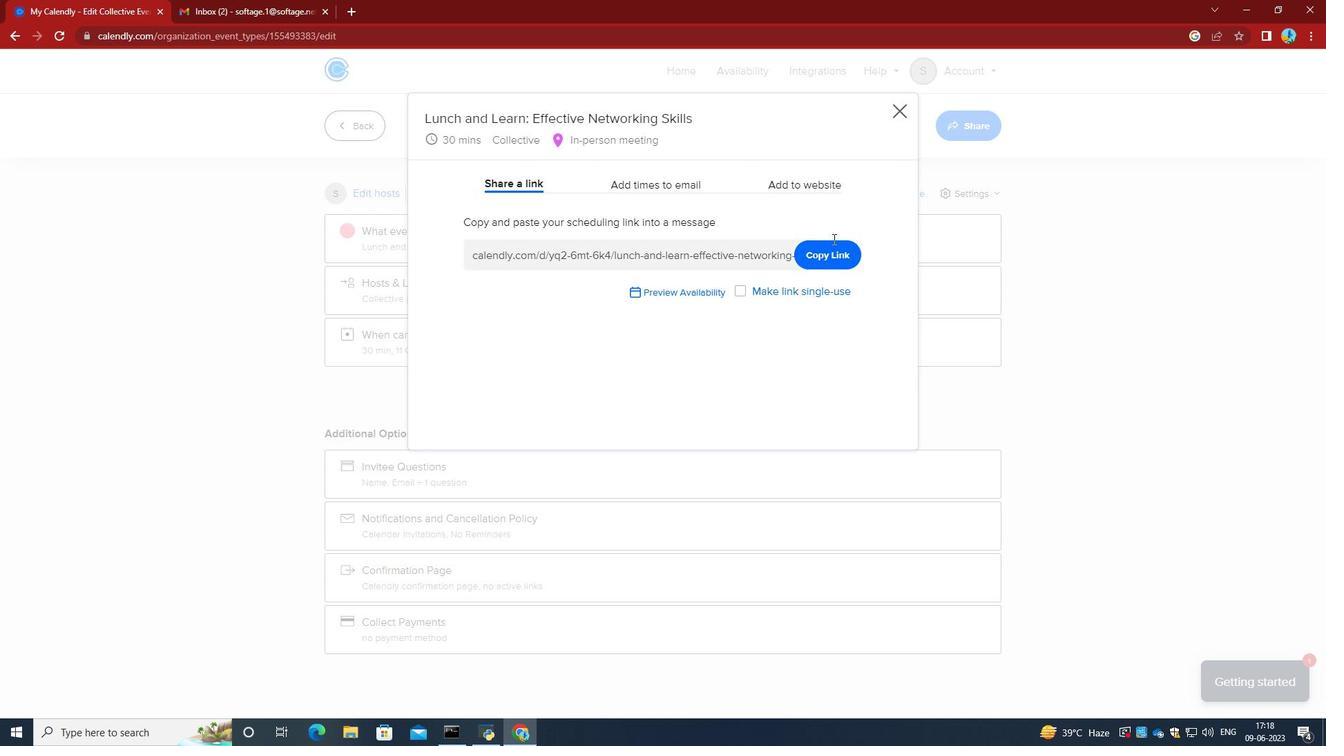 
Action: Mouse pressed left at (833, 252)
Screenshot: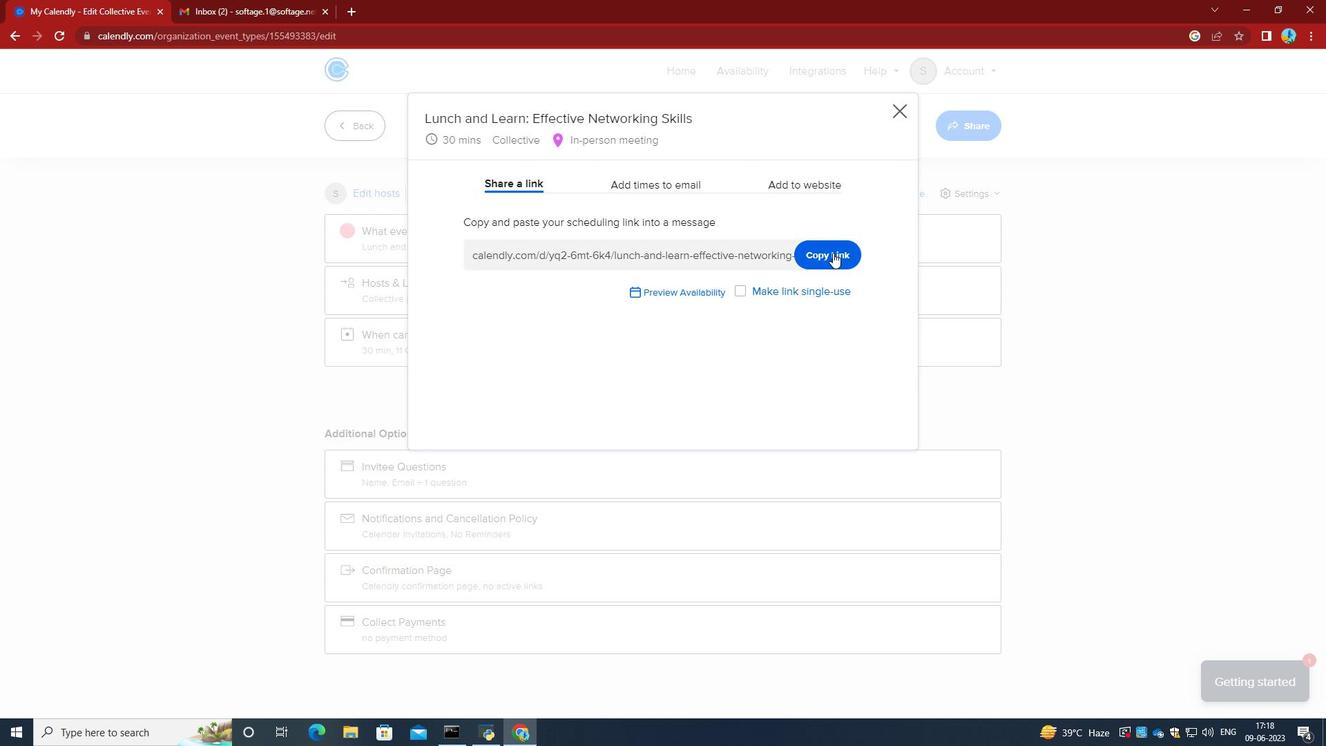 
Action: Mouse moved to (207, 2)
Screenshot: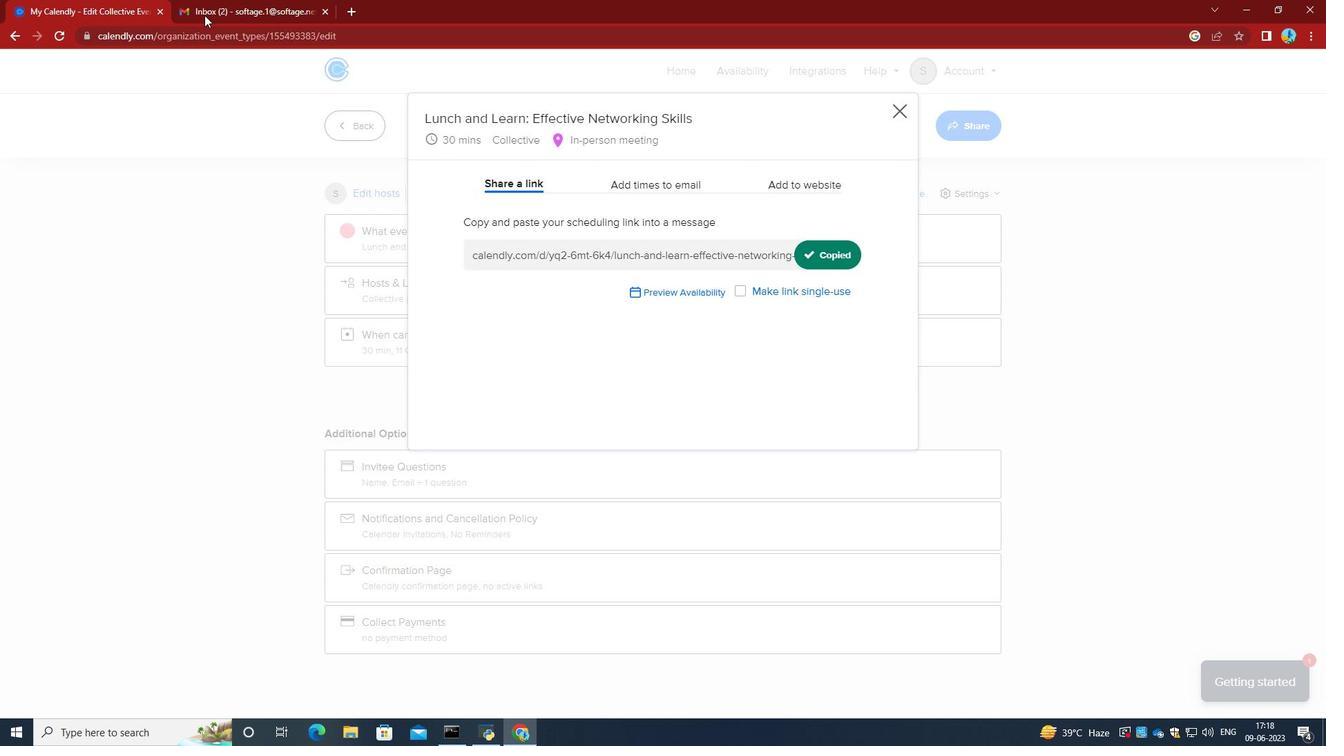 
Action: Mouse pressed left at (207, 2)
Screenshot: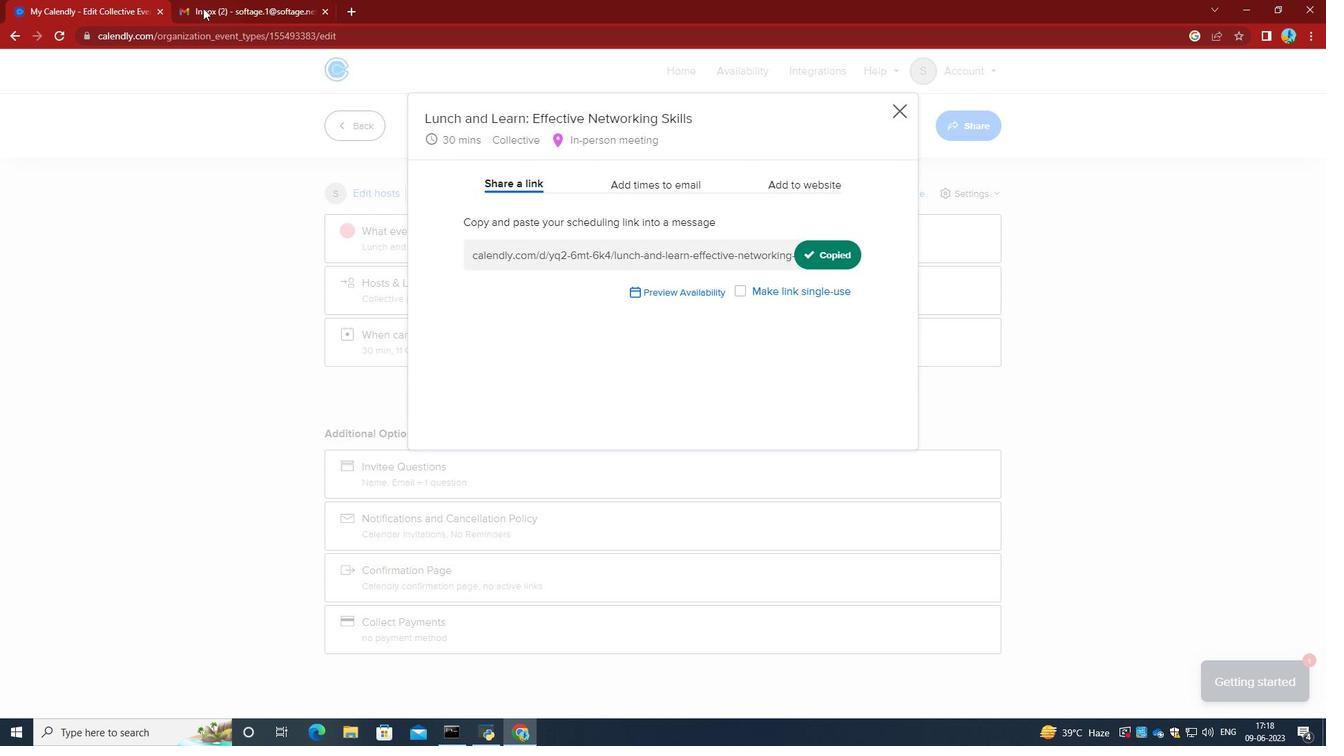
Action: Mouse moved to (89, 117)
Screenshot: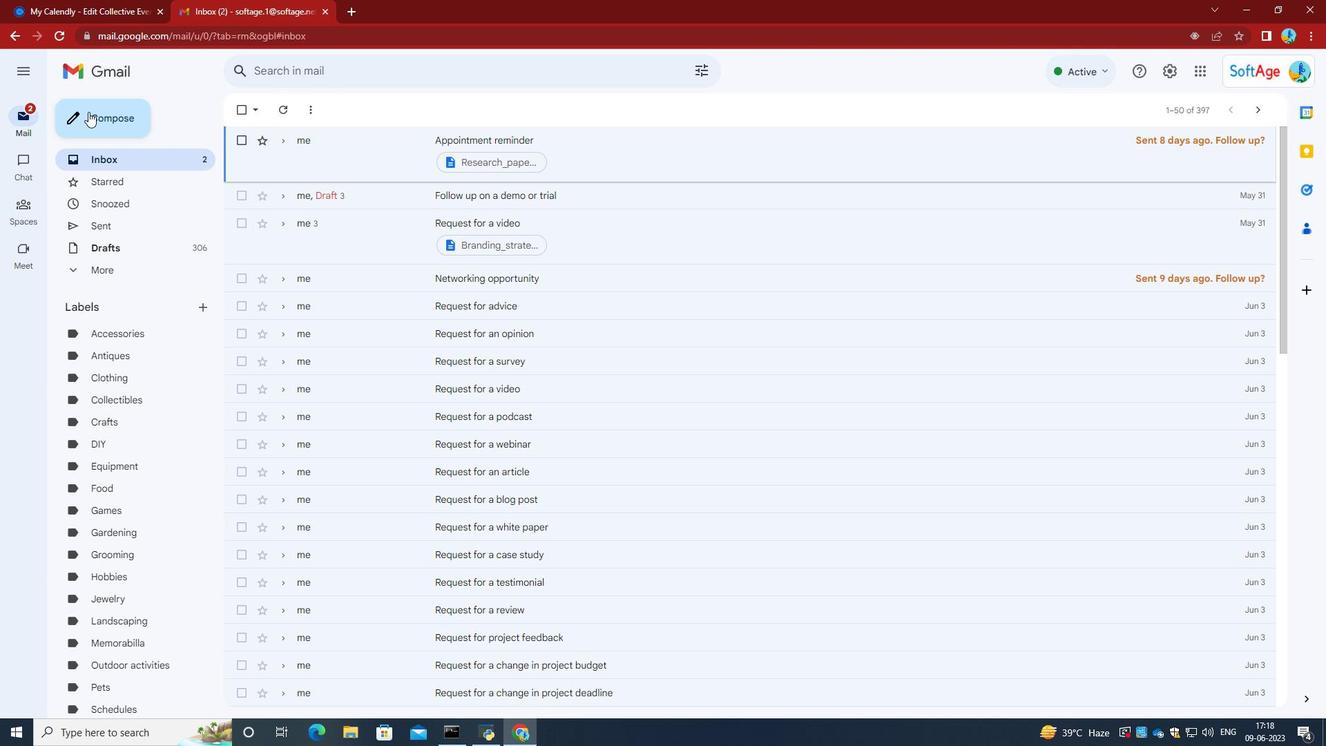 
Action: Mouse pressed left at (89, 117)
Screenshot: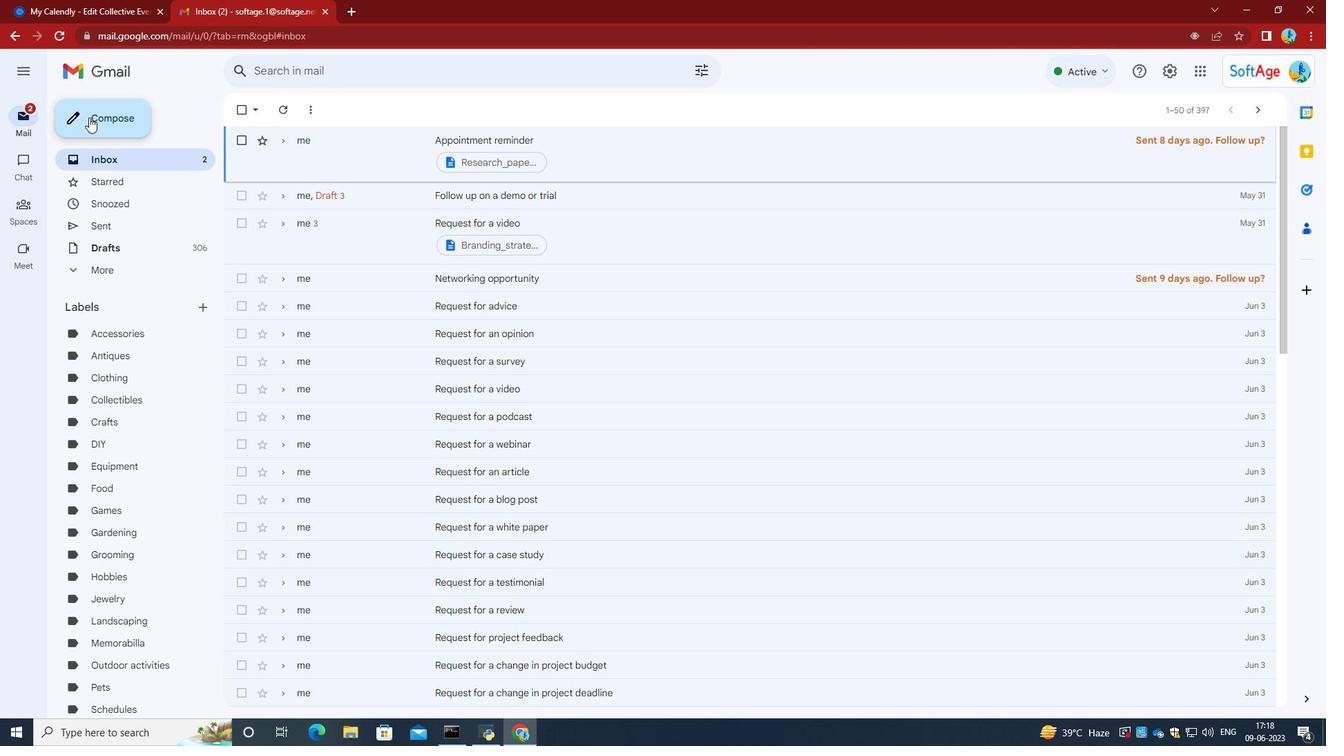 
Action: Mouse moved to (1031, 492)
Screenshot: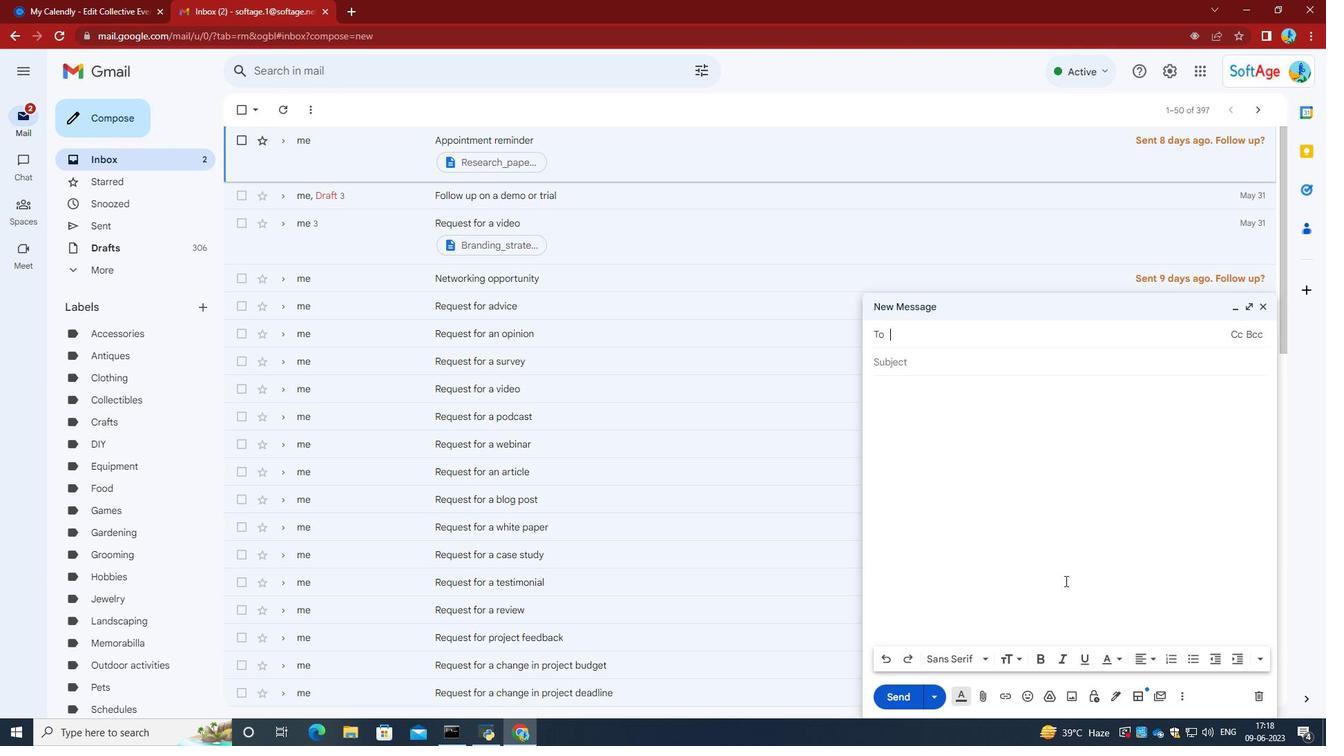 
Action: Mouse pressed left at (1031, 492)
Screenshot: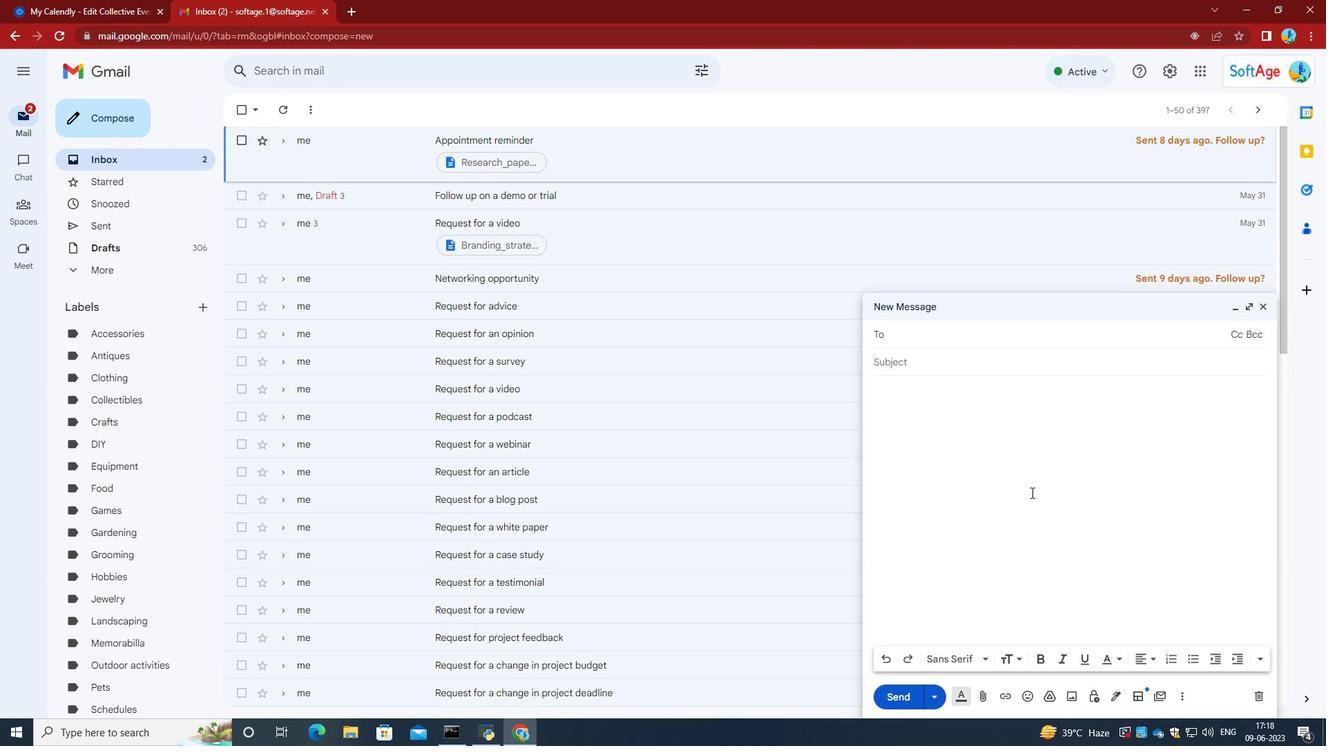 
Action: Key pressed ctrl+V
Screenshot: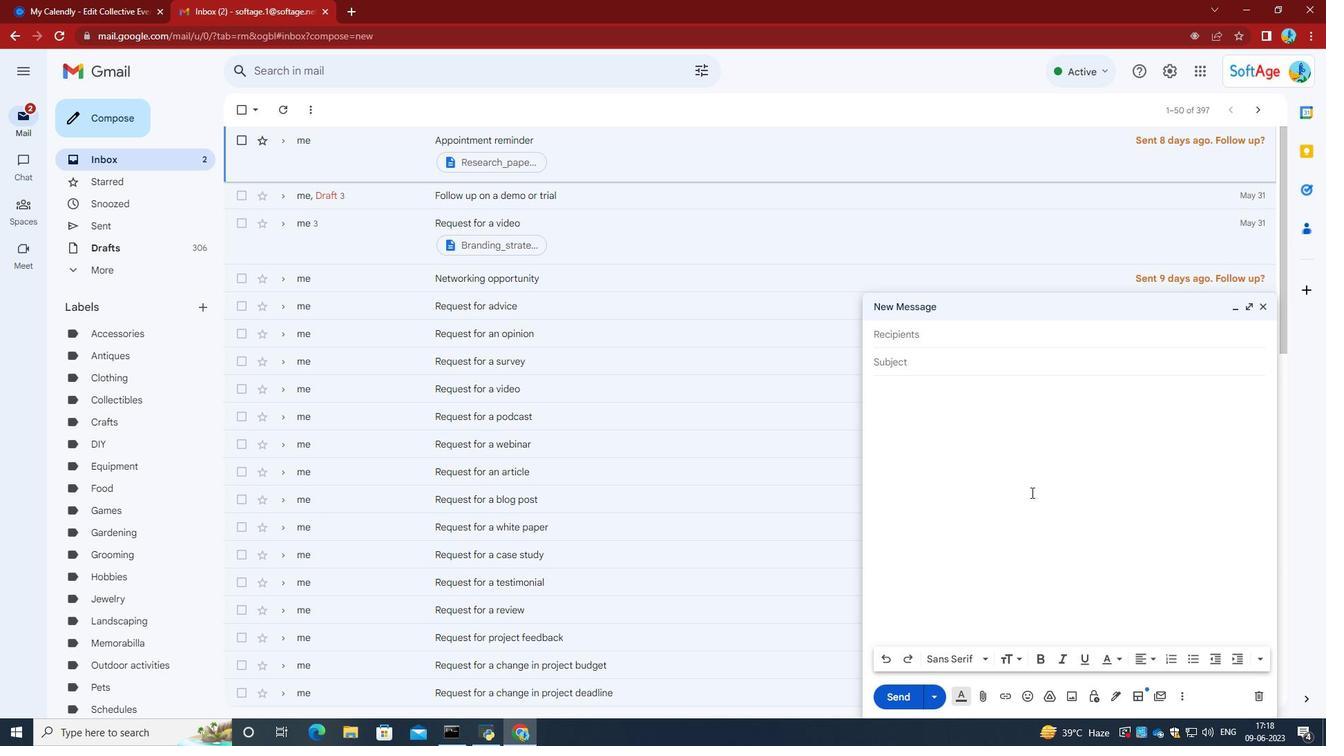 
Action: Mouse moved to (934, 342)
Screenshot: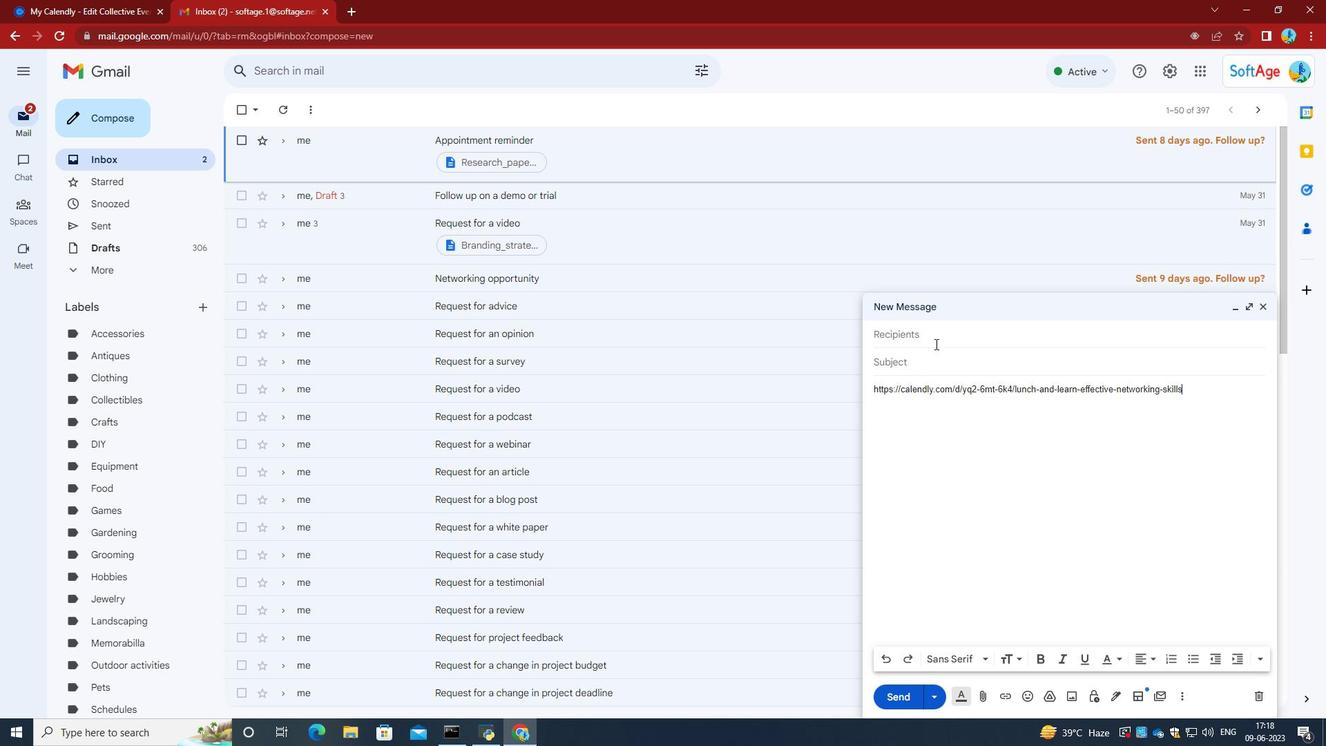 
Action: Mouse pressed left at (934, 342)
Screenshot: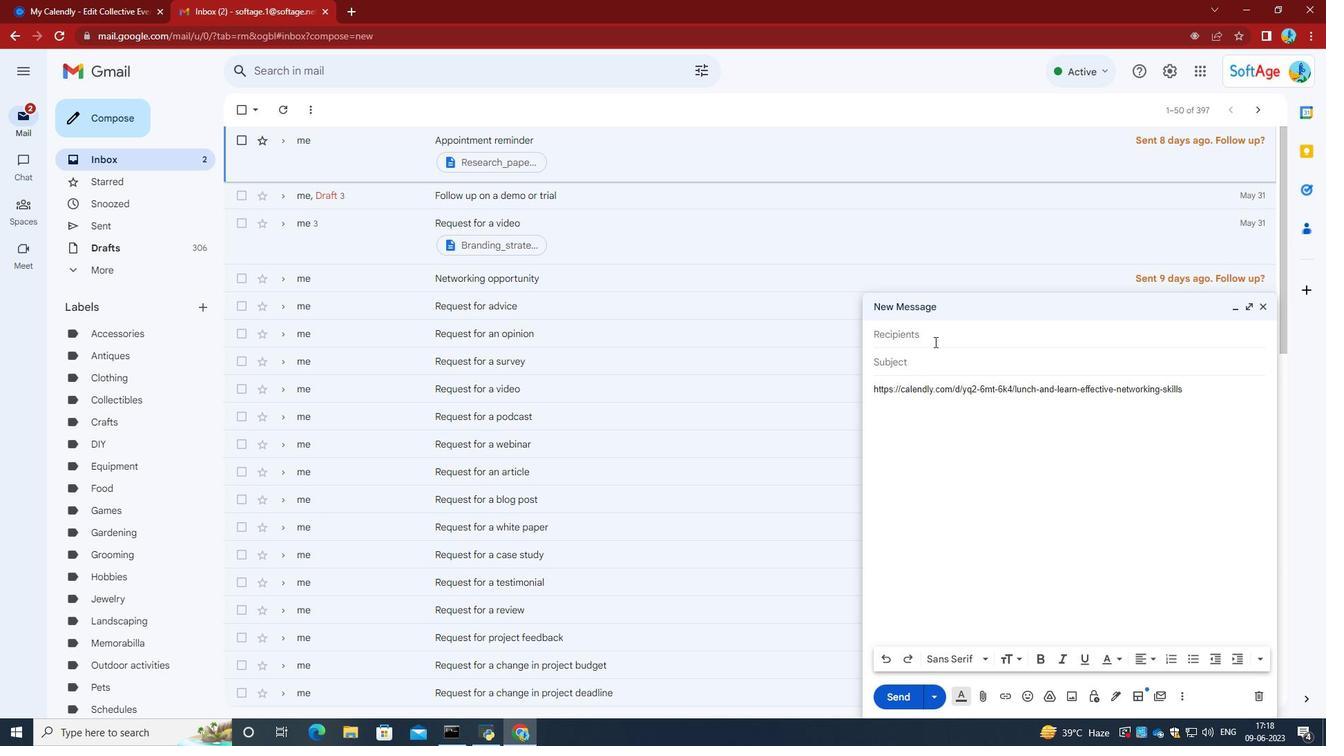 
Action: Key pressed softage.5<Key.shift>@softage.net<Key.enter>
Screenshot: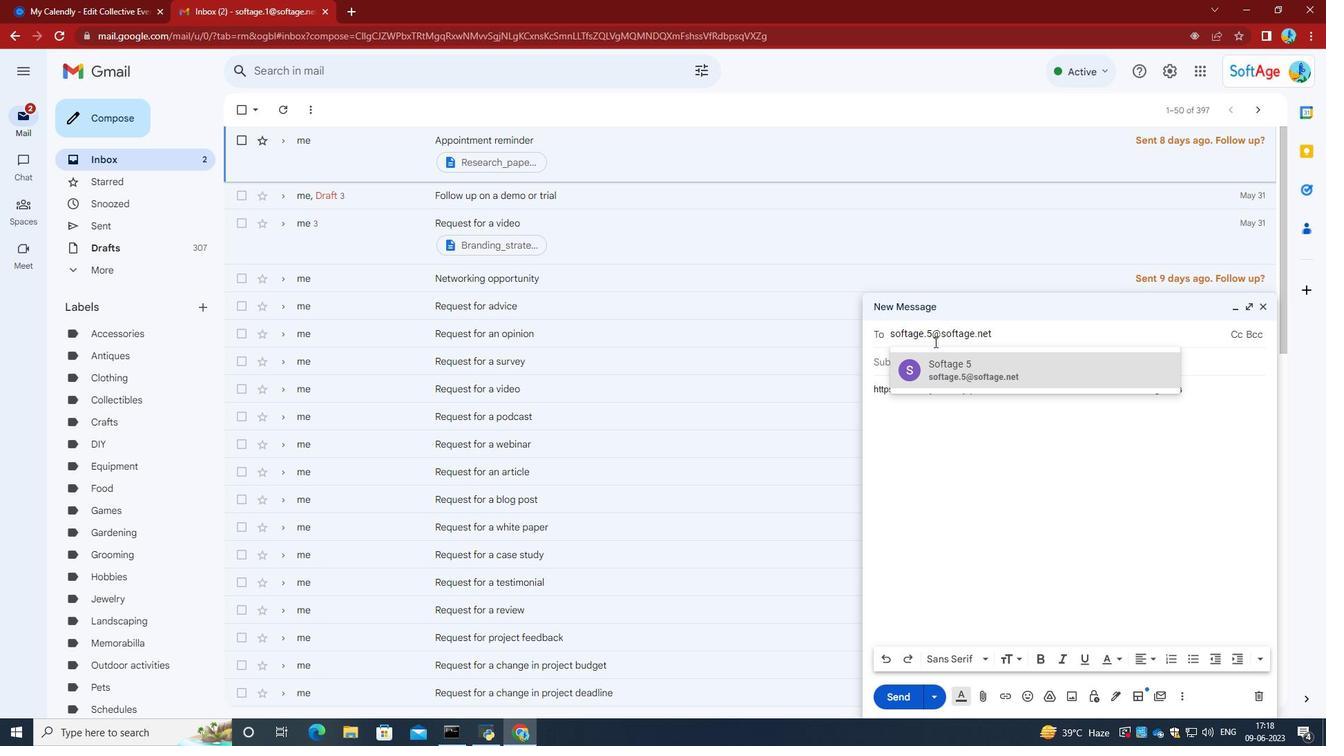 
Action: Mouse moved to (1051, 344)
Screenshot: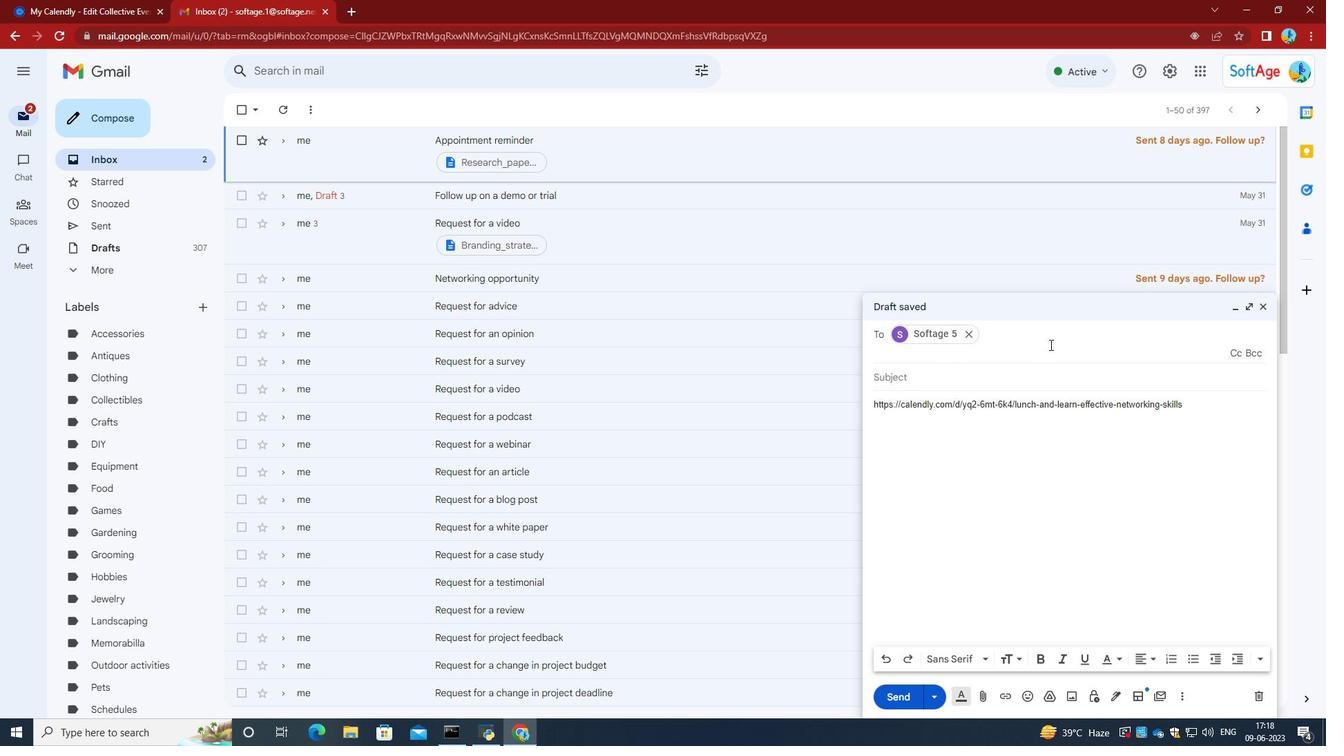 
Action: Mouse pressed left at (1051, 344)
Screenshot: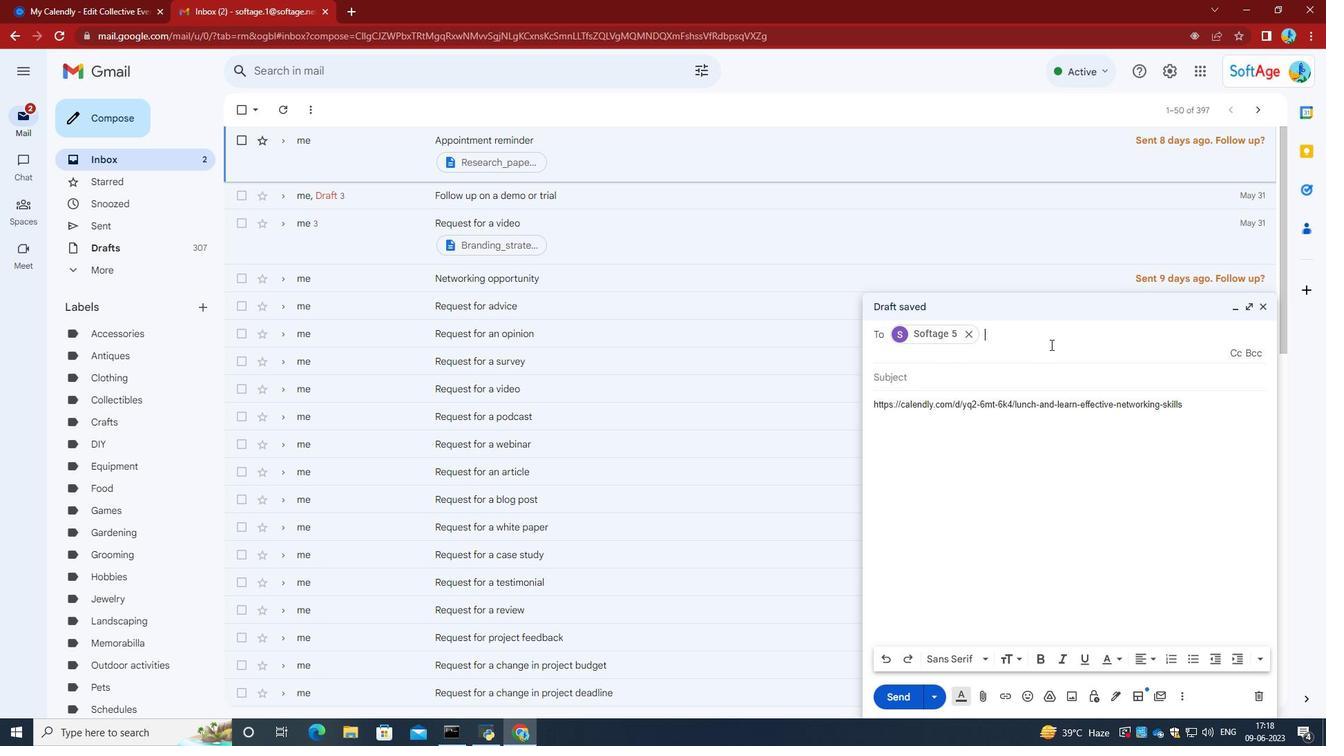 
Action: Key pressed softage.6<Key.shift>@softage.net
Screenshot: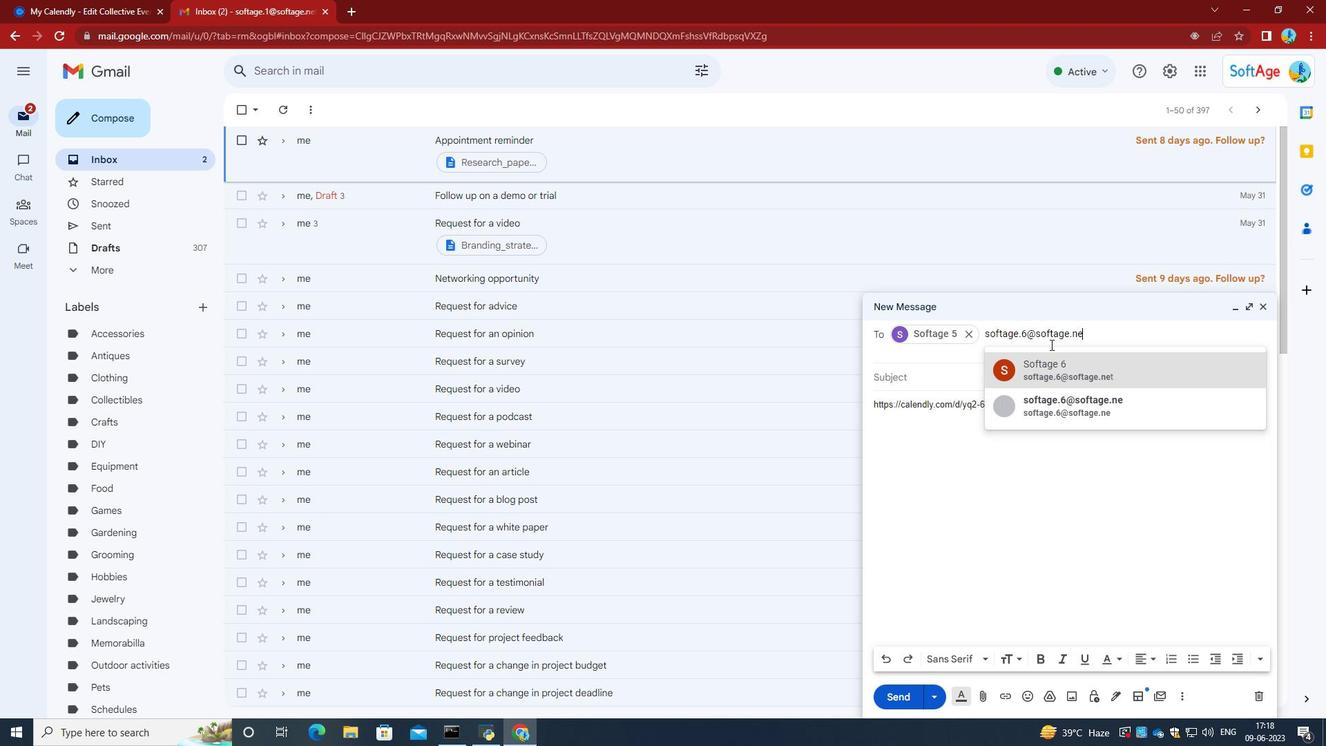 
Action: Mouse moved to (1057, 365)
Screenshot: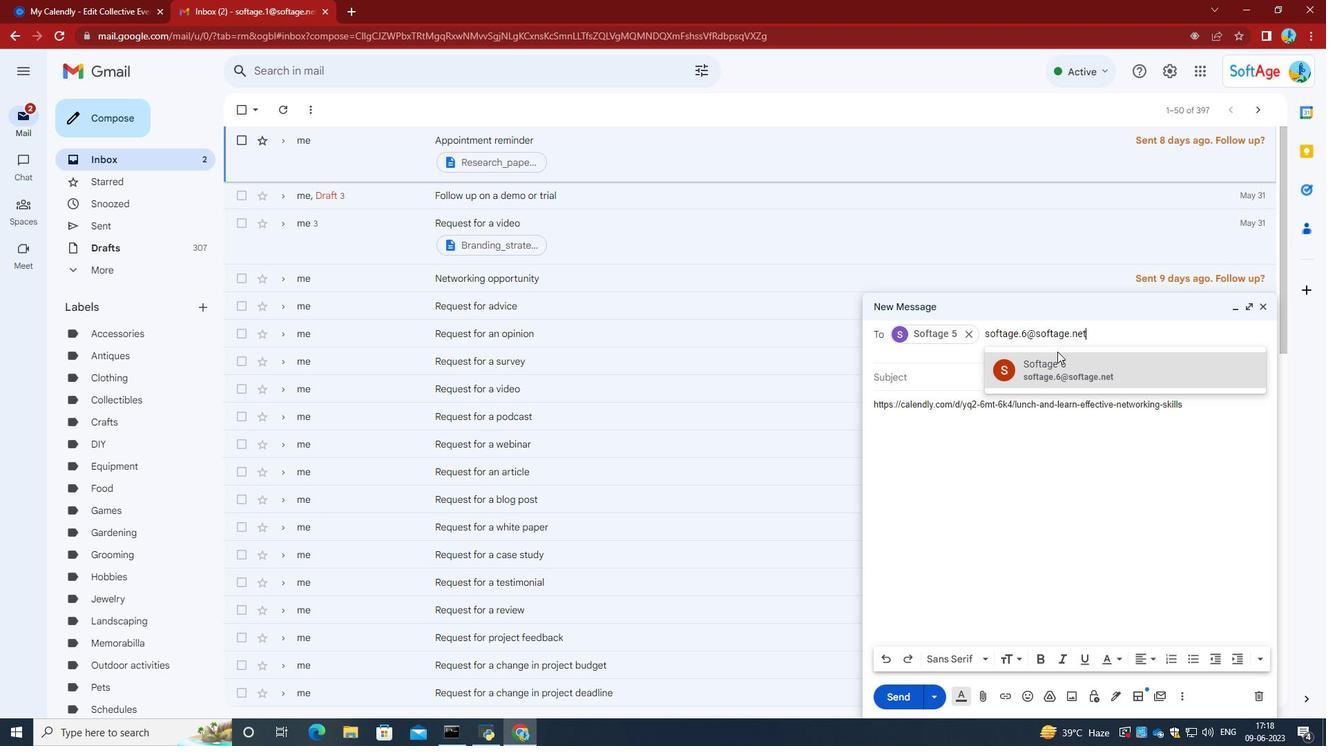 
Action: Mouse pressed left at (1057, 365)
Screenshot: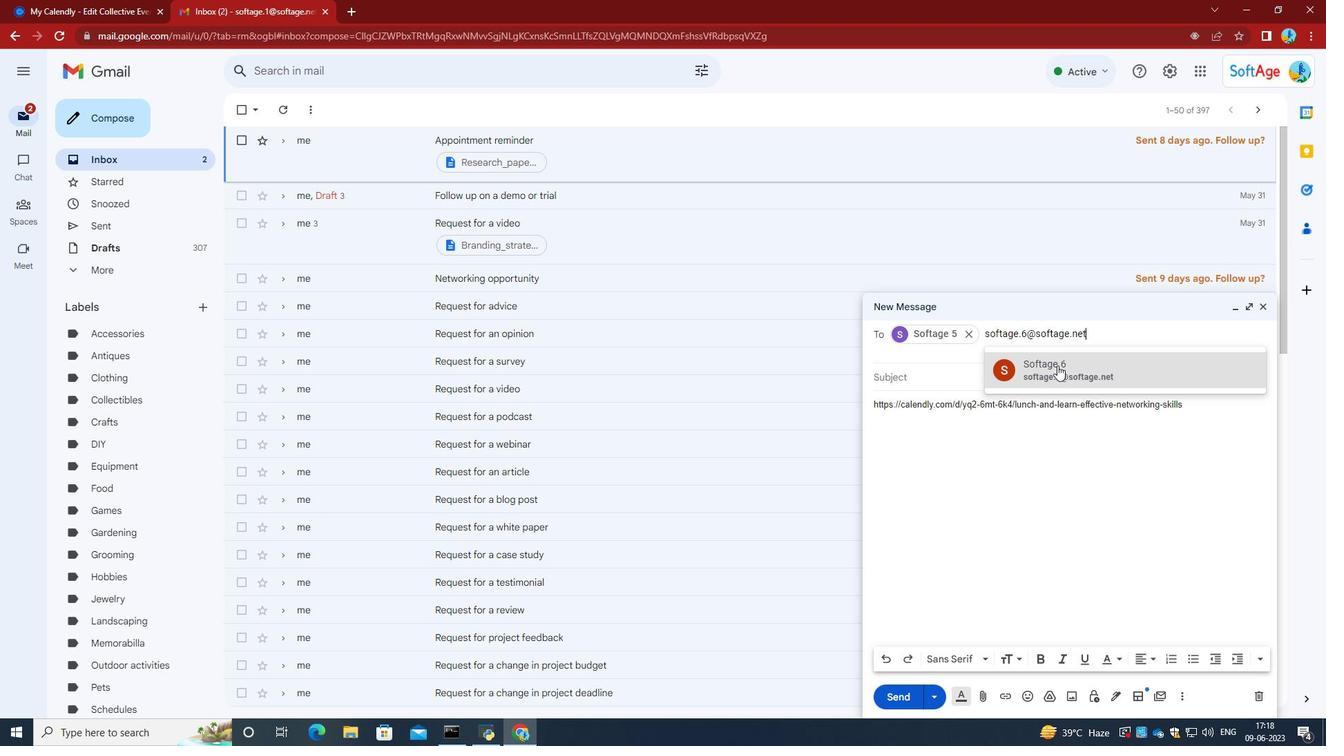 
Action: Mouse moved to (898, 702)
Screenshot: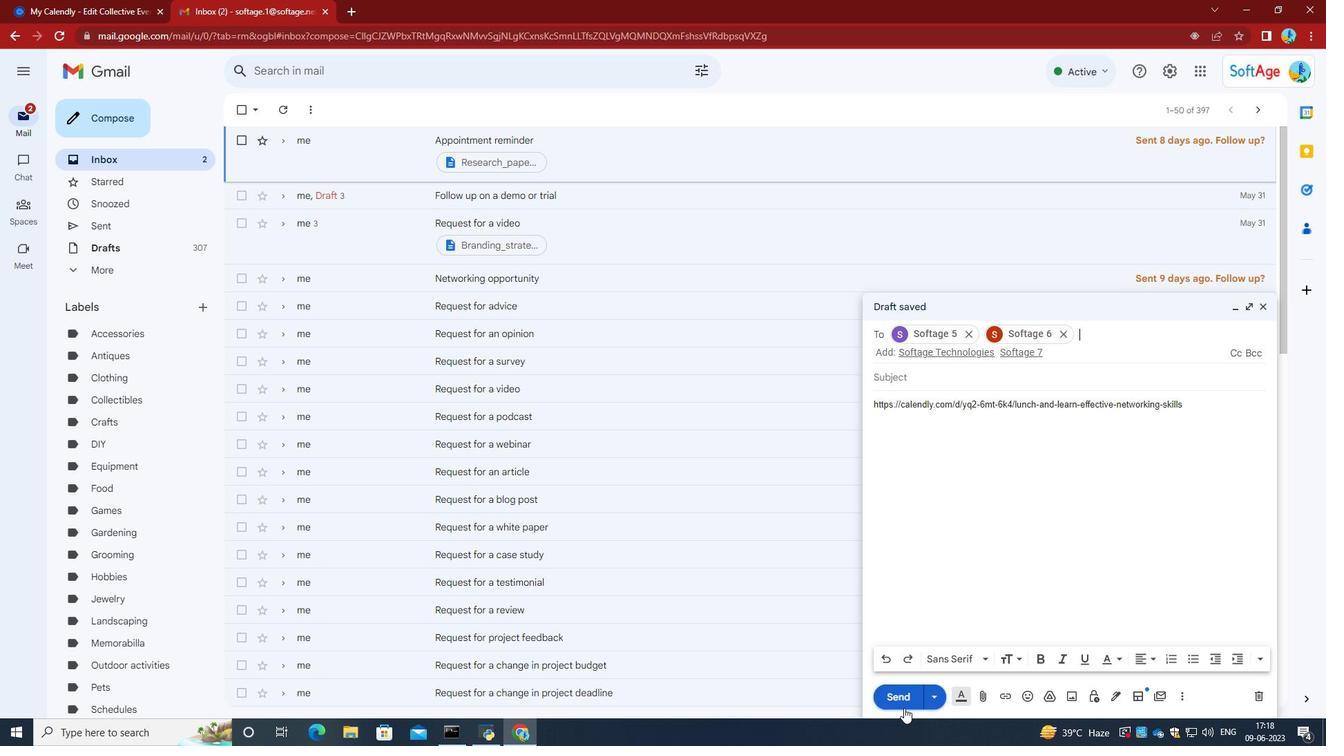 
Action: Mouse pressed left at (898, 702)
Screenshot: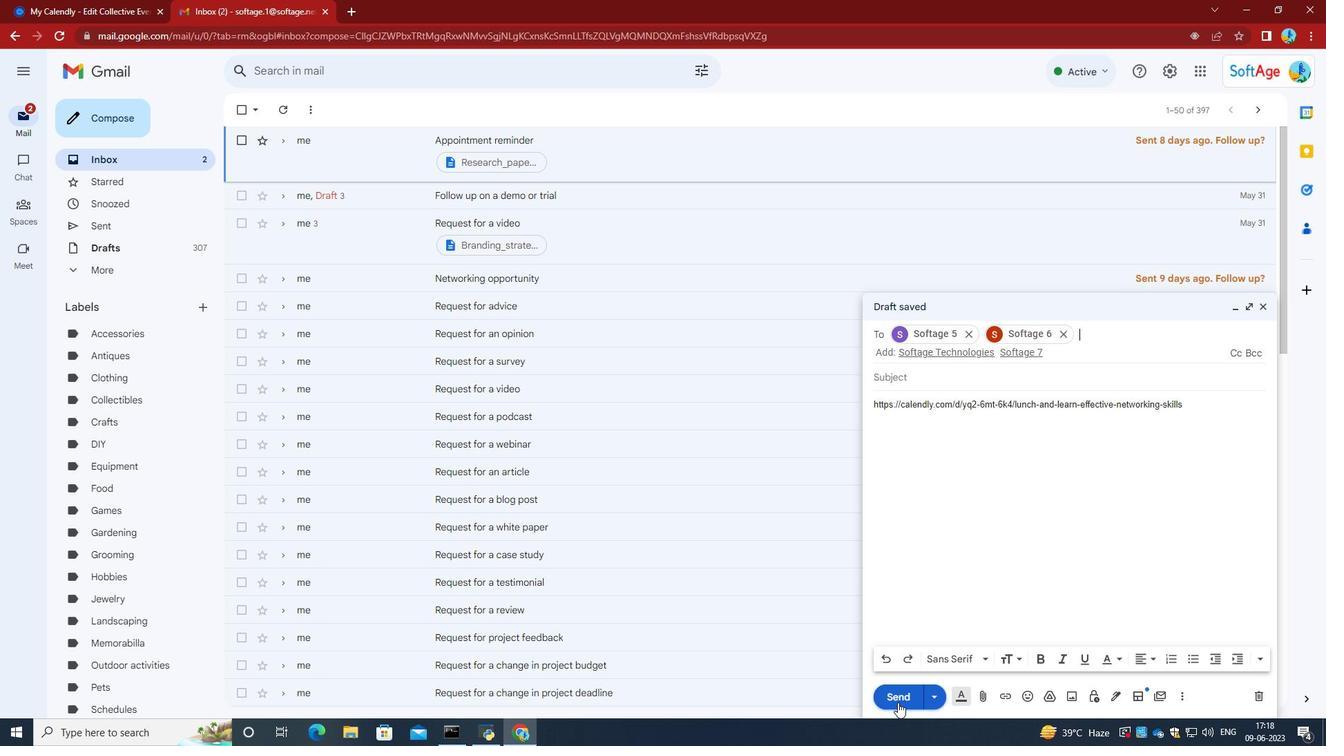 
